 Task: Look for space in Birjand, Iran from 6th September, 2023 to 12th September, 2023 for 4 adults in price range Rs.10000 to Rs.14000. Place can be private room with 4 bedrooms having 4 beds and 4 bathrooms. Property type can be house, flat, guest house. Amenities needed are: wifi, TV, free parkinig on premises, gym, breakfast. Booking option can be shelf check-in. Required host language is English.
Action: Mouse moved to (542, 114)
Screenshot: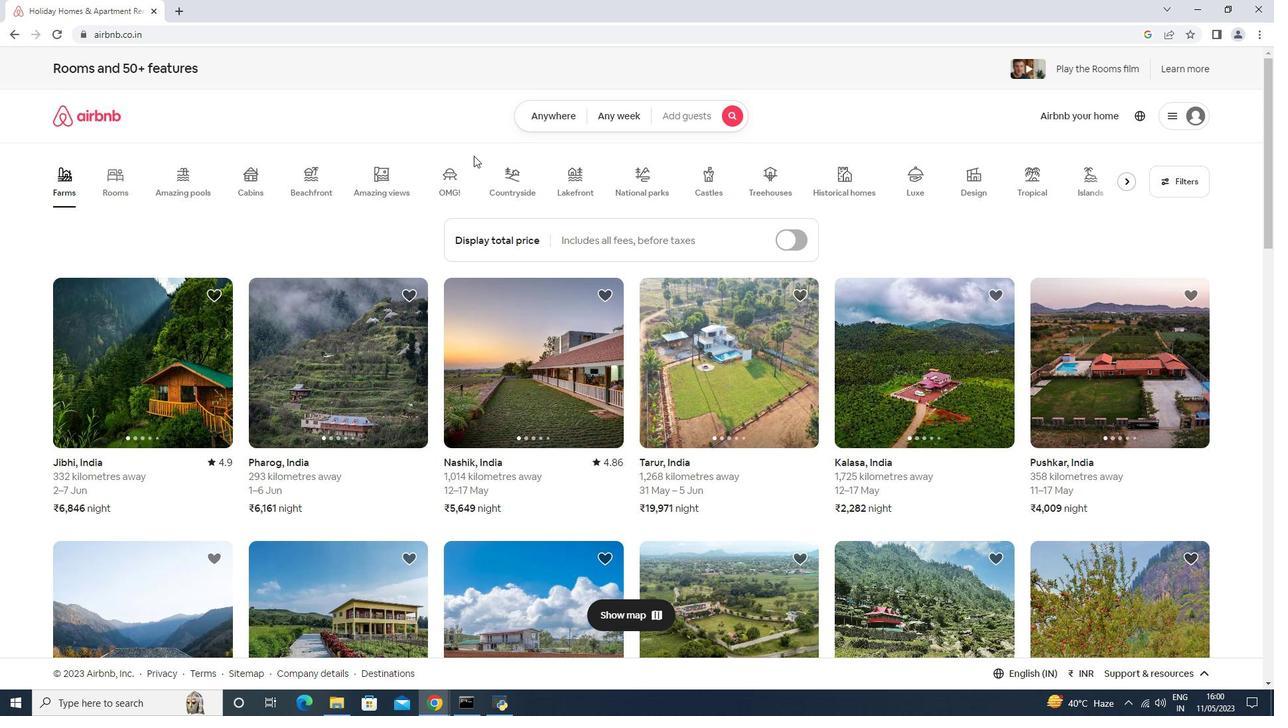 
Action: Mouse pressed left at (542, 114)
Screenshot: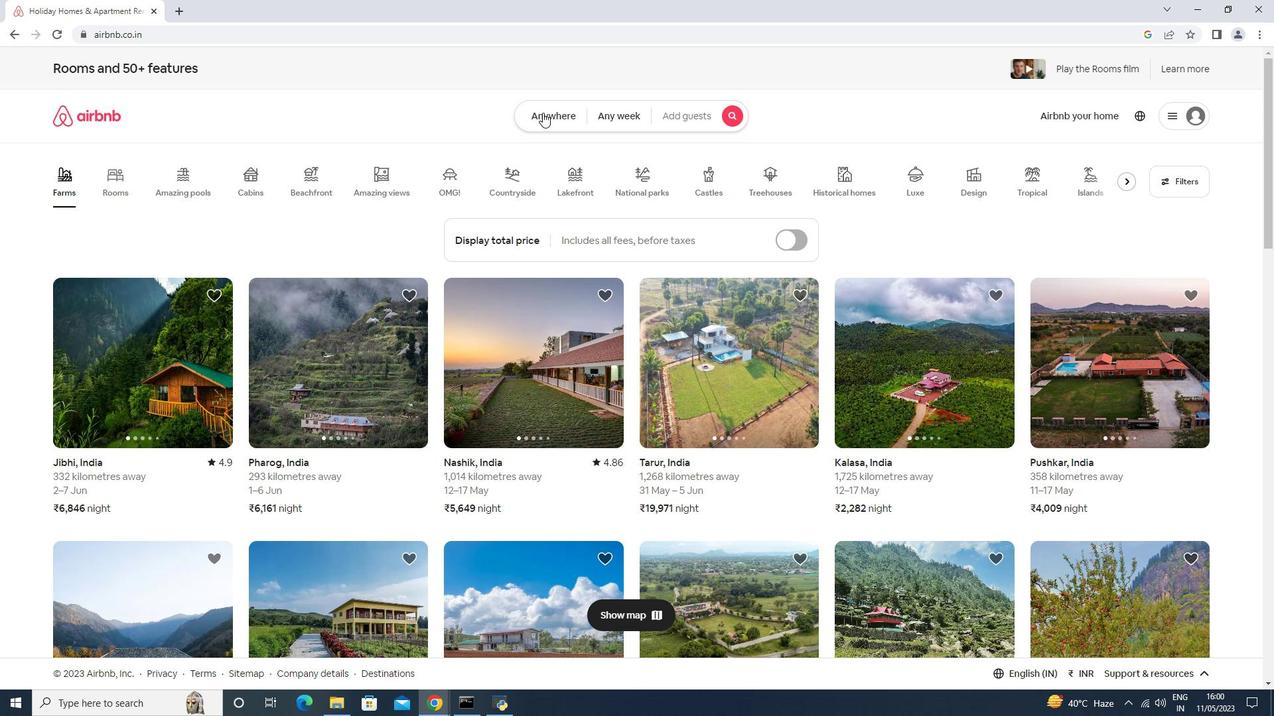 
Action: Mouse moved to (440, 176)
Screenshot: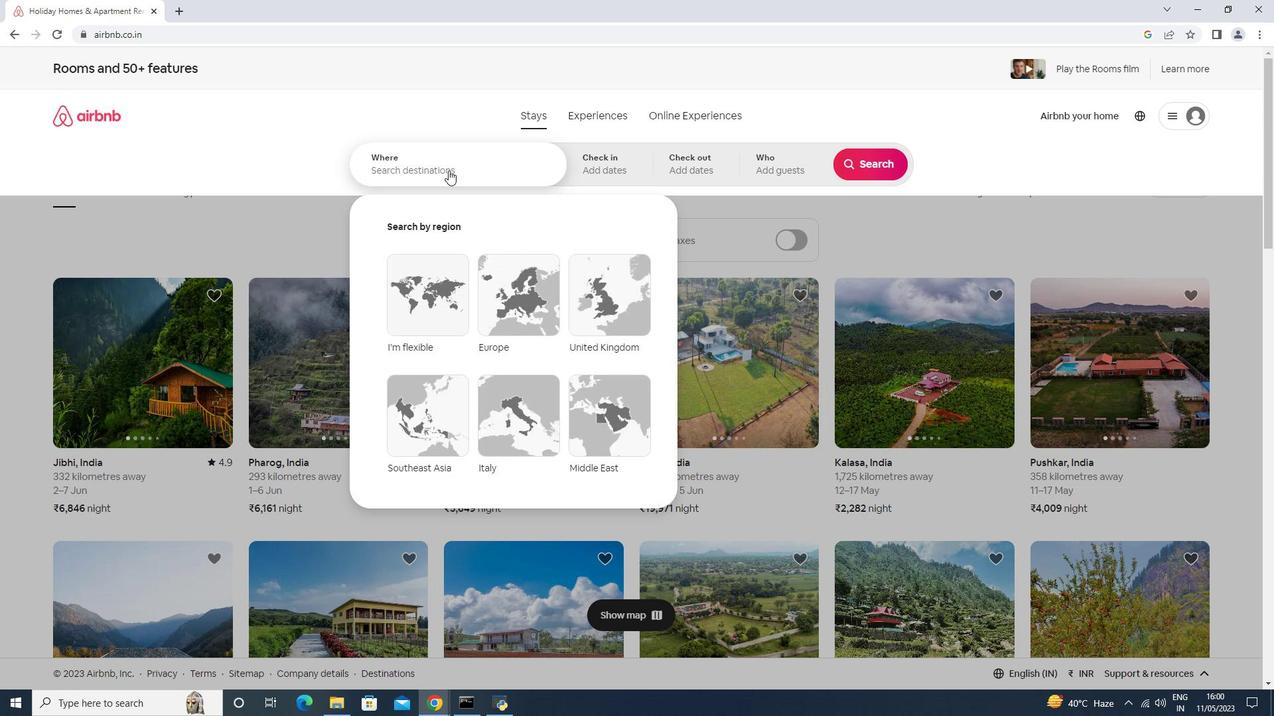 
Action: Mouse pressed left at (440, 176)
Screenshot: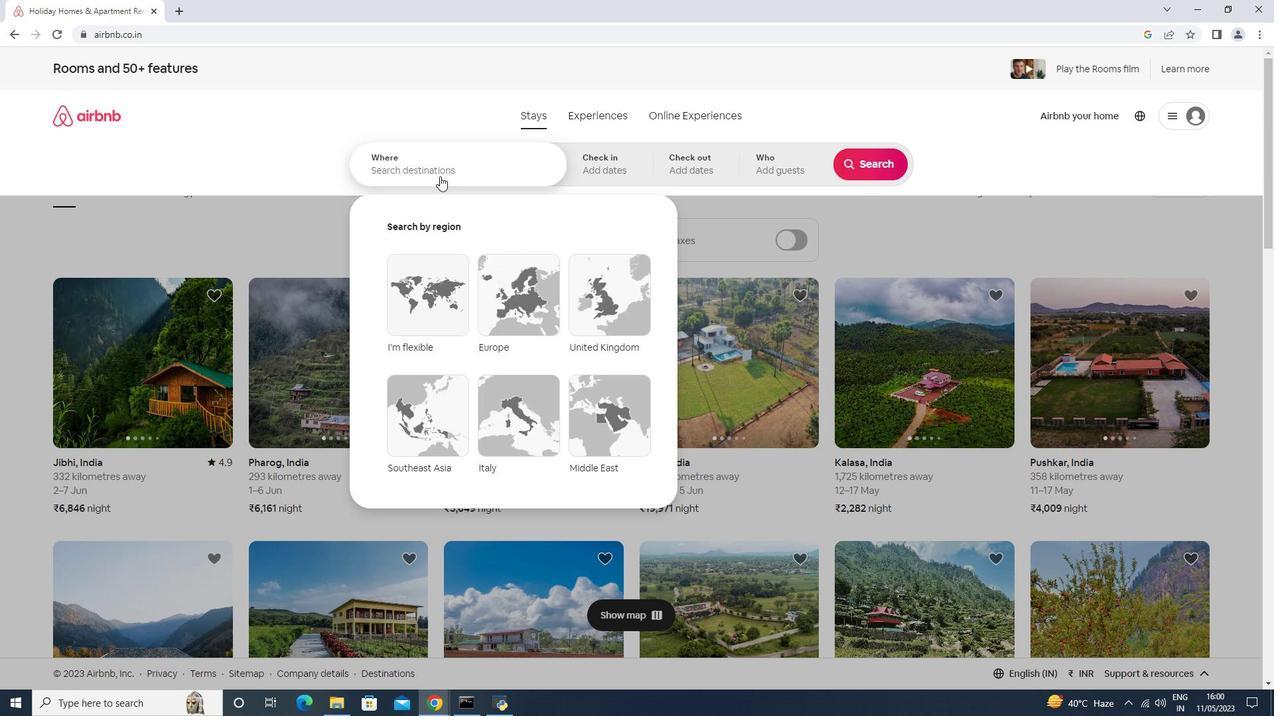 
Action: Mouse moved to (438, 157)
Screenshot: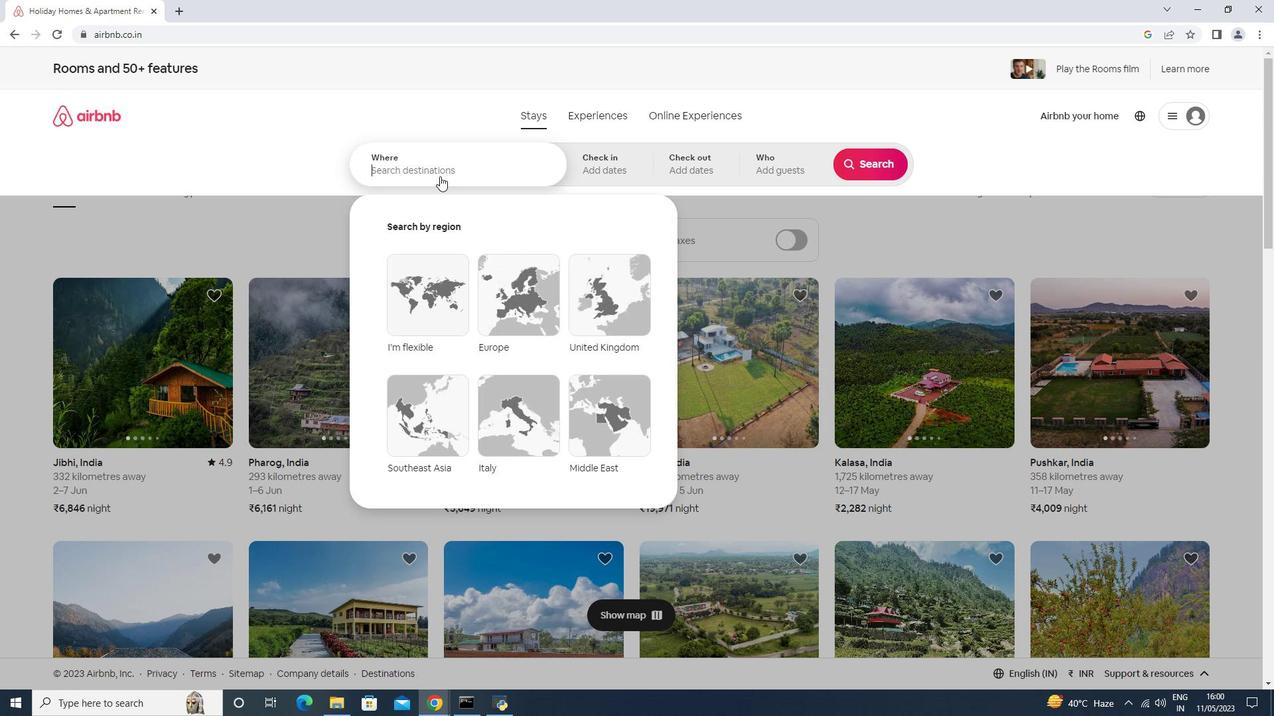 
Action: Key pressed <Key.shift>Birjand,<Key.space><Key.shift><Key.shift>Iran<Key.down><Key.enter>
Screenshot: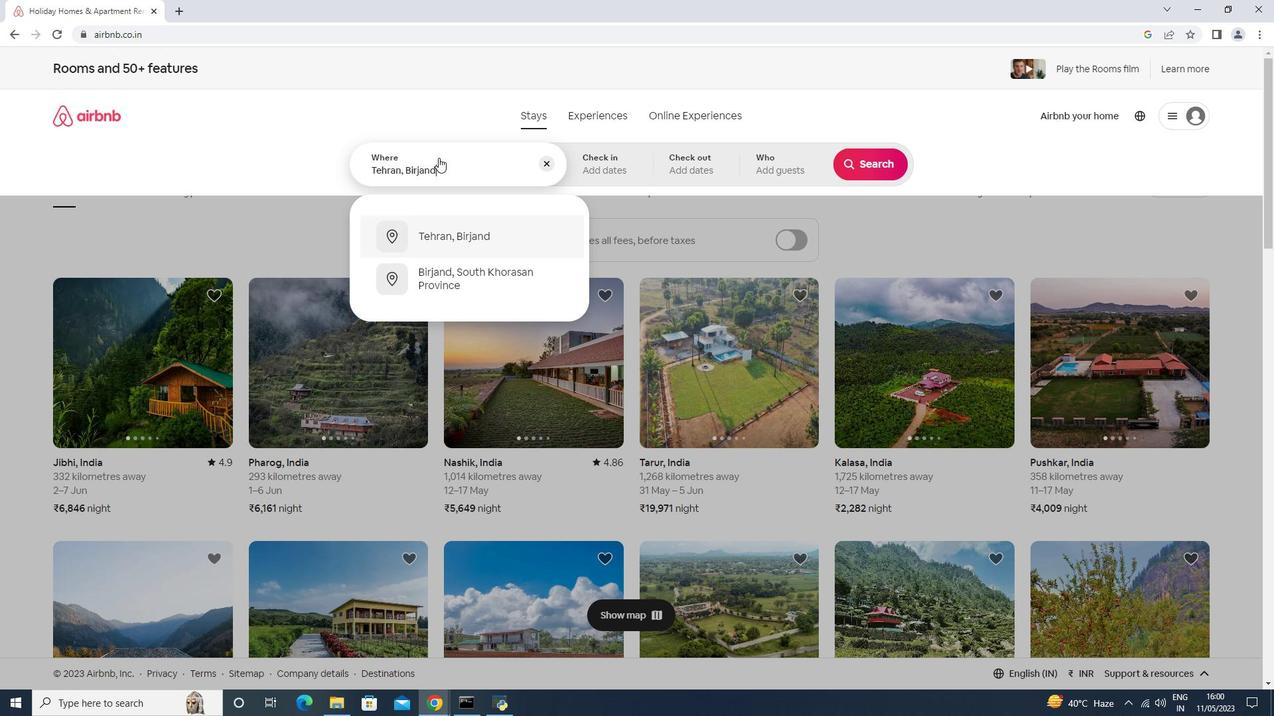
Action: Mouse moved to (868, 264)
Screenshot: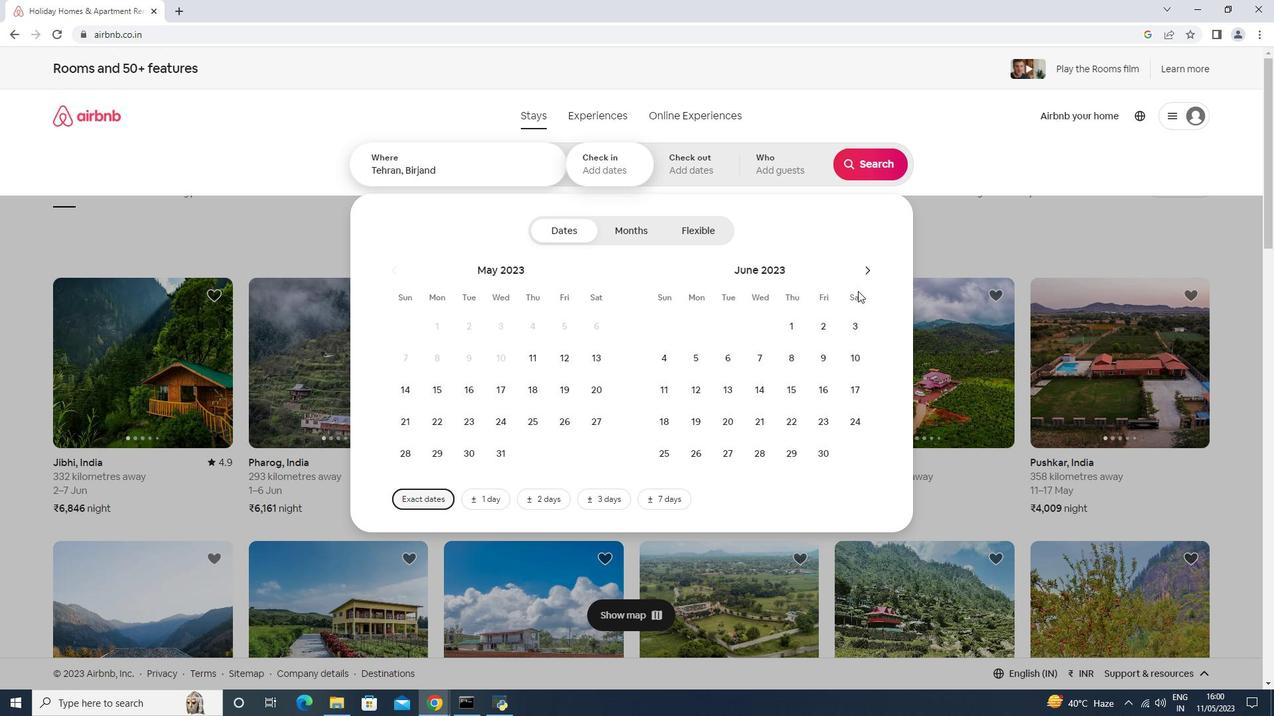 
Action: Mouse pressed left at (868, 264)
Screenshot: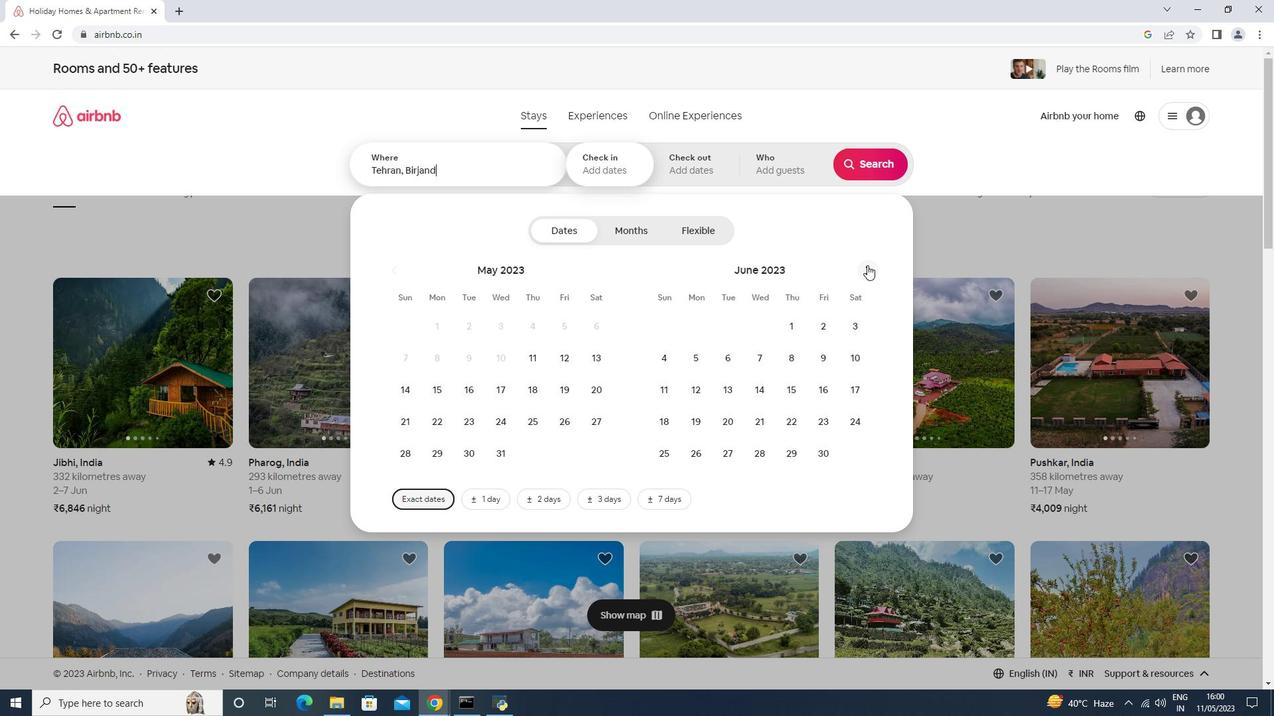 
Action: Mouse pressed left at (868, 264)
Screenshot: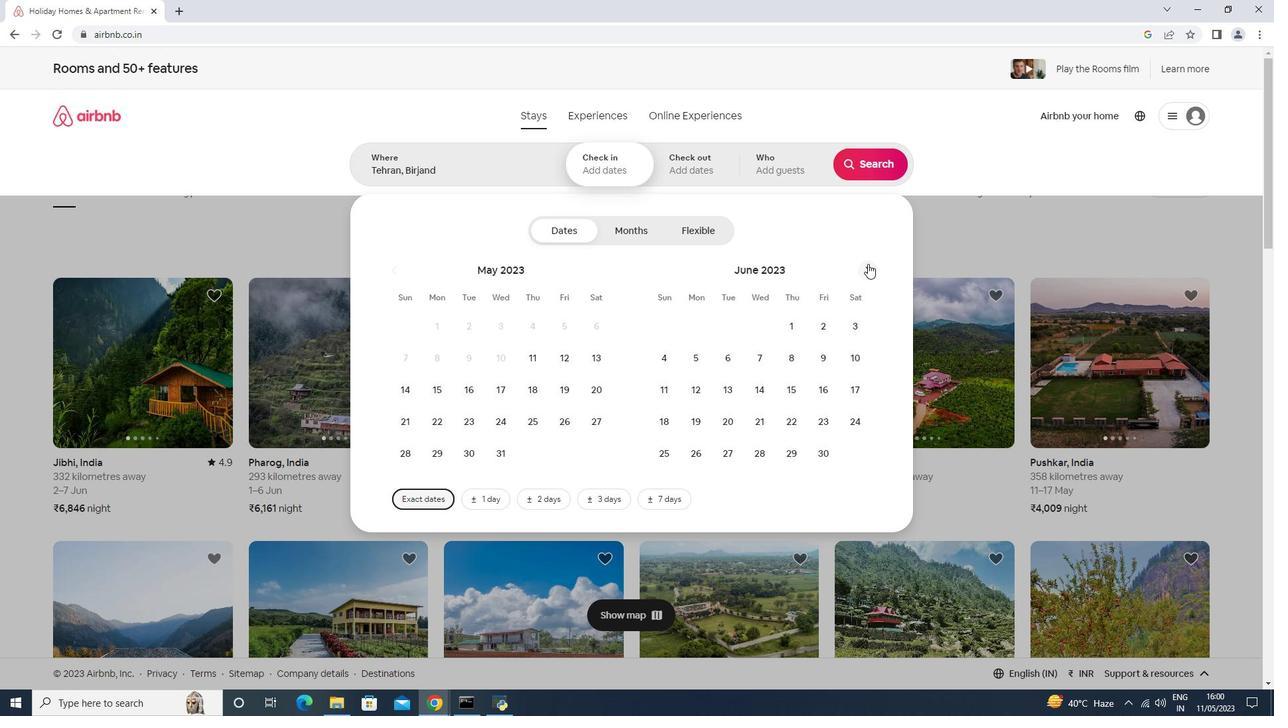 
Action: Mouse pressed left at (868, 264)
Screenshot: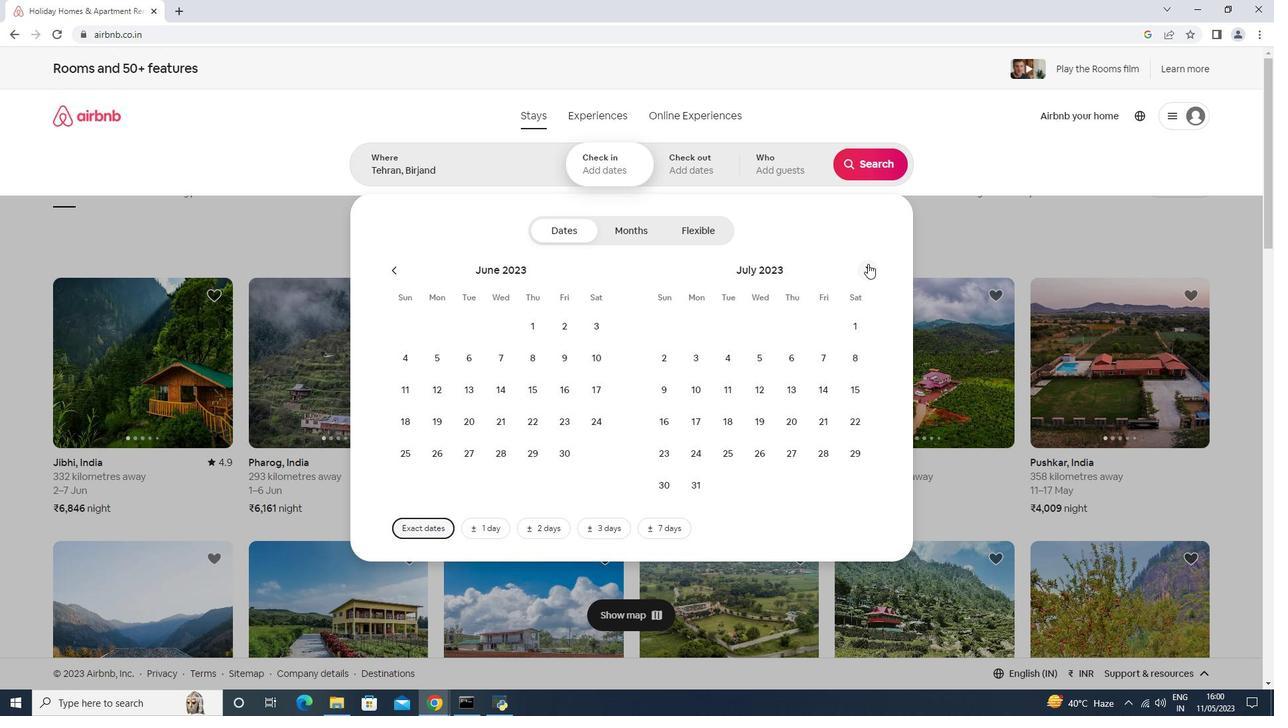 
Action: Mouse moved to (749, 355)
Screenshot: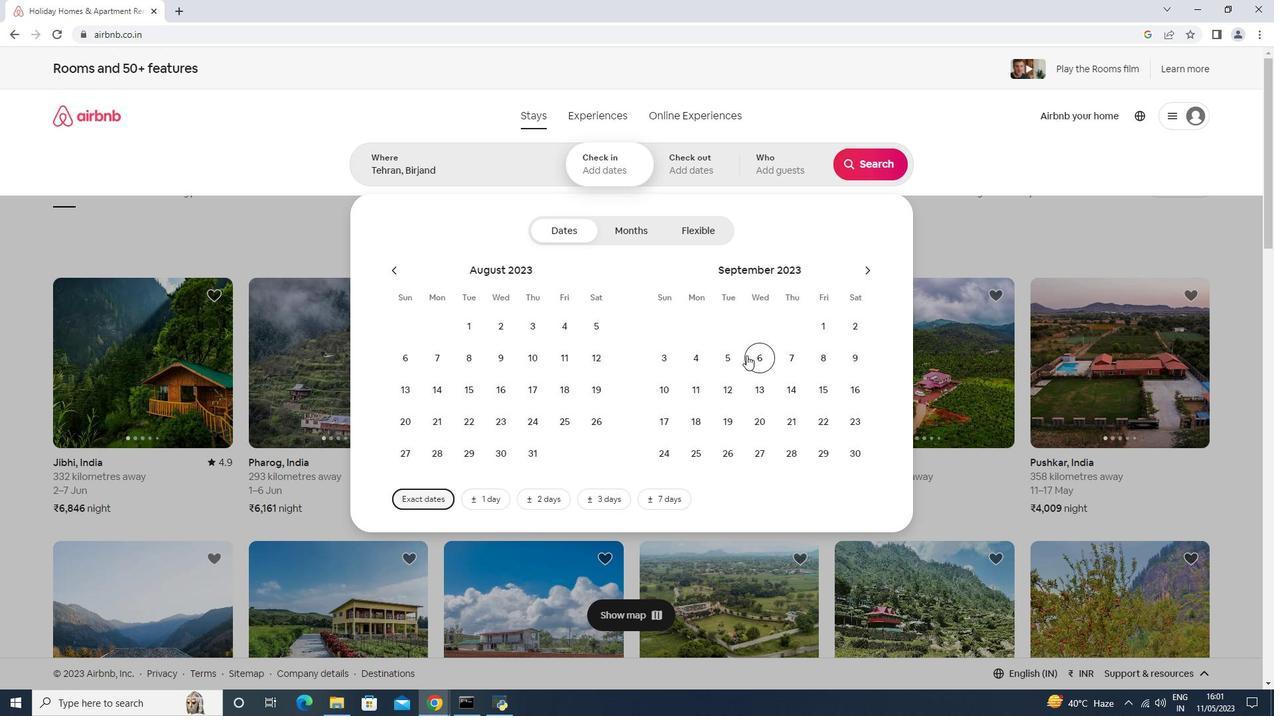 
Action: Mouse pressed left at (749, 355)
Screenshot: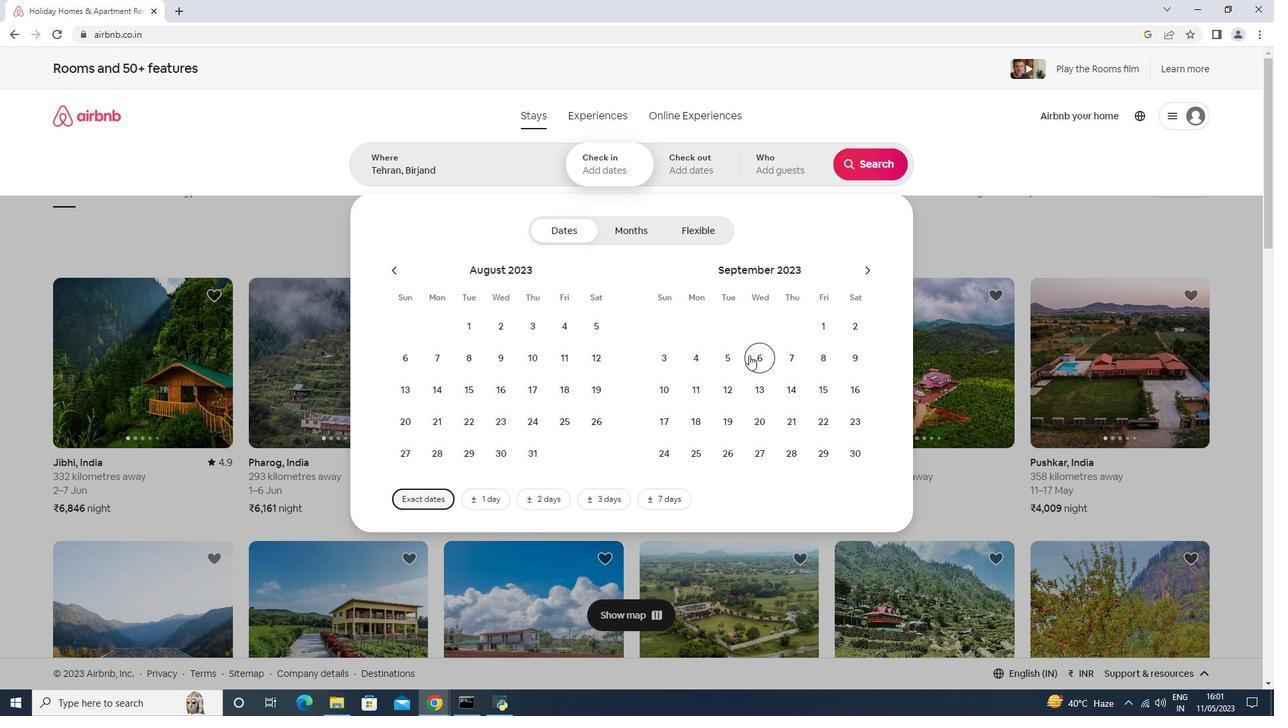 
Action: Mouse moved to (728, 389)
Screenshot: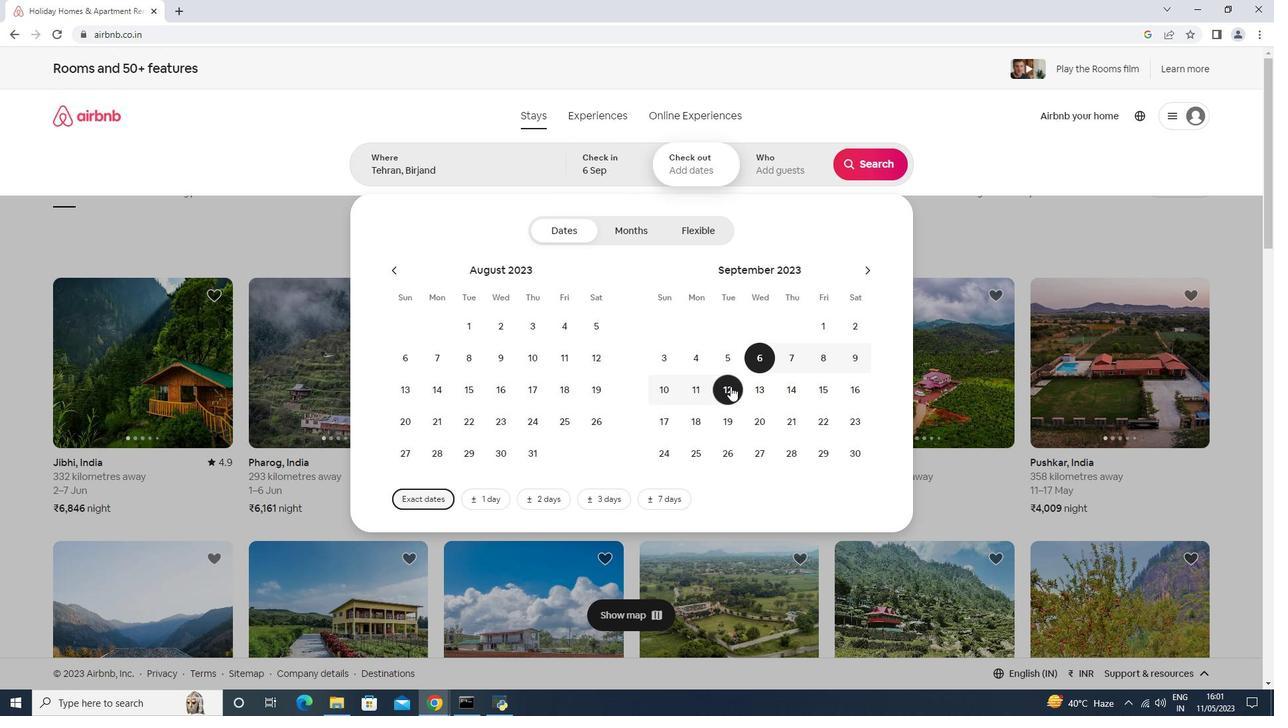 
Action: Mouse pressed left at (728, 389)
Screenshot: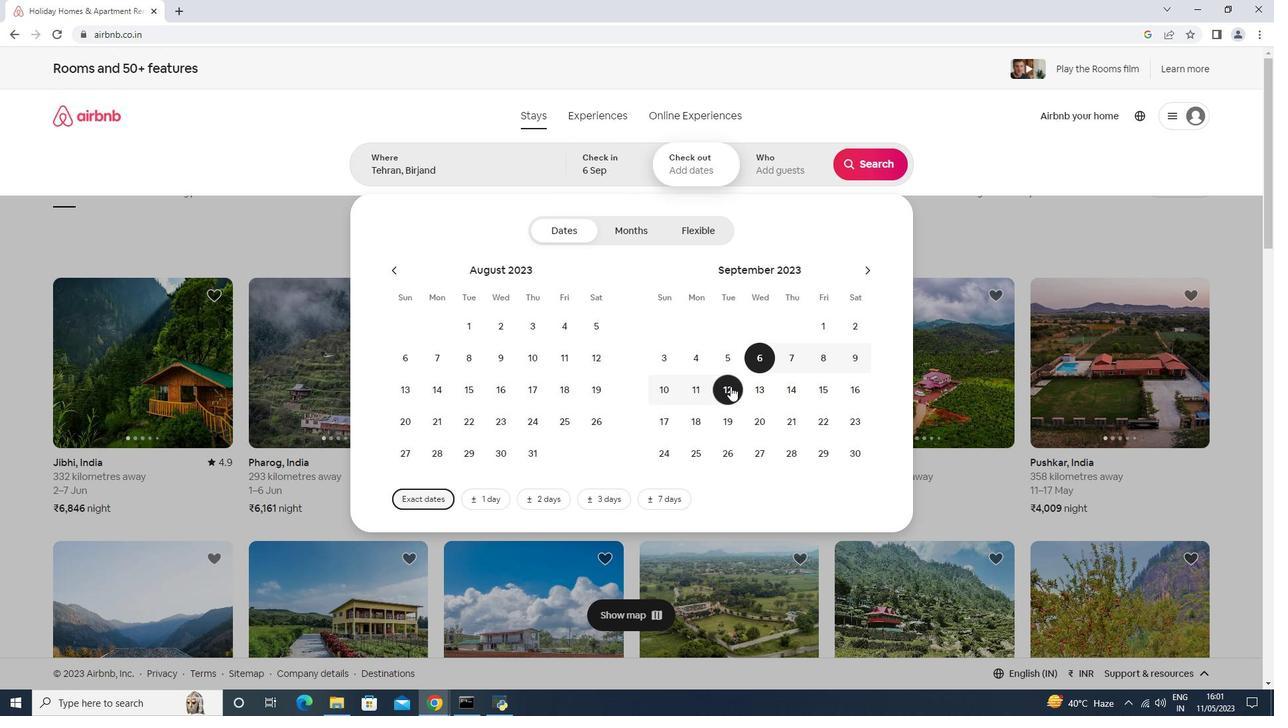 
Action: Mouse moved to (787, 173)
Screenshot: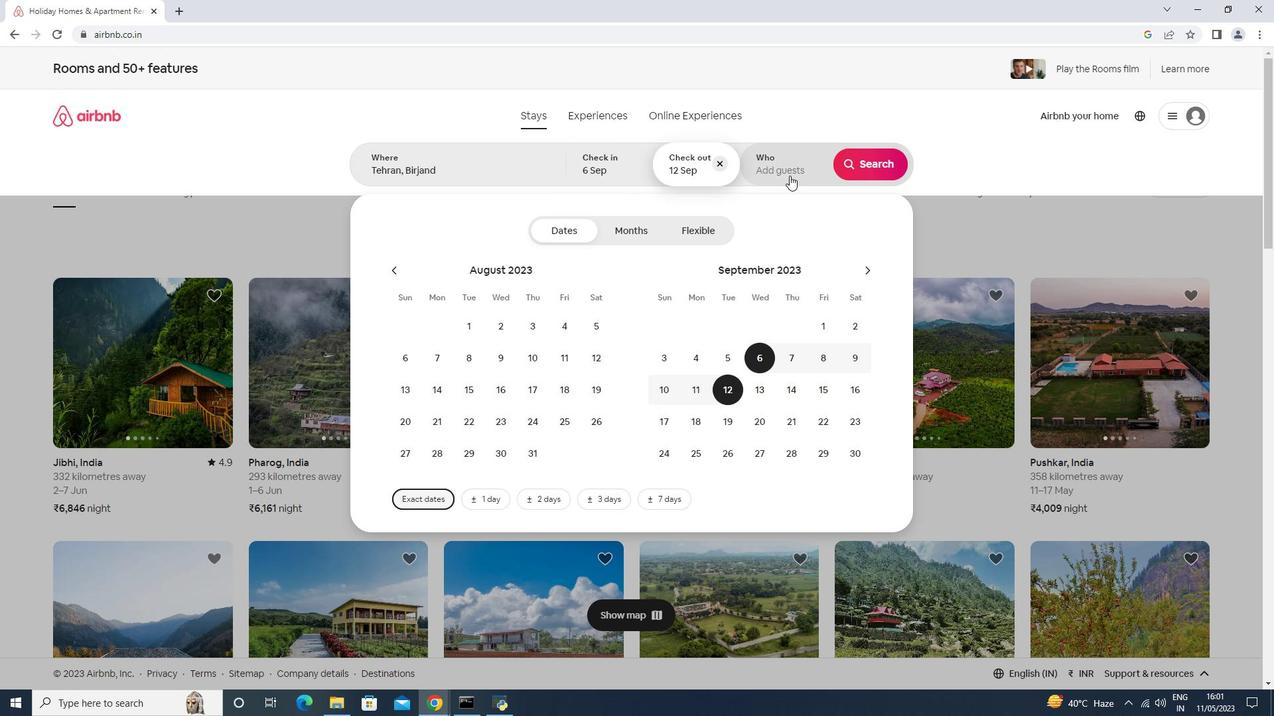 
Action: Mouse pressed left at (788, 173)
Screenshot: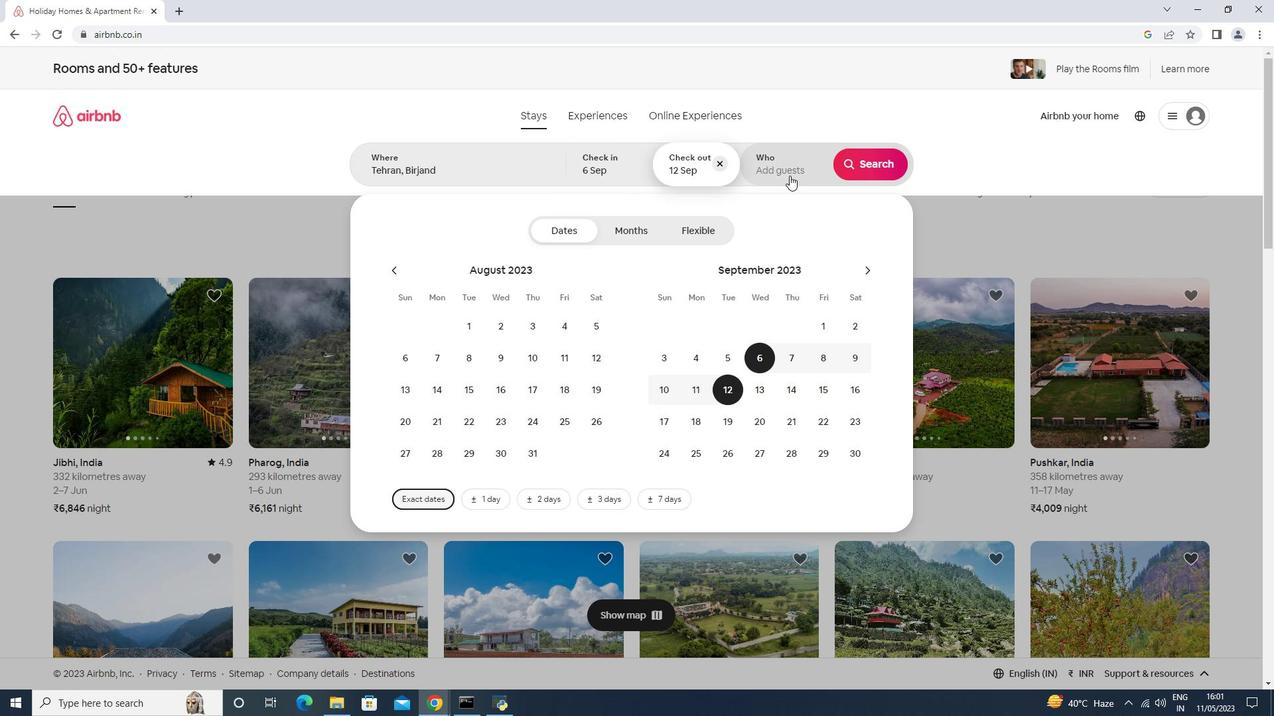 
Action: Mouse moved to (873, 238)
Screenshot: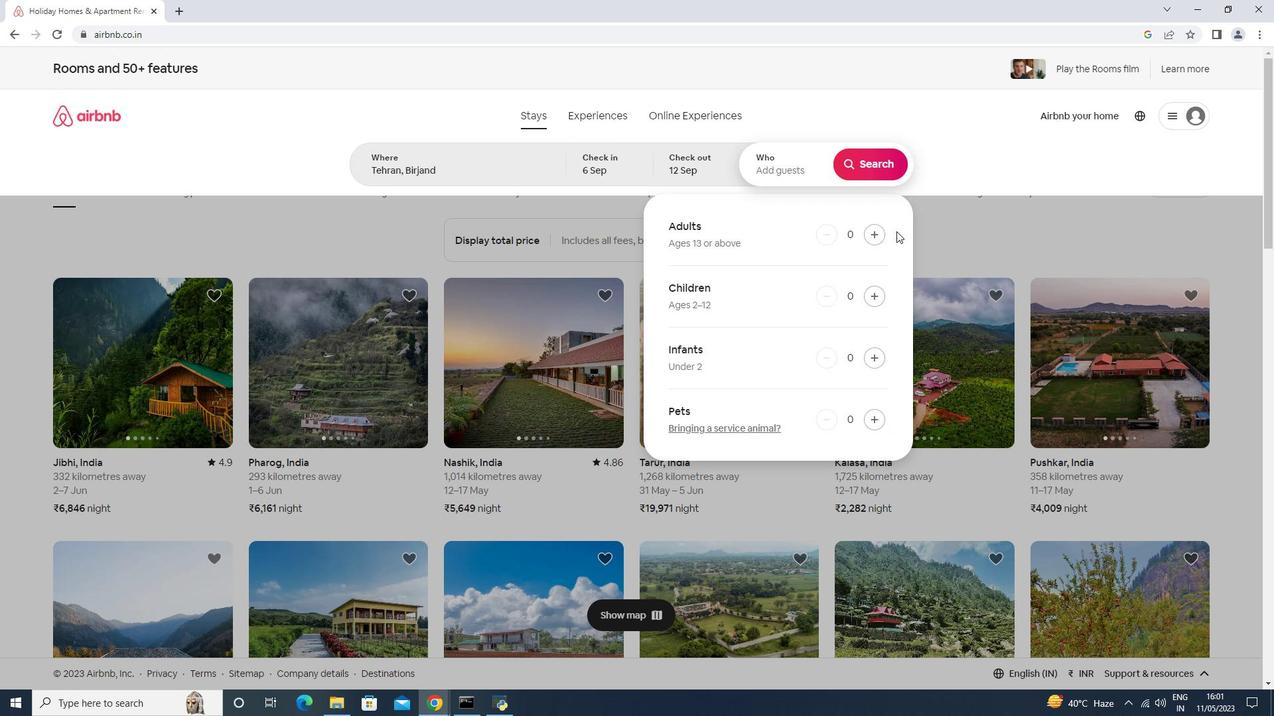 
Action: Mouse pressed left at (873, 238)
Screenshot: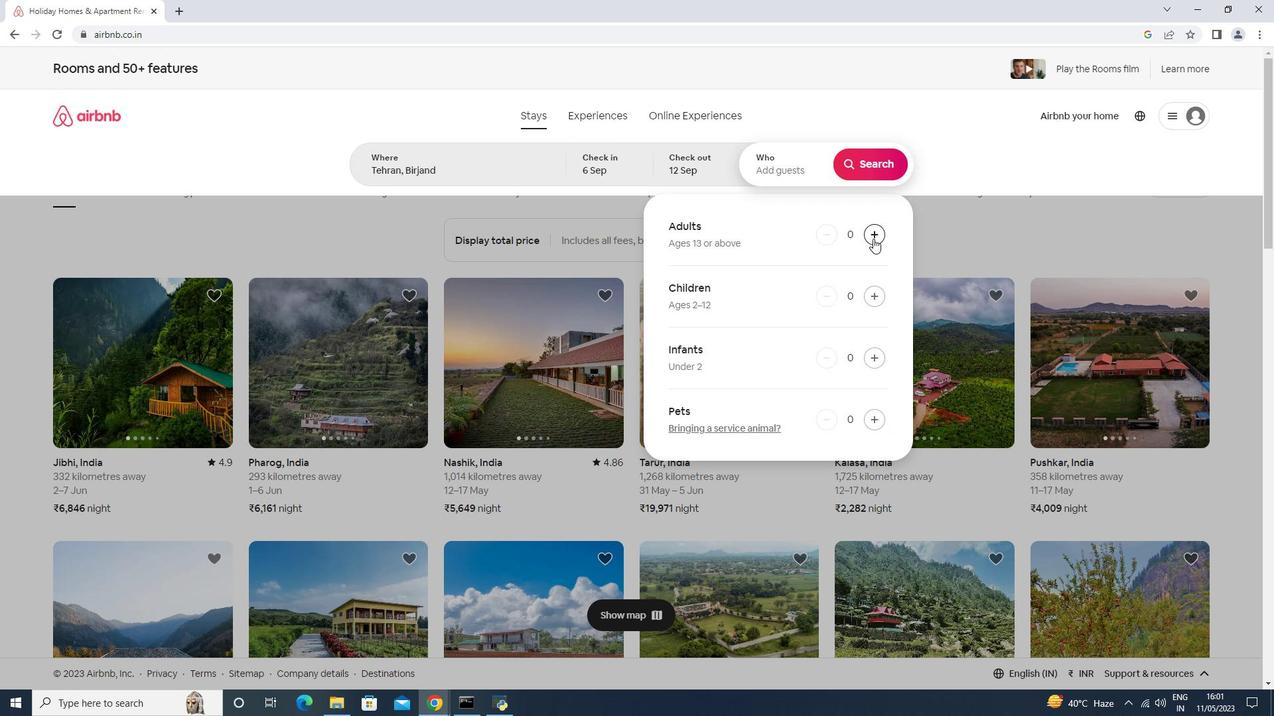 
Action: Mouse pressed left at (873, 238)
Screenshot: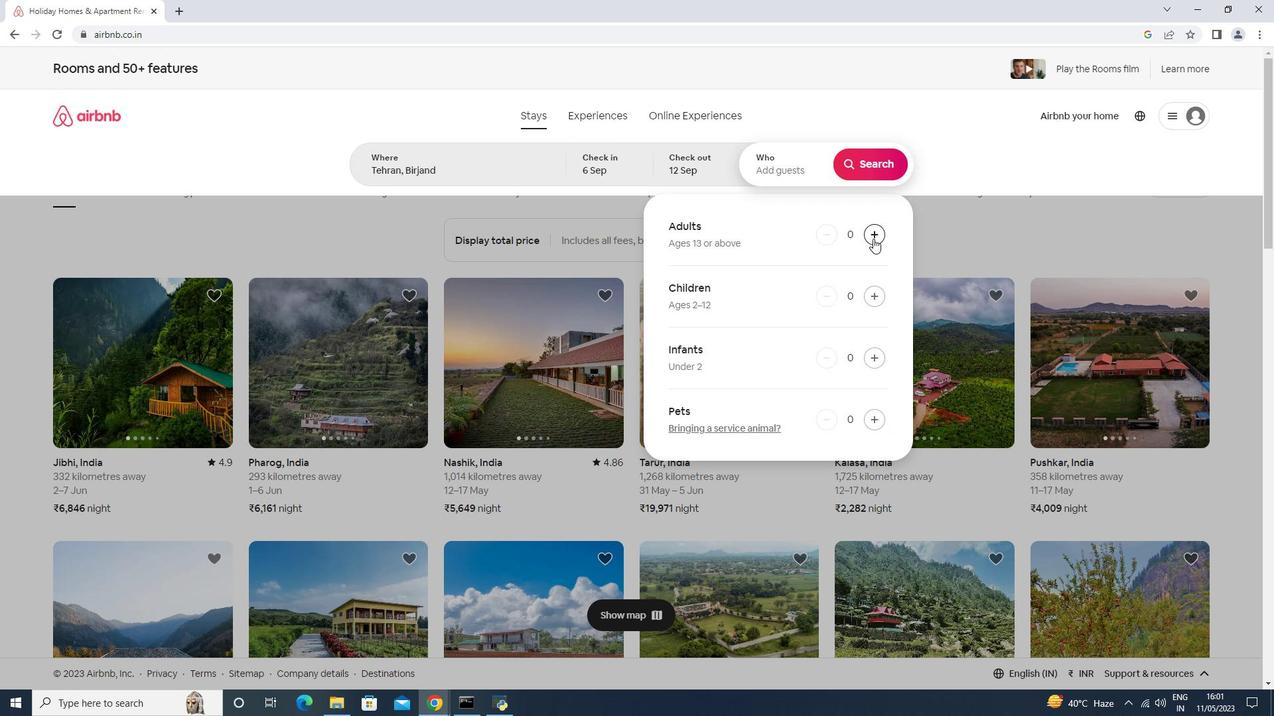 
Action: Mouse pressed left at (873, 238)
Screenshot: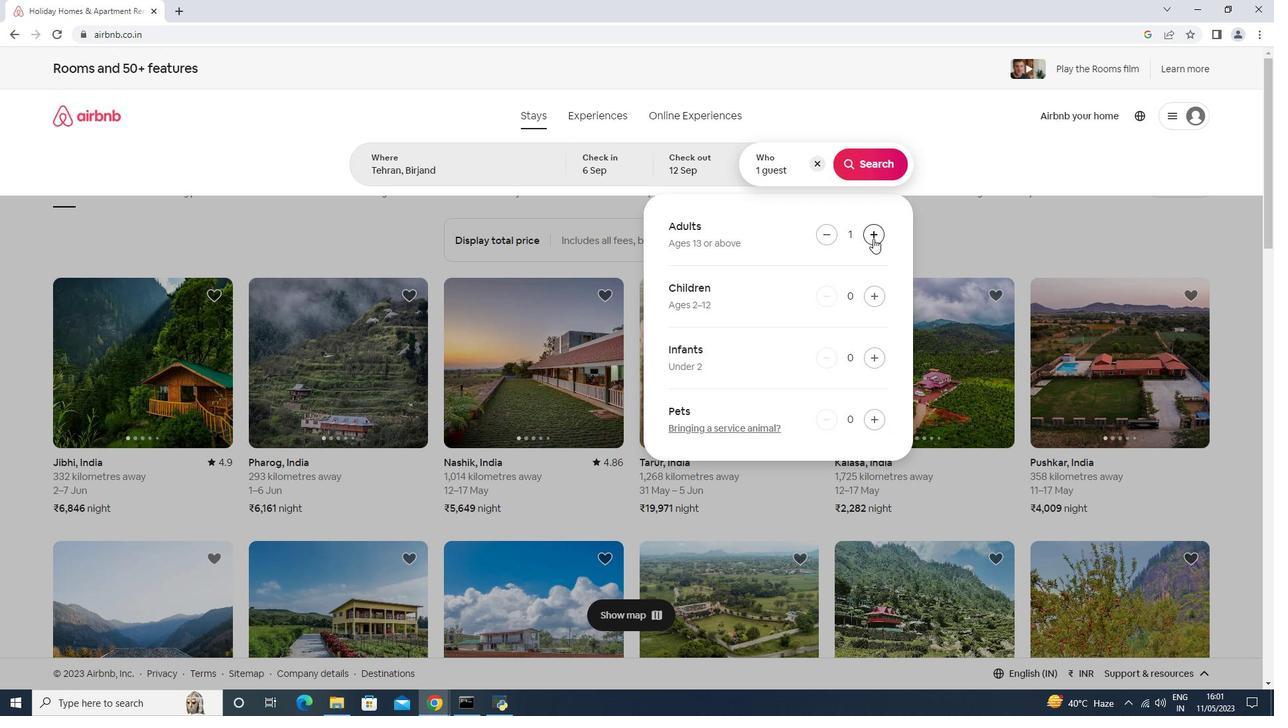 
Action: Mouse pressed left at (873, 238)
Screenshot: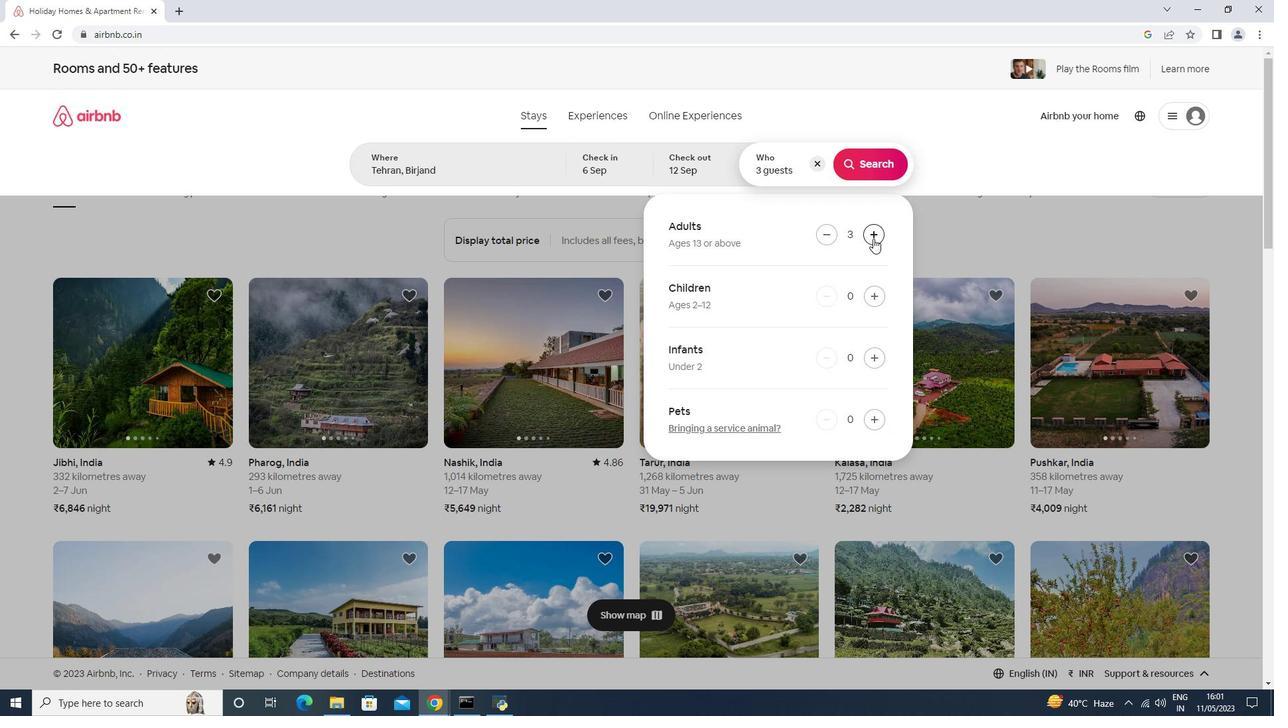 
Action: Mouse moved to (873, 165)
Screenshot: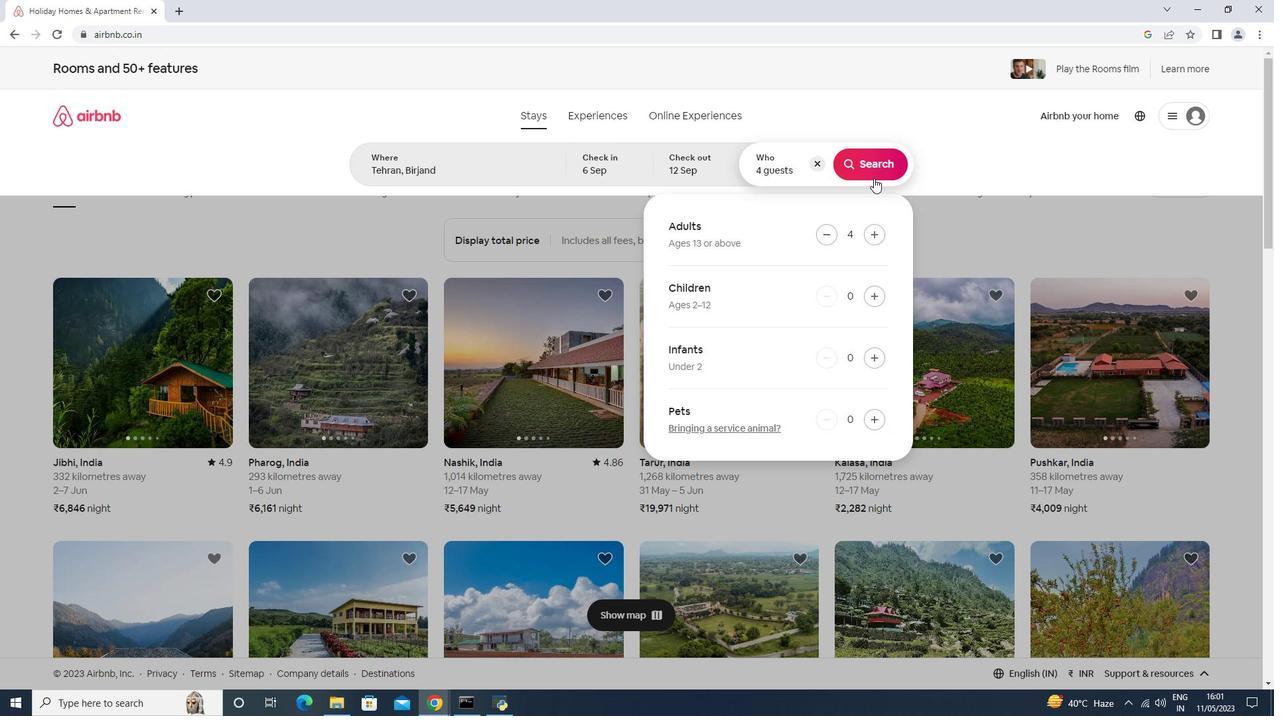 
Action: Mouse pressed left at (873, 165)
Screenshot: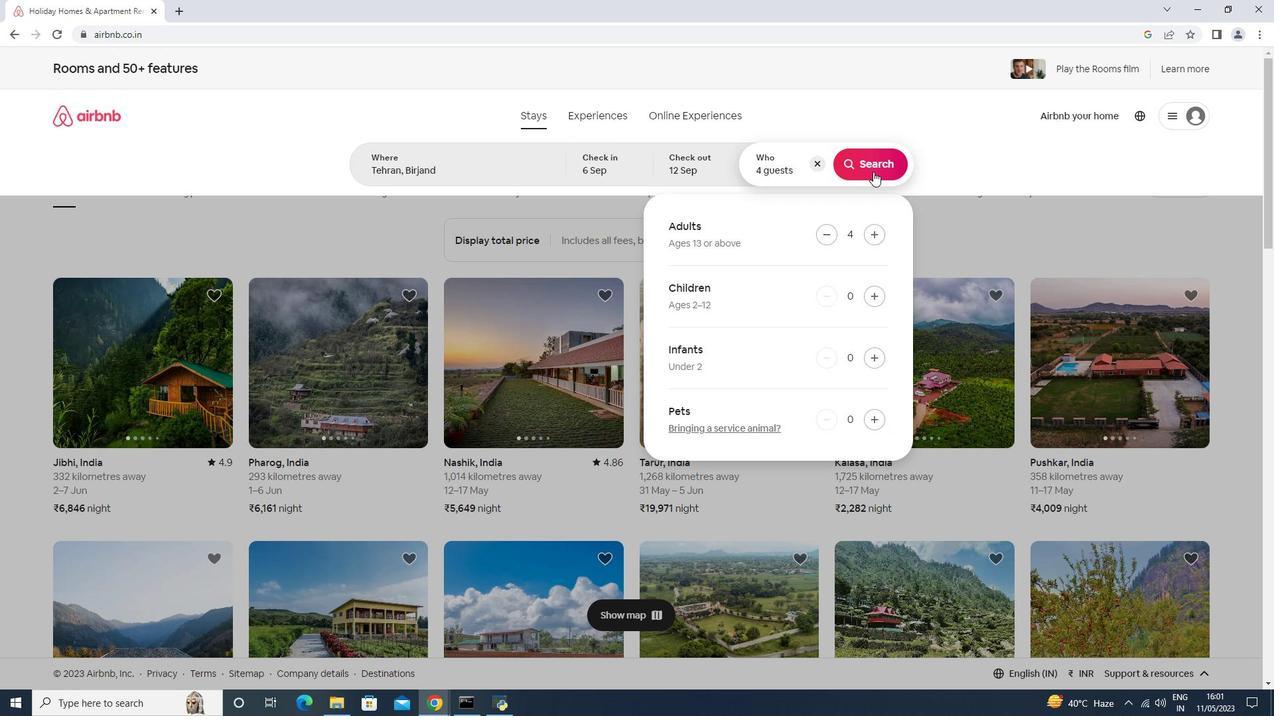 
Action: Mouse moved to (1209, 129)
Screenshot: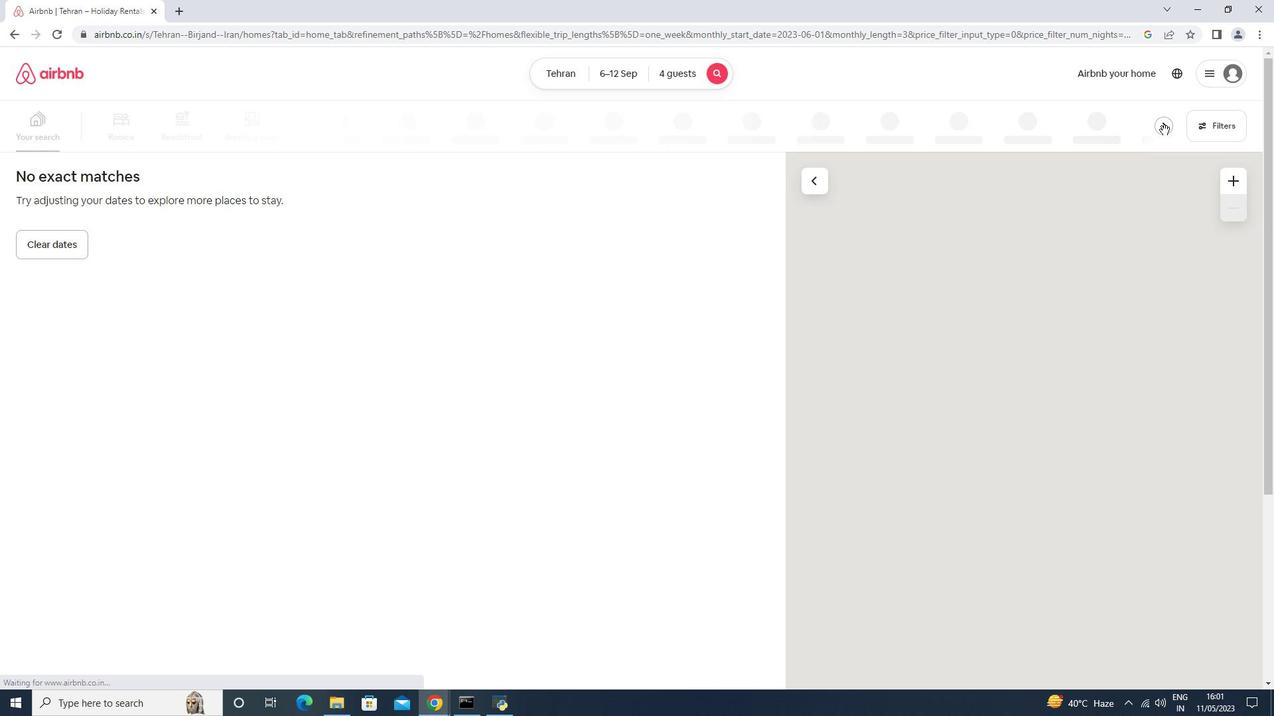 
Action: Mouse pressed left at (1209, 129)
Screenshot: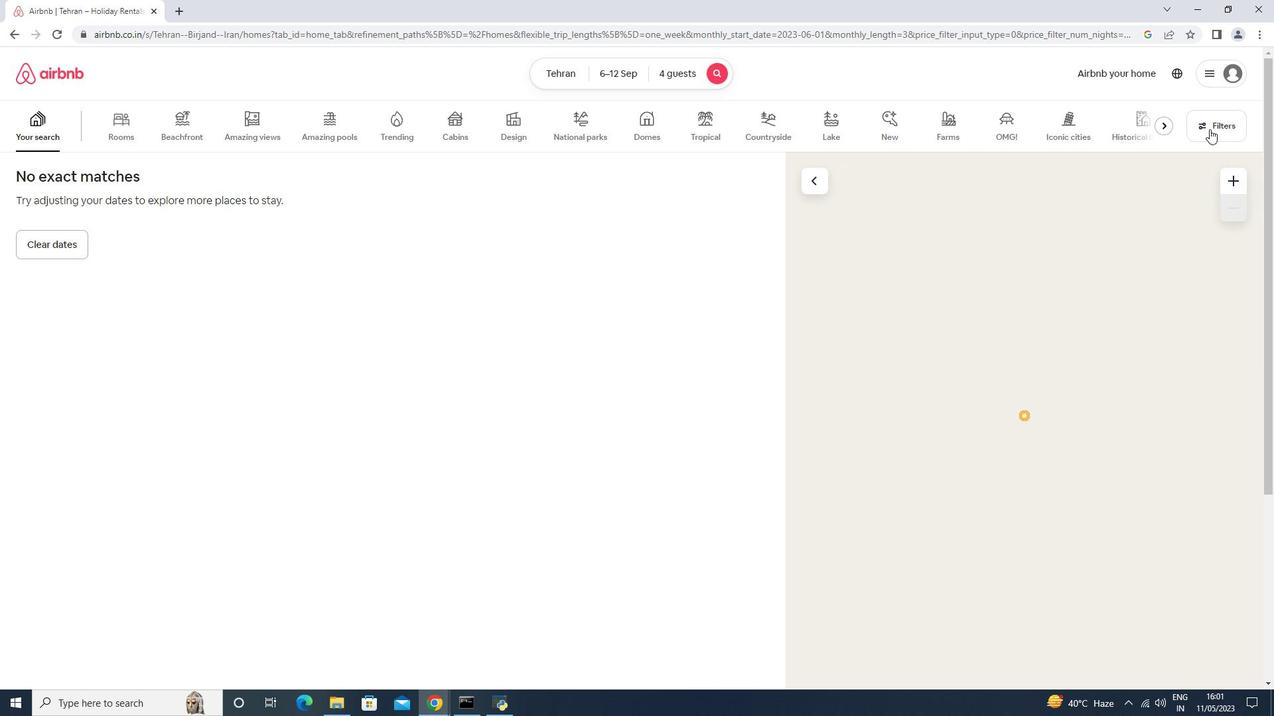 
Action: Mouse moved to (504, 453)
Screenshot: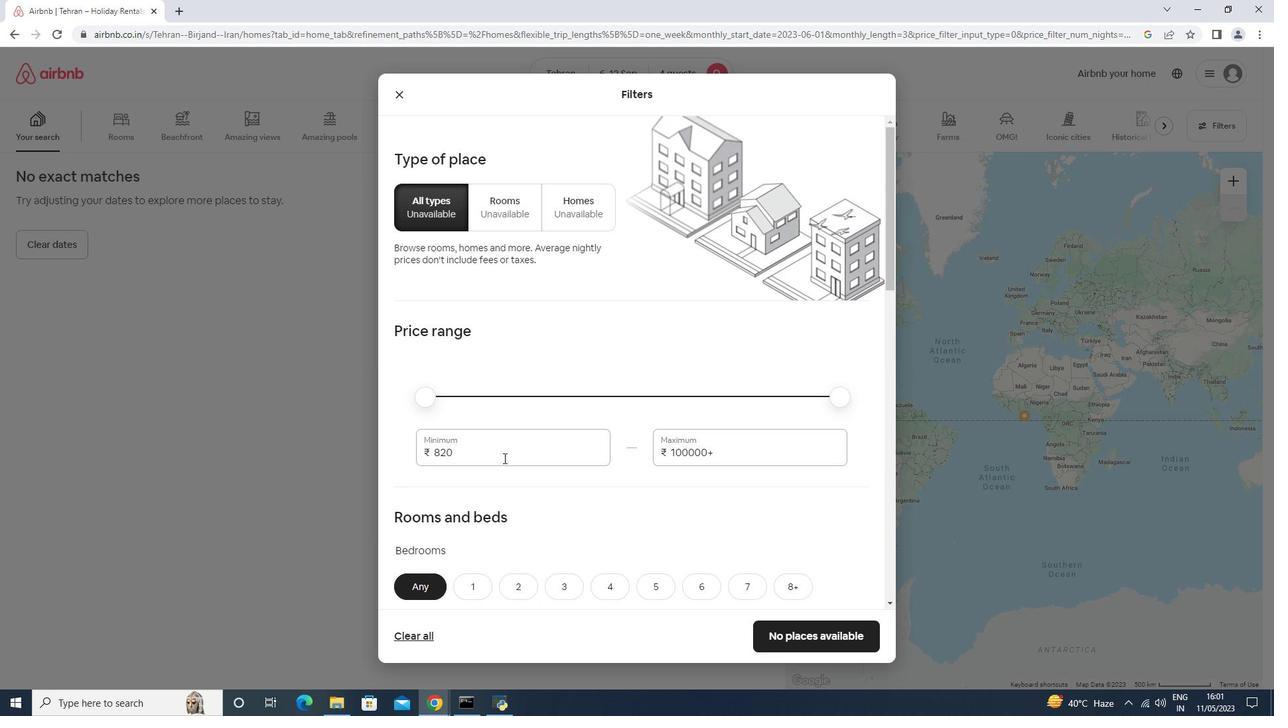 
Action: Mouse pressed left at (504, 453)
Screenshot: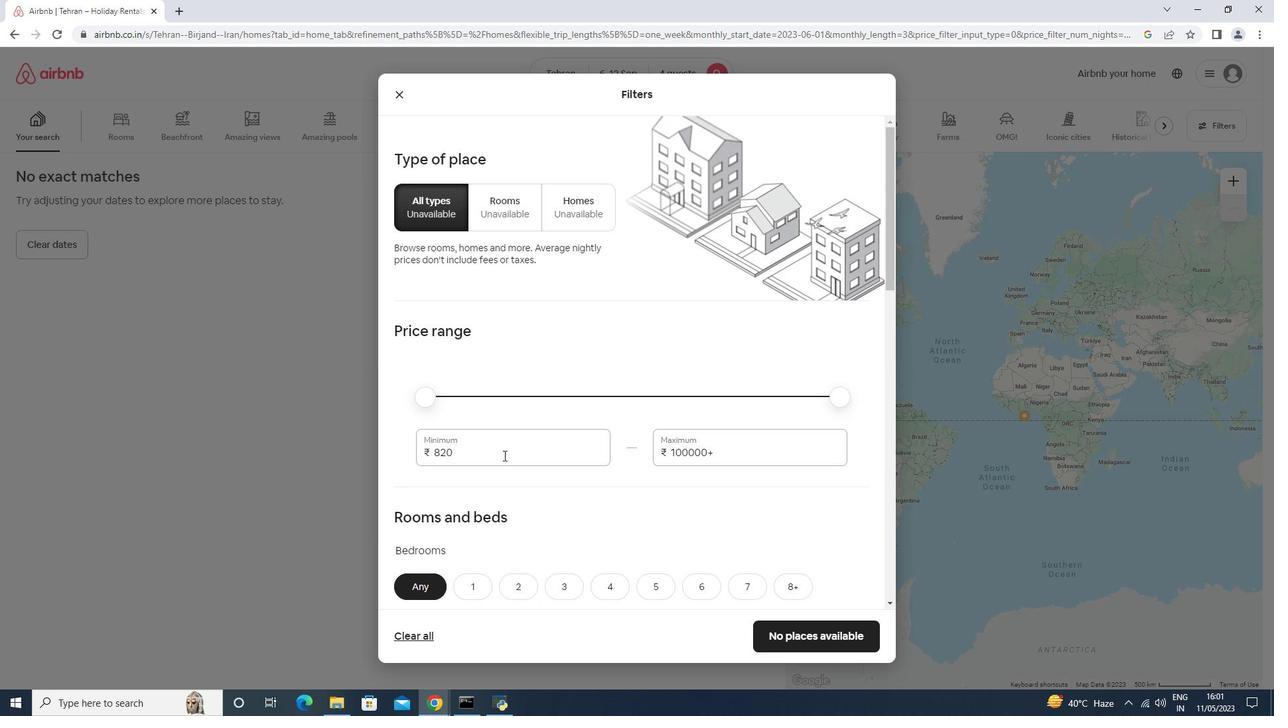 
Action: Mouse moved to (493, 451)
Screenshot: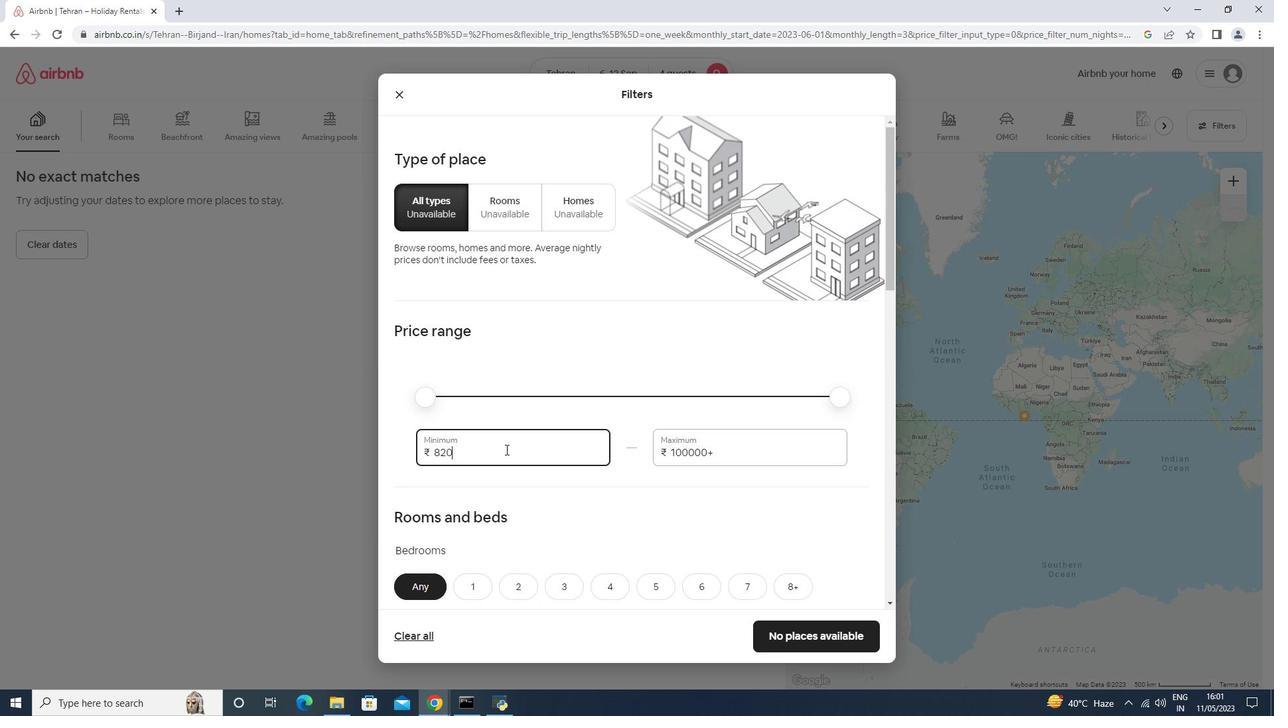 
Action: Key pressed <Key.backspace><Key.backspace><Key.backspace>10000<Key.tab>12000
Screenshot: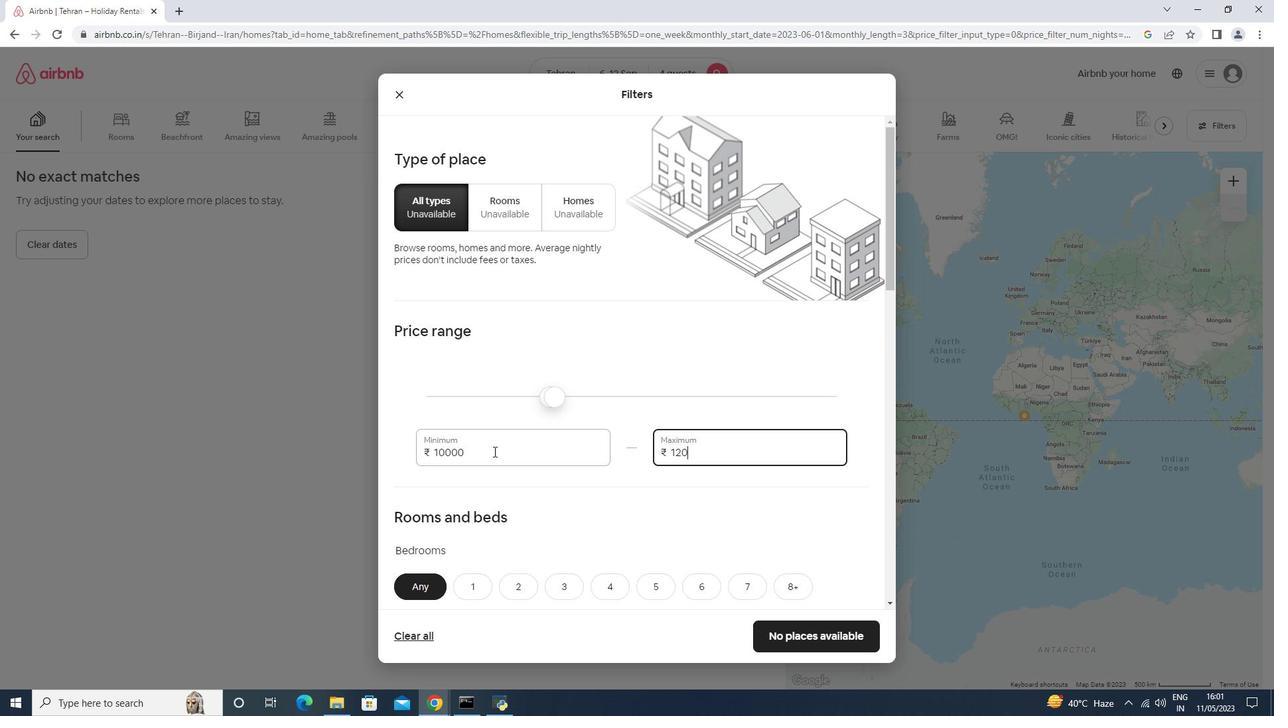 
Action: Mouse moved to (491, 453)
Screenshot: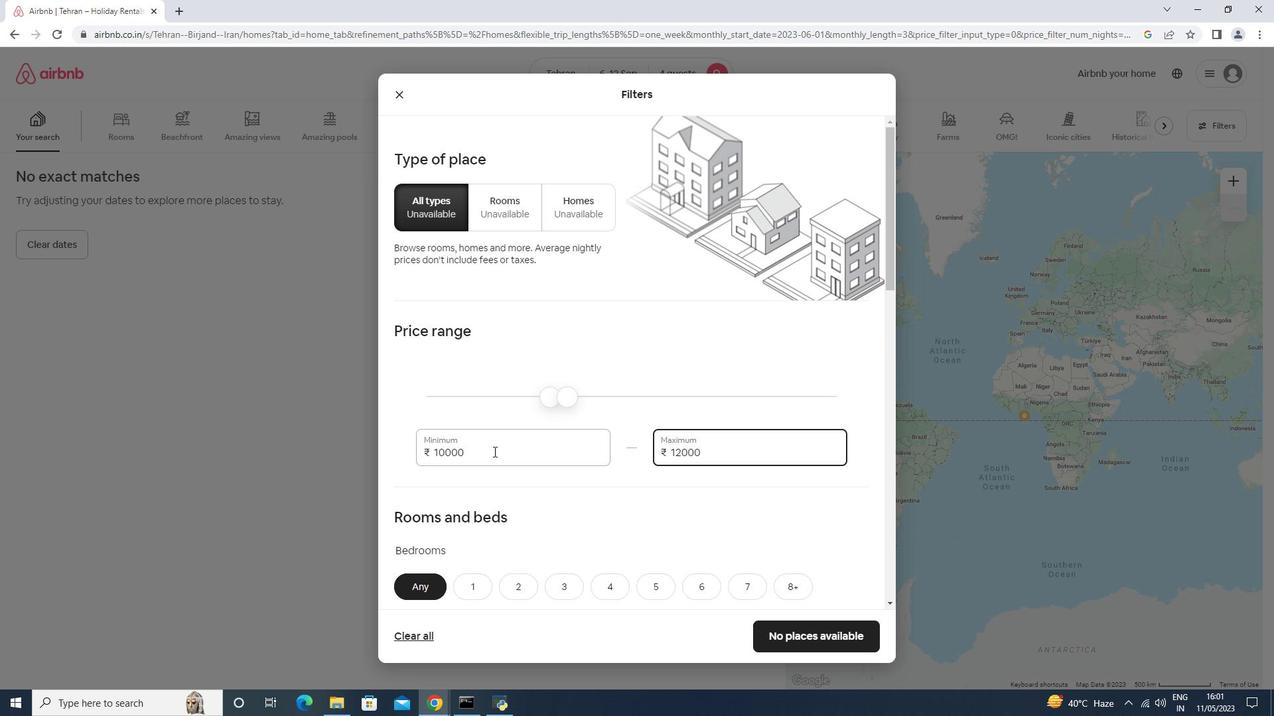 
Action: Mouse scrolled (491, 452) with delta (0, 0)
Screenshot: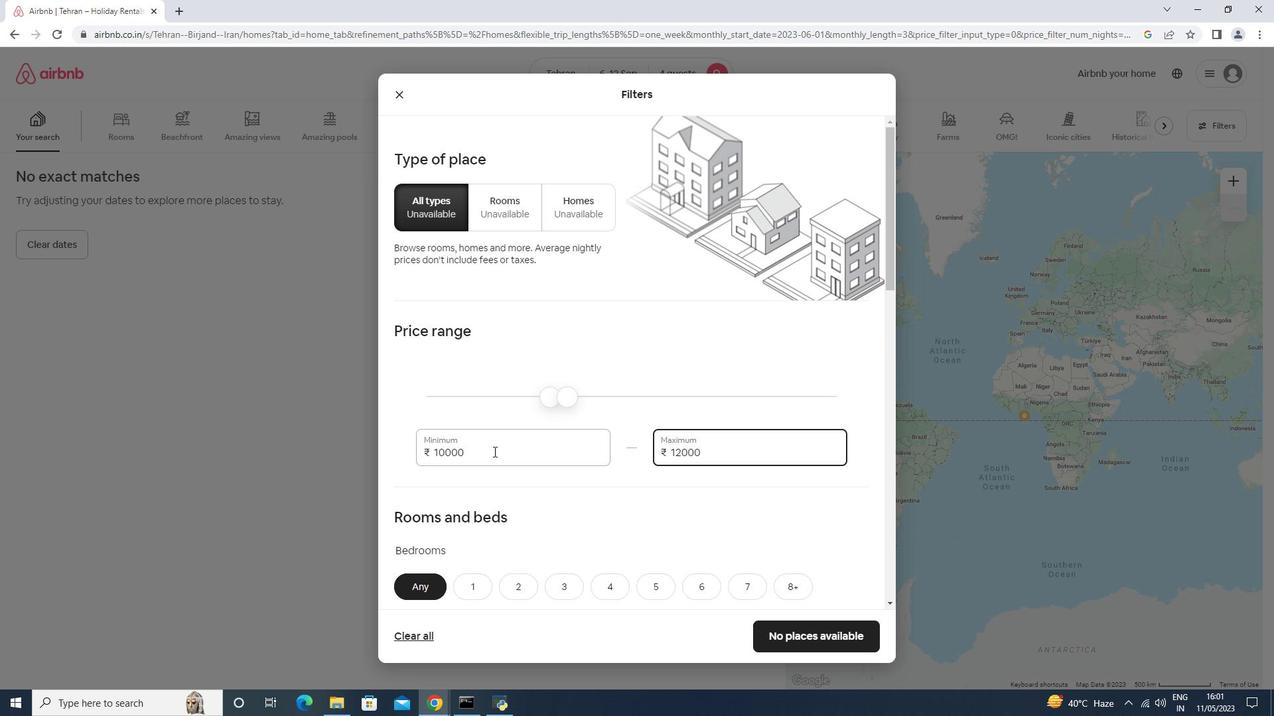
Action: Mouse moved to (491, 453)
Screenshot: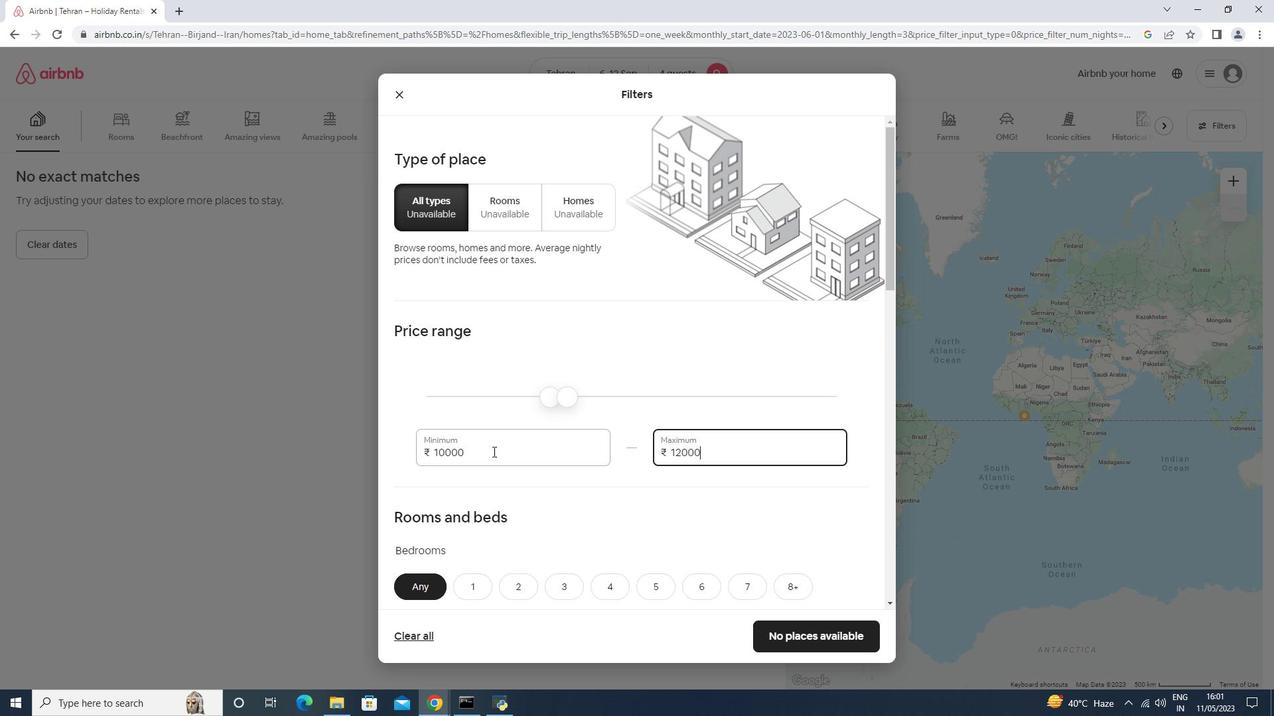 
Action: Mouse scrolled (491, 452) with delta (0, 0)
Screenshot: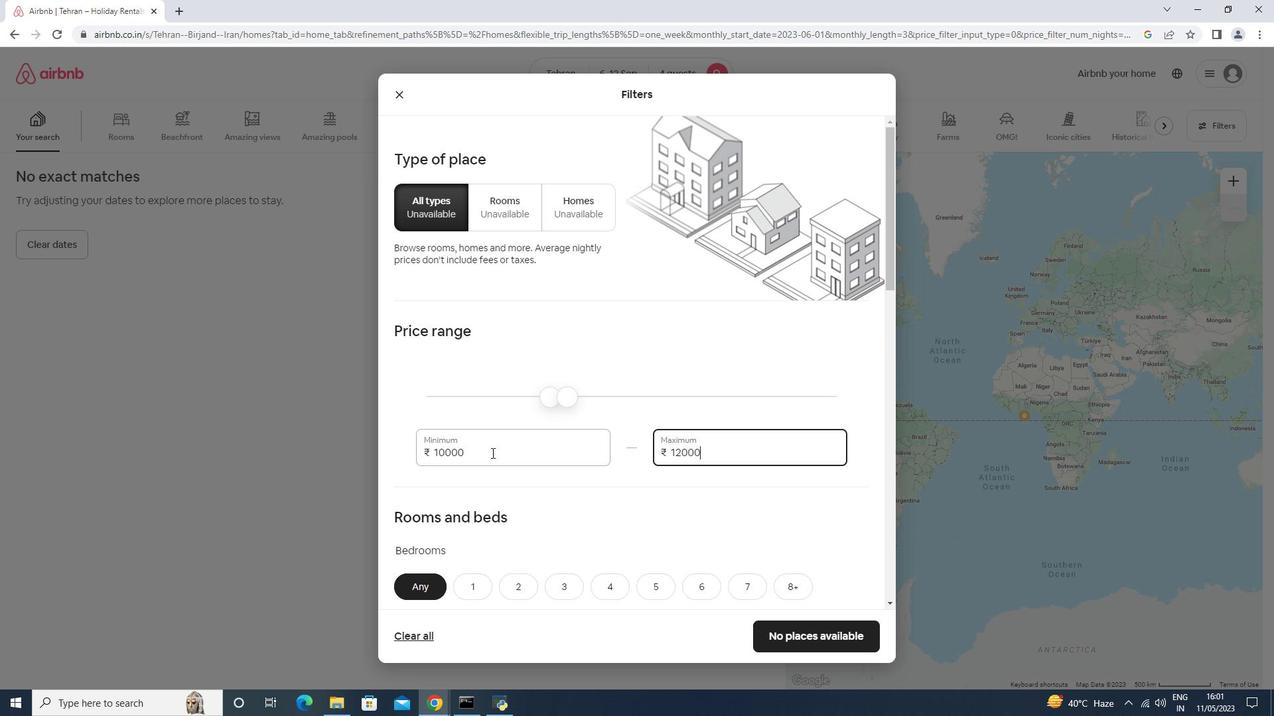 
Action: Mouse moved to (490, 454)
Screenshot: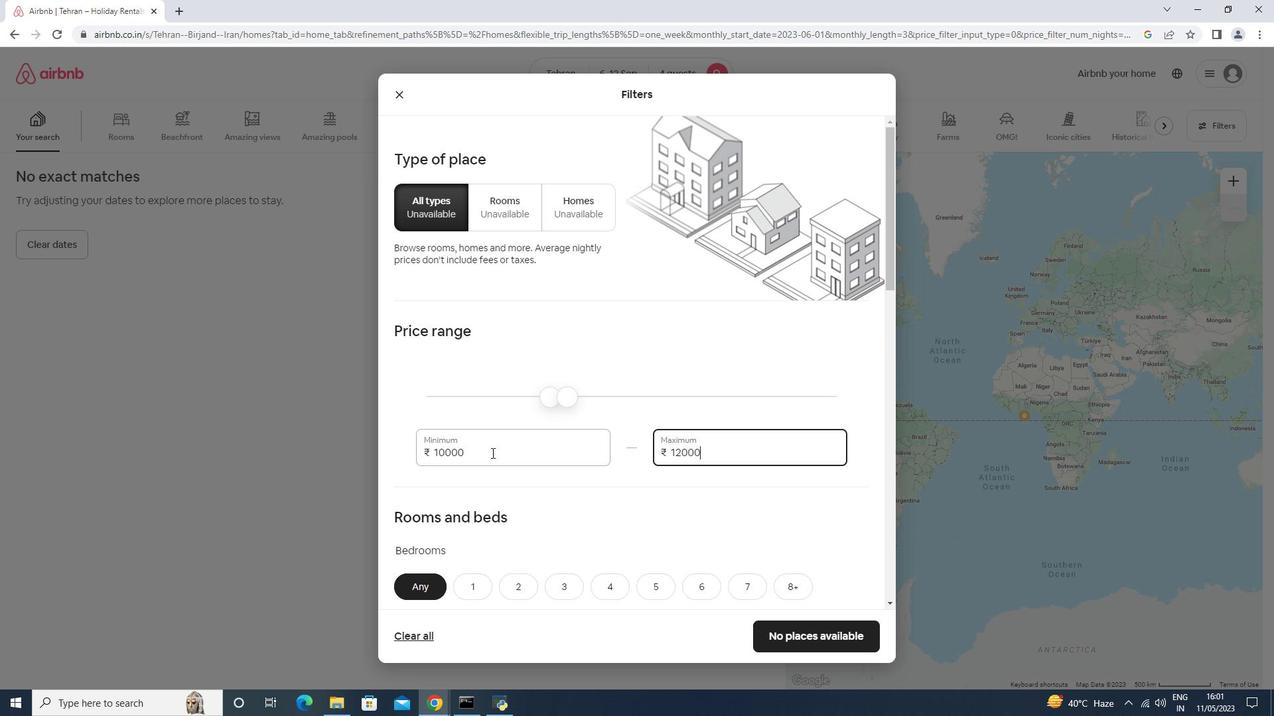 
Action: Mouse scrolled (490, 453) with delta (0, 0)
Screenshot: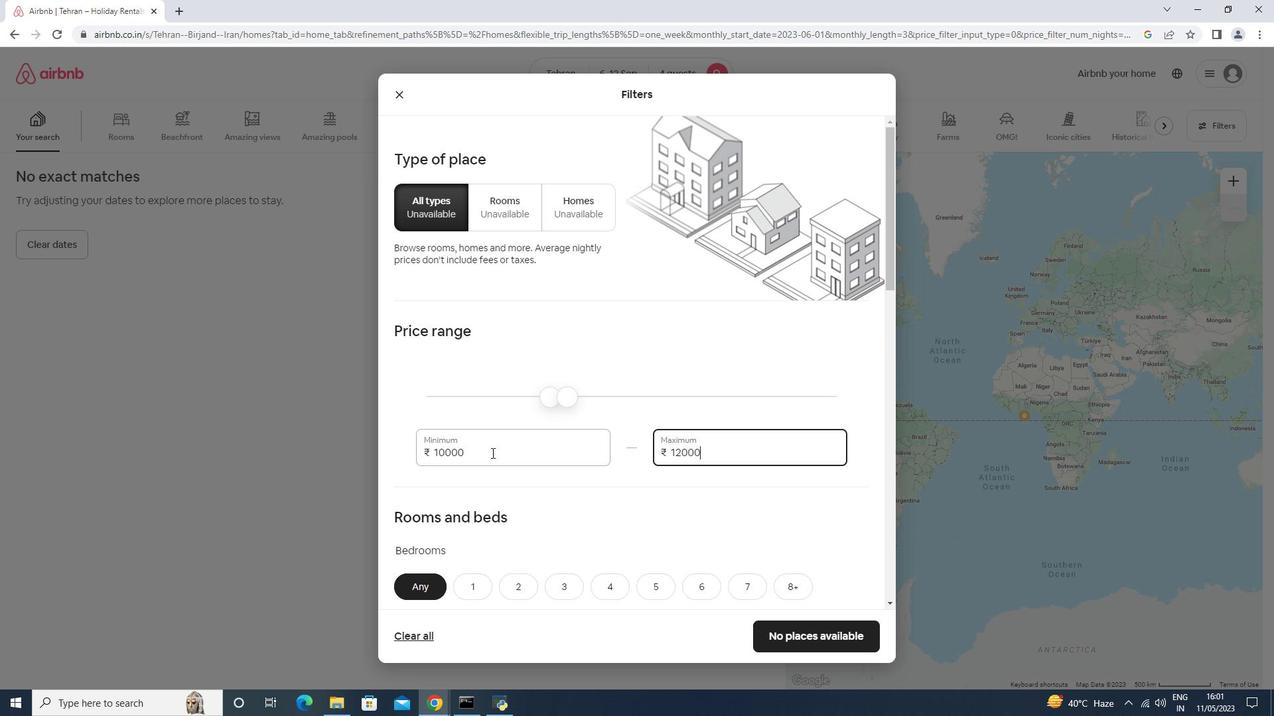 
Action: Mouse moved to (490, 454)
Screenshot: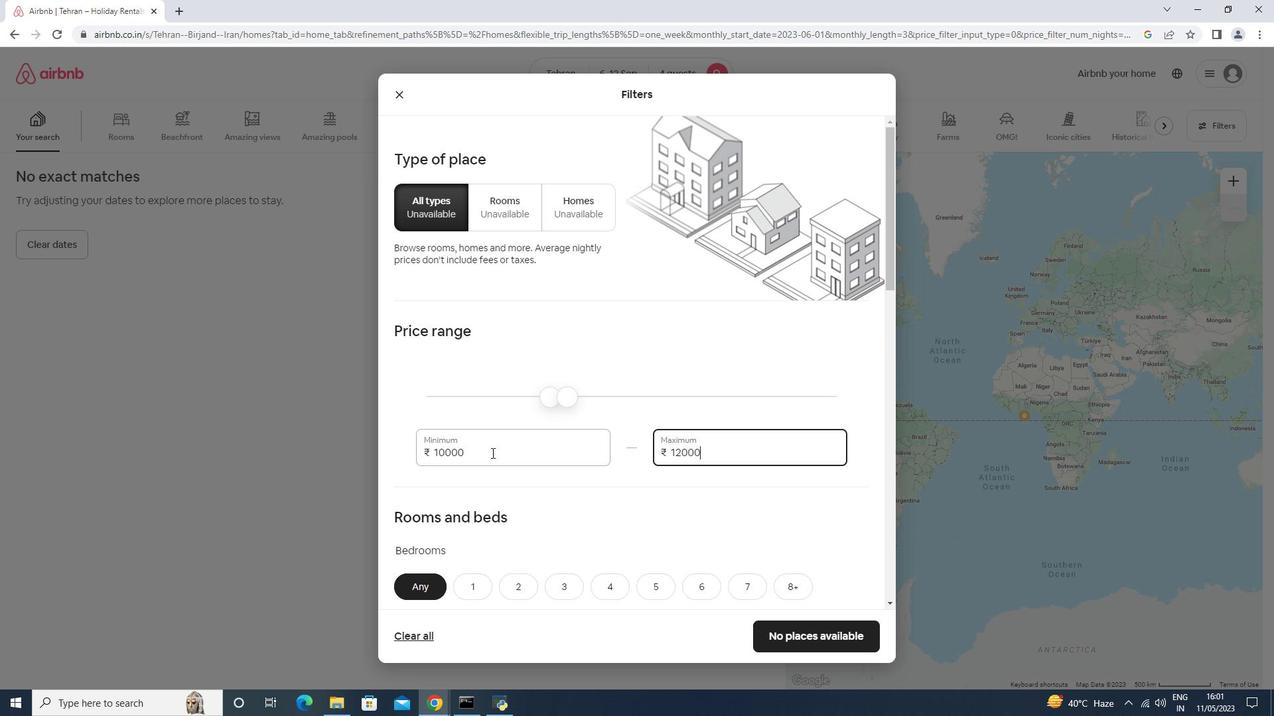 
Action: Mouse scrolled (490, 453) with delta (0, 0)
Screenshot: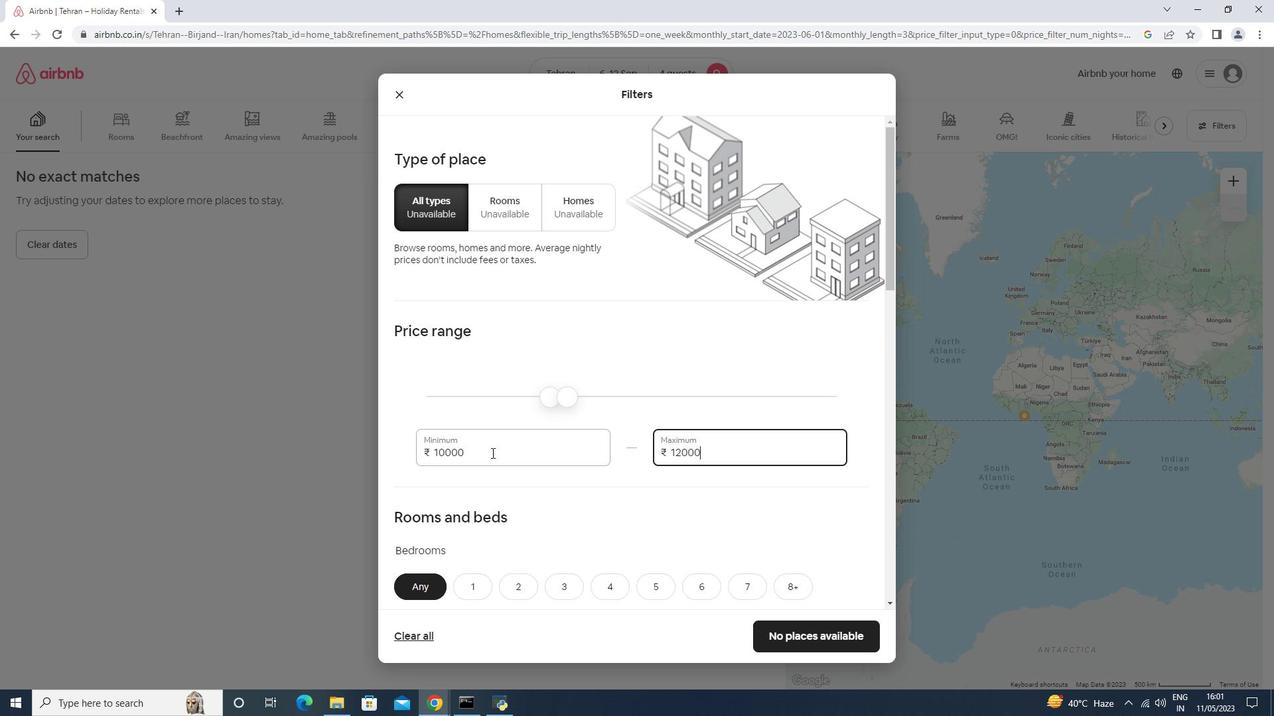 
Action: Mouse moved to (616, 325)
Screenshot: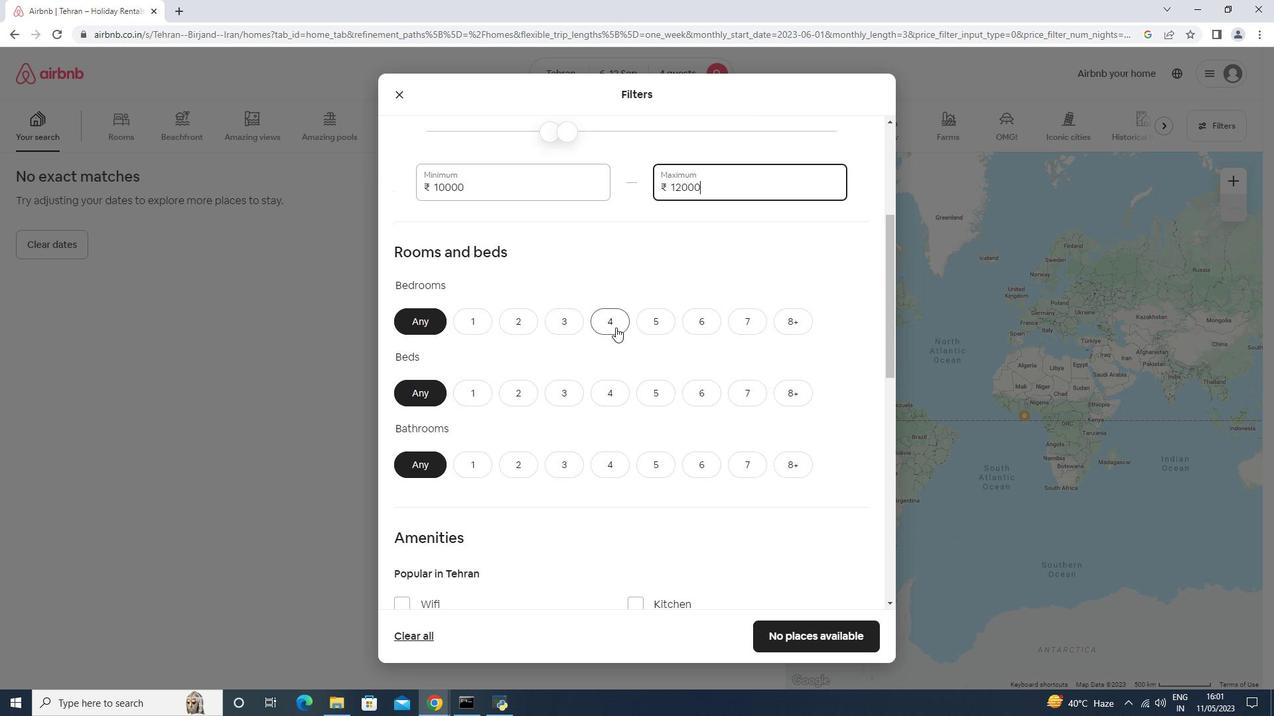 
Action: Mouse pressed left at (616, 325)
Screenshot: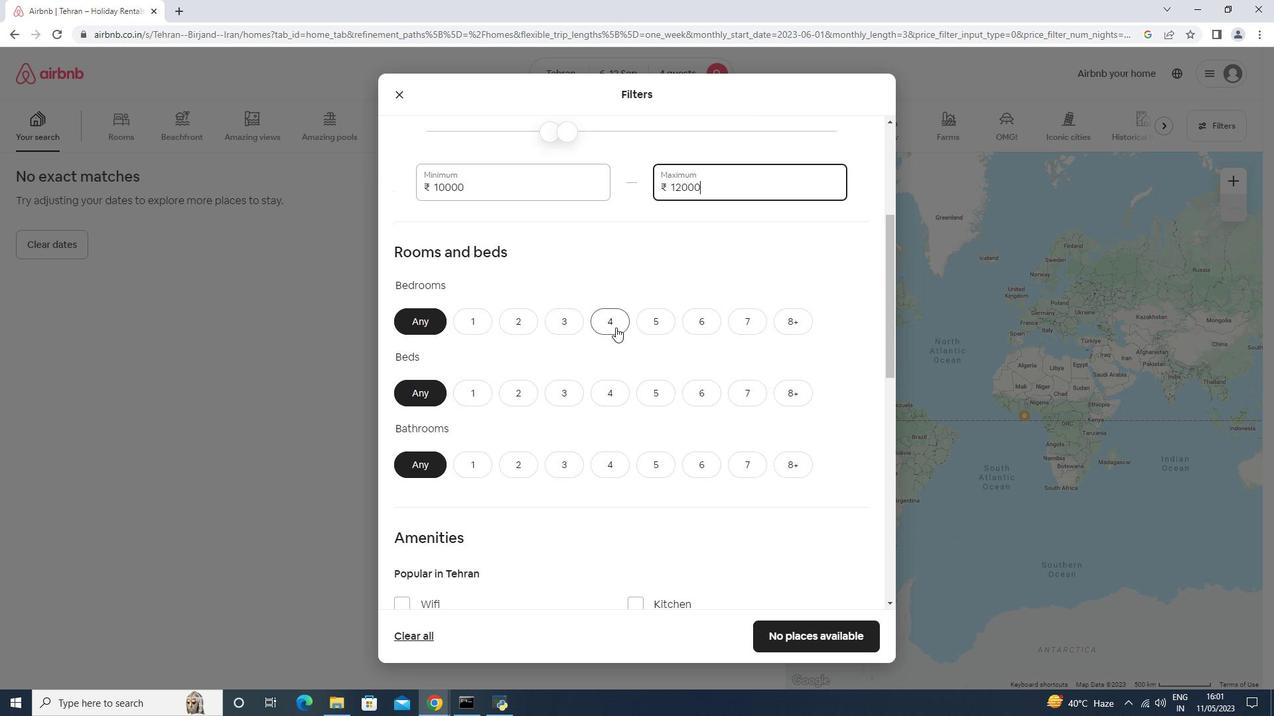 
Action: Mouse moved to (621, 398)
Screenshot: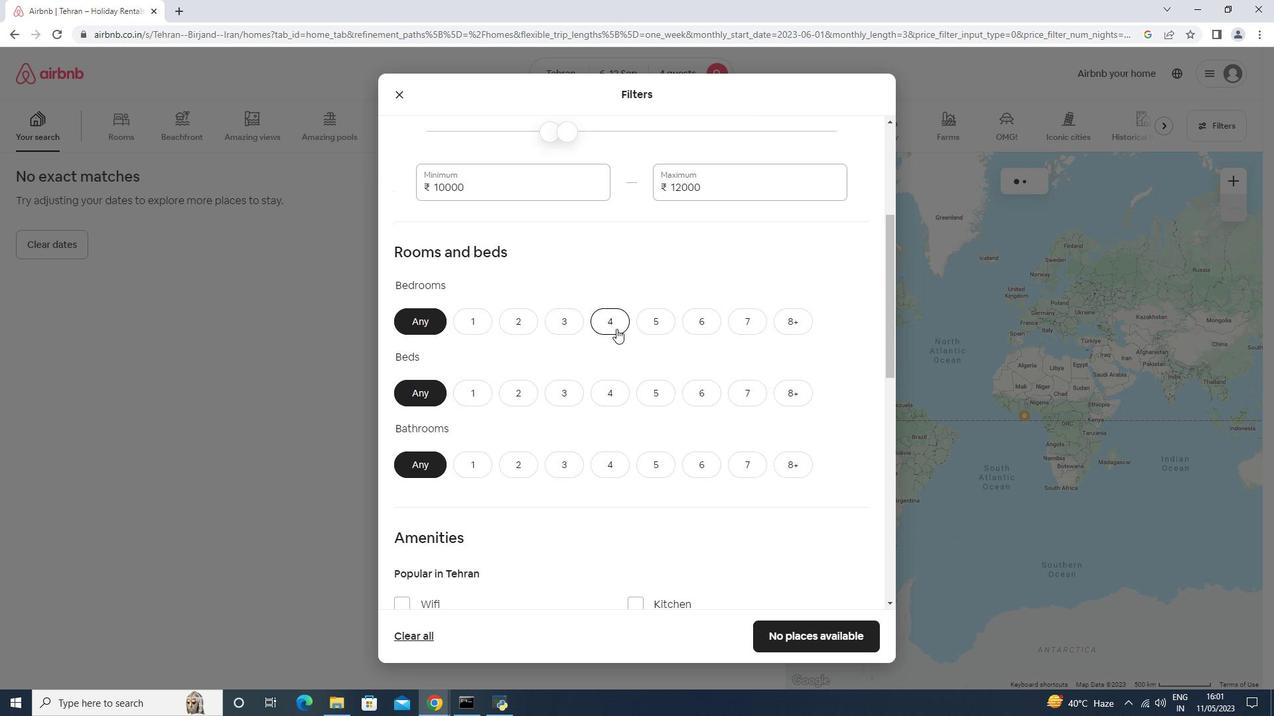 
Action: Mouse pressed left at (621, 398)
Screenshot: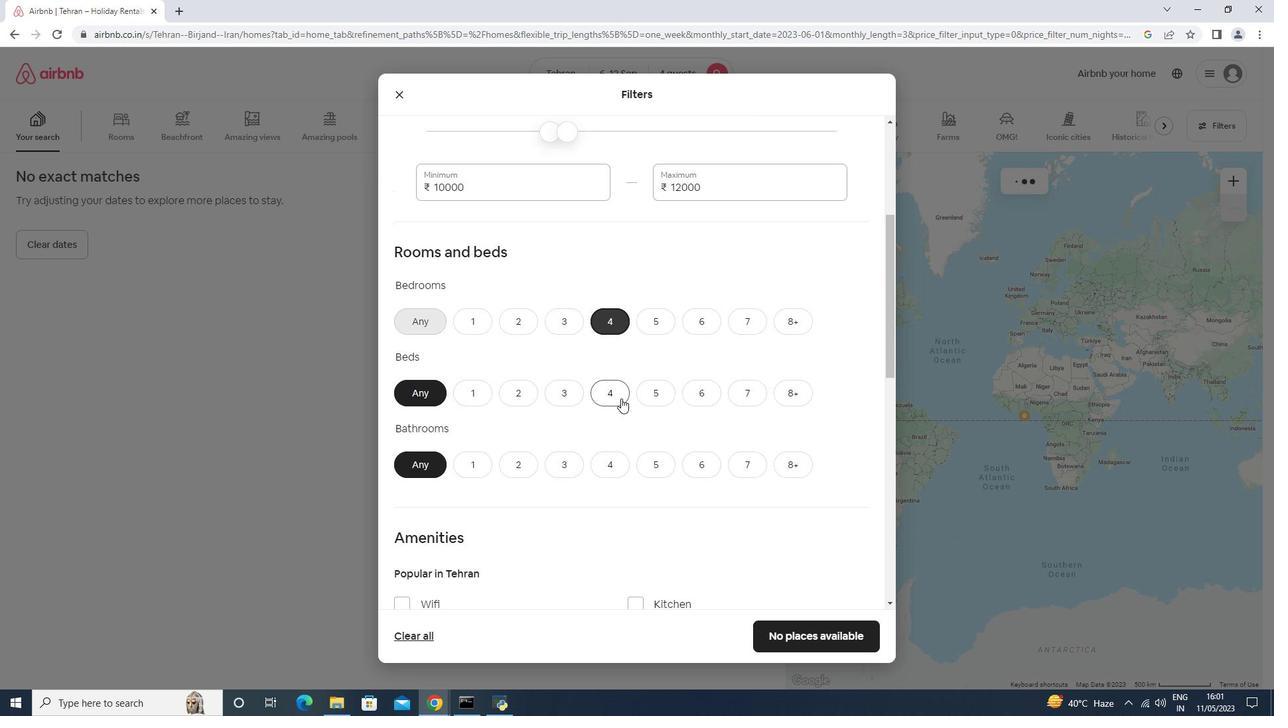 
Action: Mouse moved to (617, 461)
Screenshot: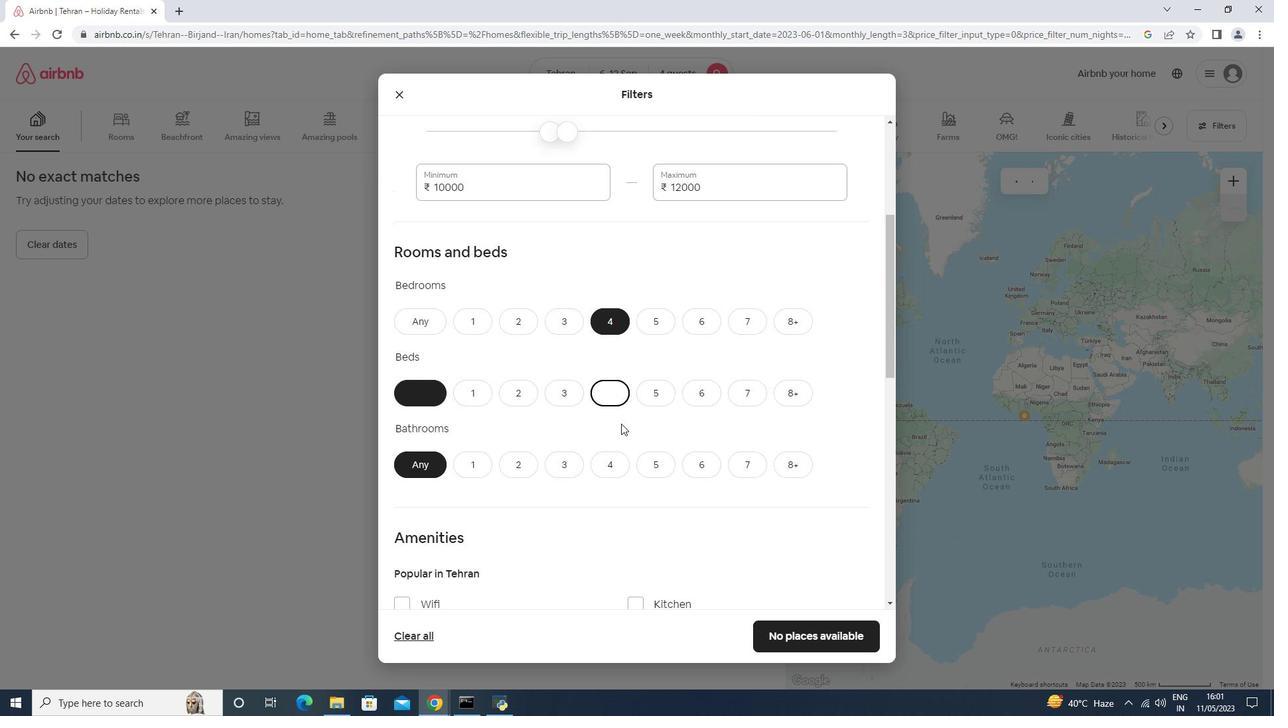 
Action: Mouse pressed left at (617, 461)
Screenshot: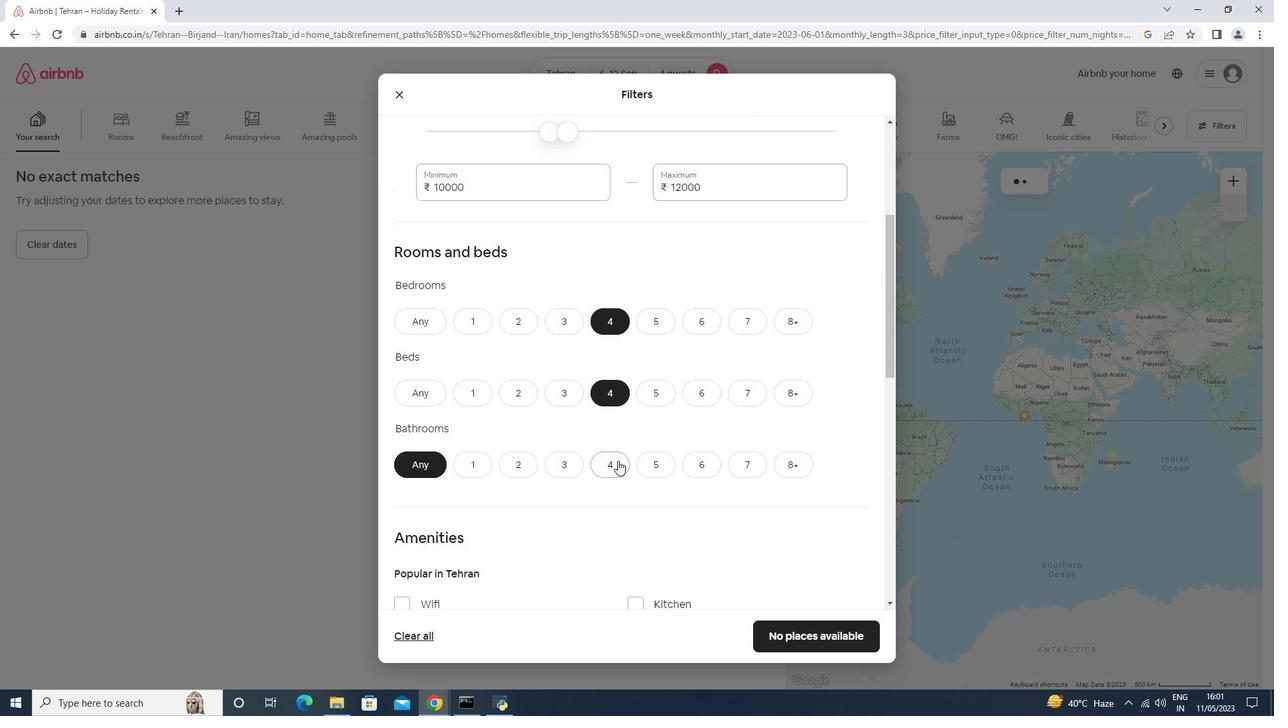 
Action: Mouse moved to (615, 453)
Screenshot: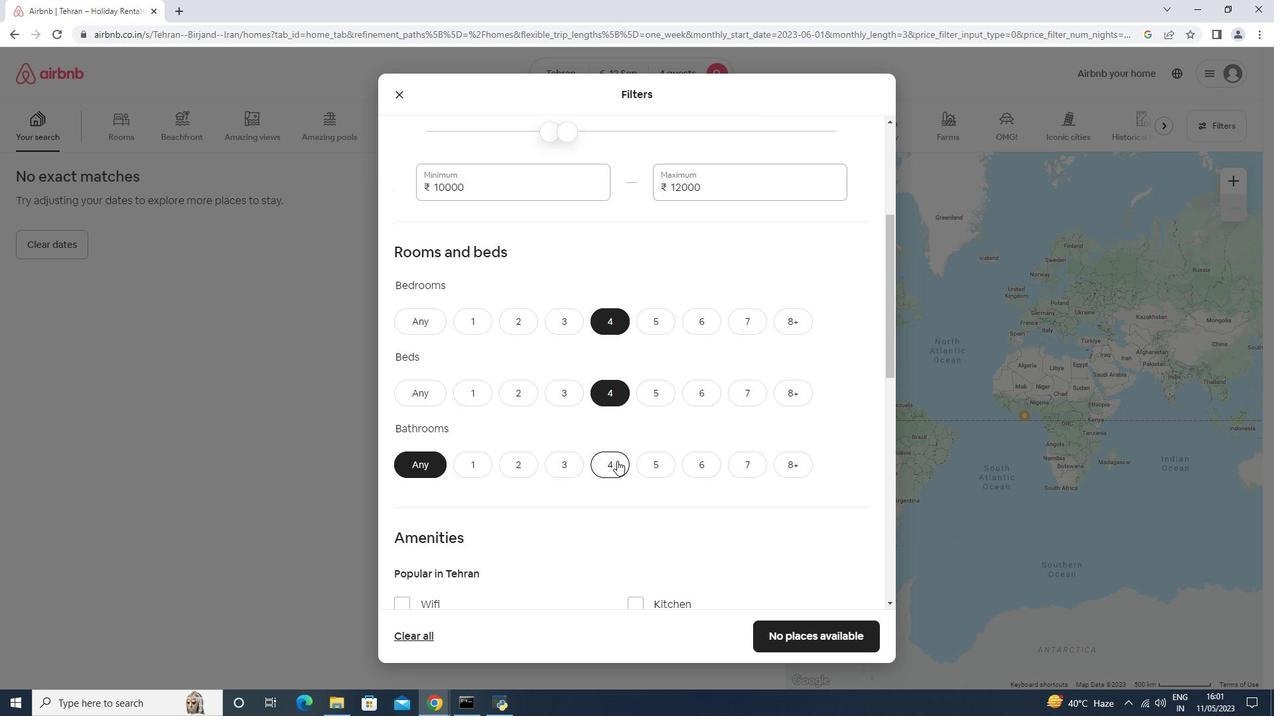 
Action: Mouse scrolled (615, 453) with delta (0, 0)
Screenshot: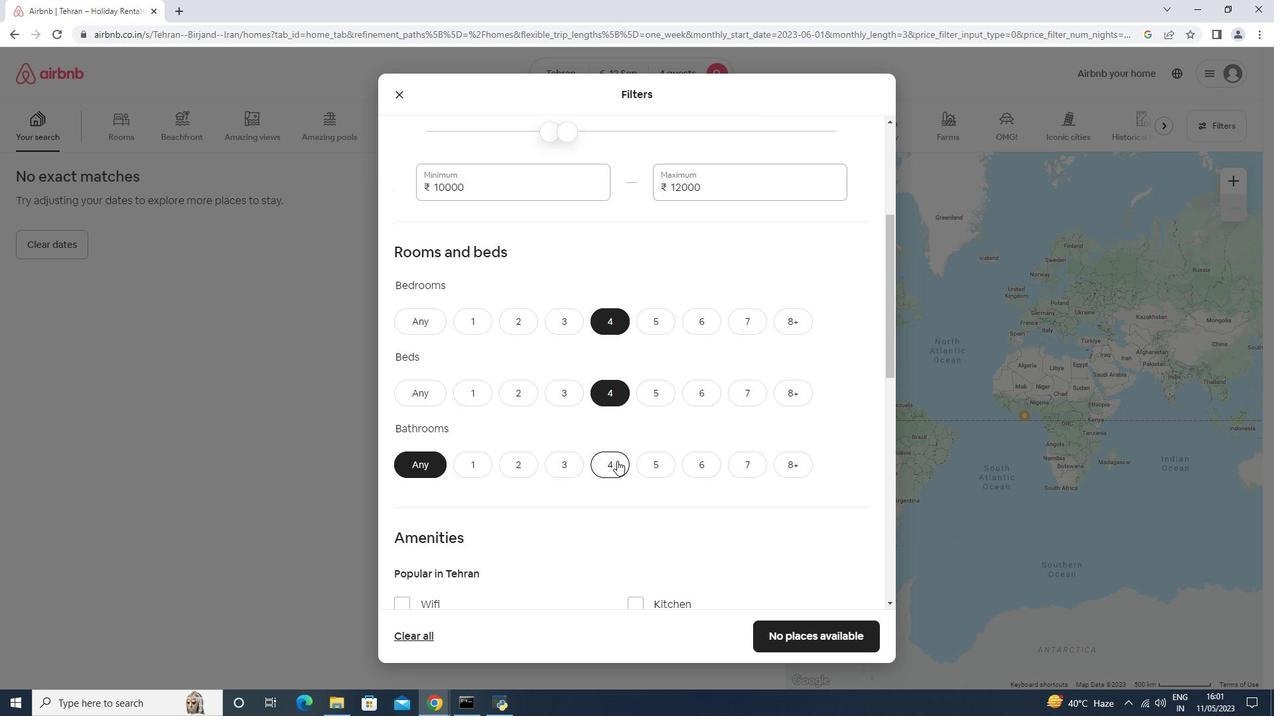
Action: Mouse scrolled (615, 453) with delta (0, 0)
Screenshot: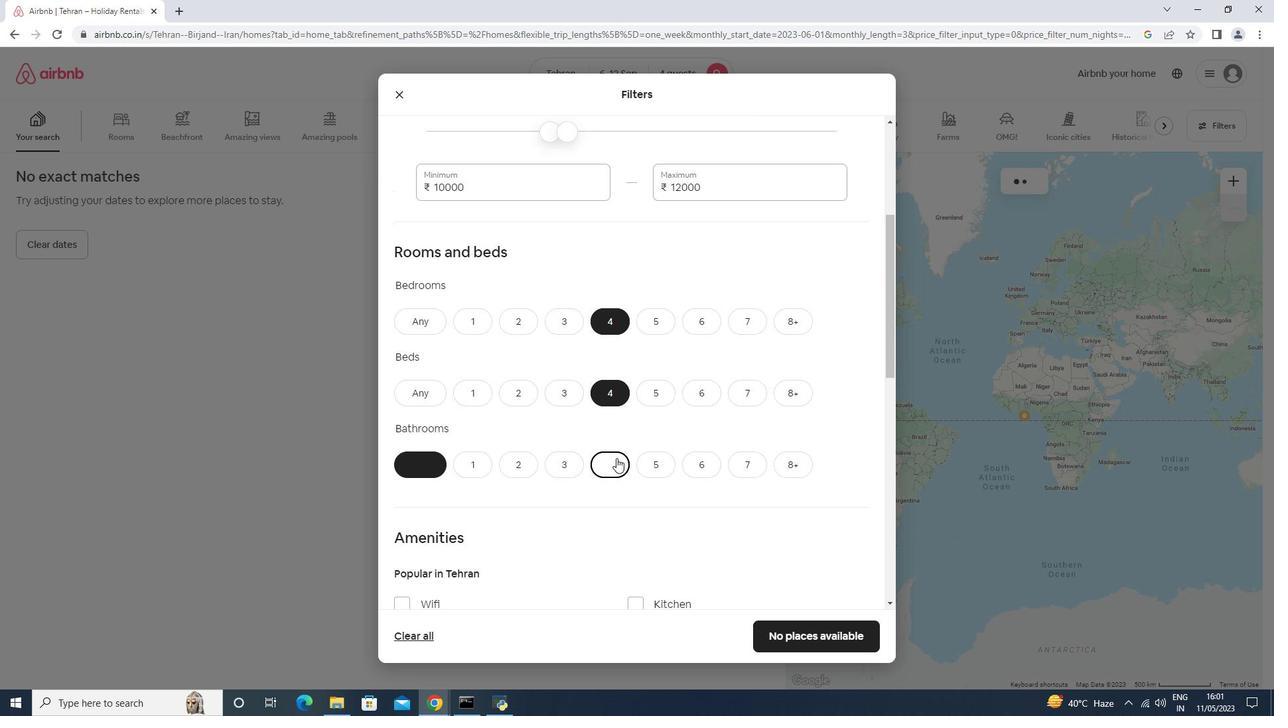 
Action: Mouse scrolled (615, 453) with delta (0, 0)
Screenshot: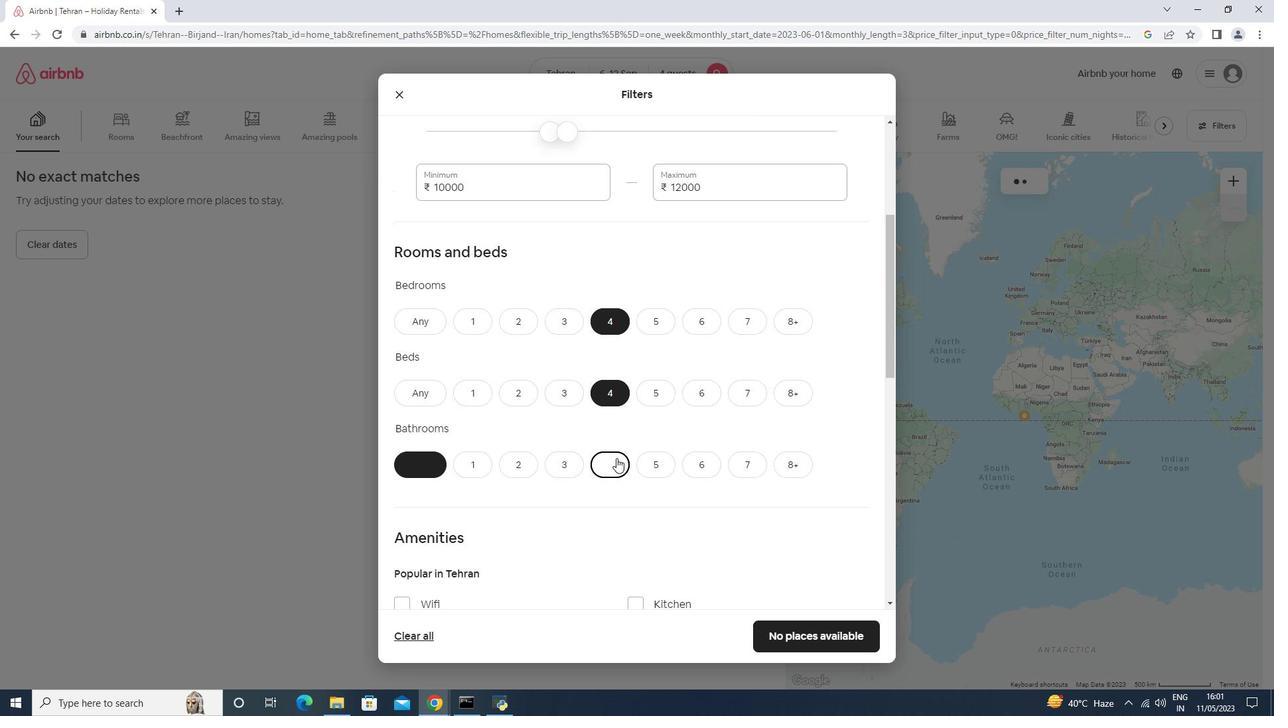 
Action: Mouse scrolled (615, 453) with delta (0, 0)
Screenshot: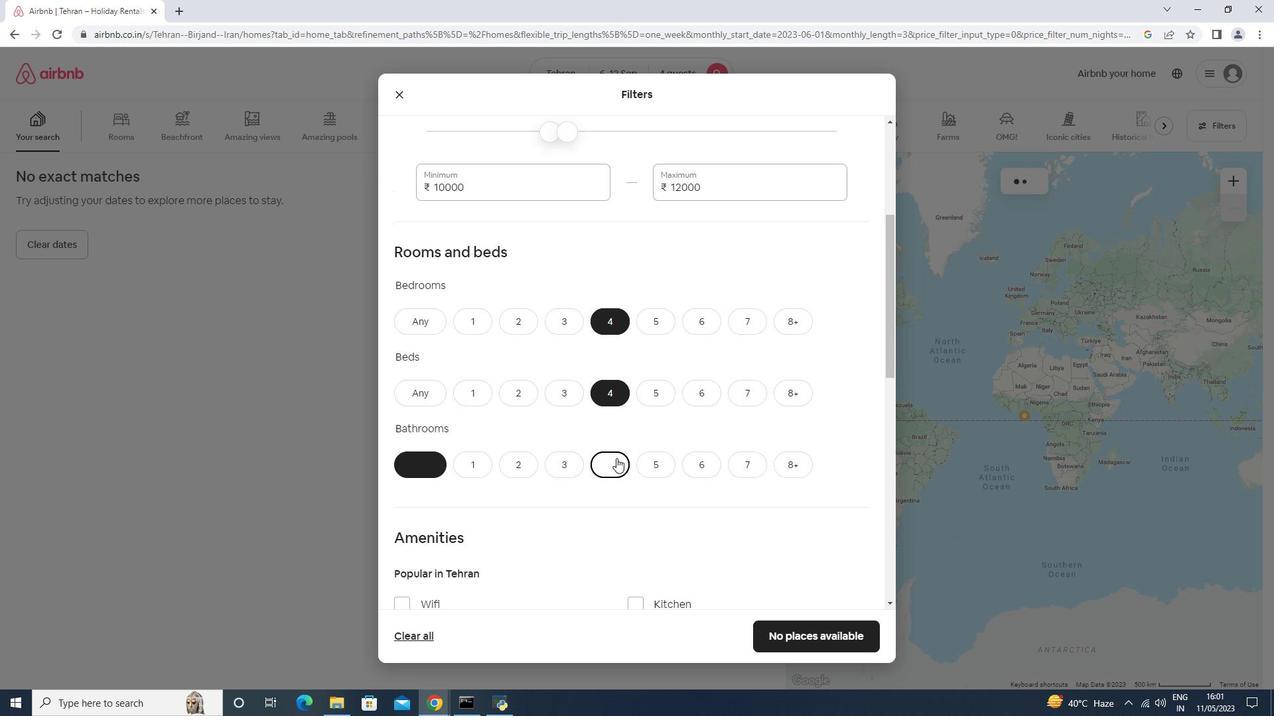
Action: Mouse moved to (446, 428)
Screenshot: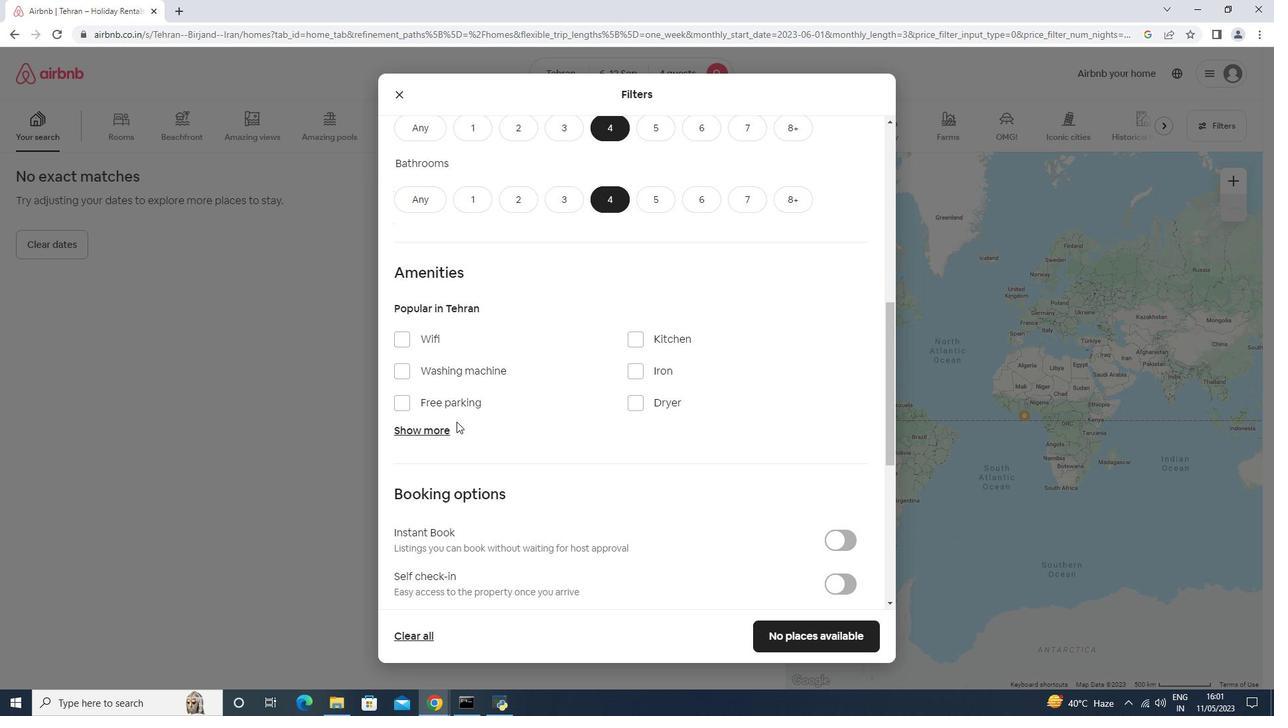 
Action: Mouse pressed left at (446, 428)
Screenshot: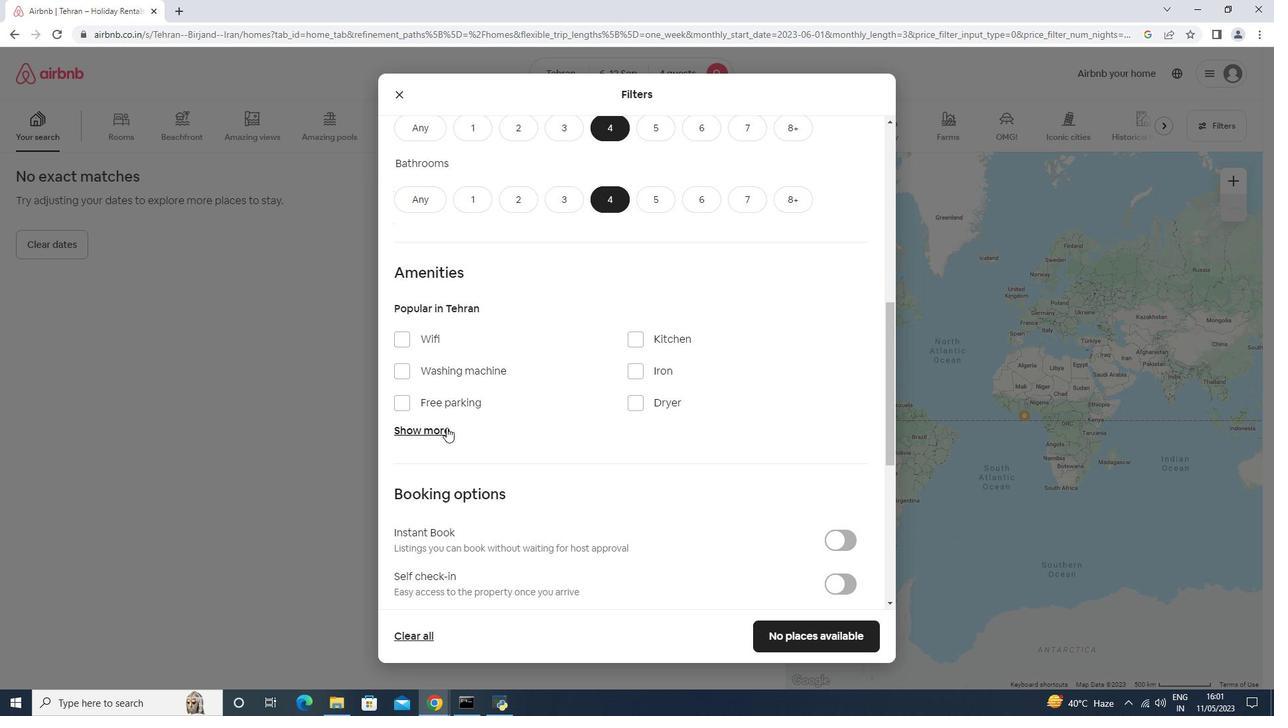 
Action: Mouse moved to (440, 340)
Screenshot: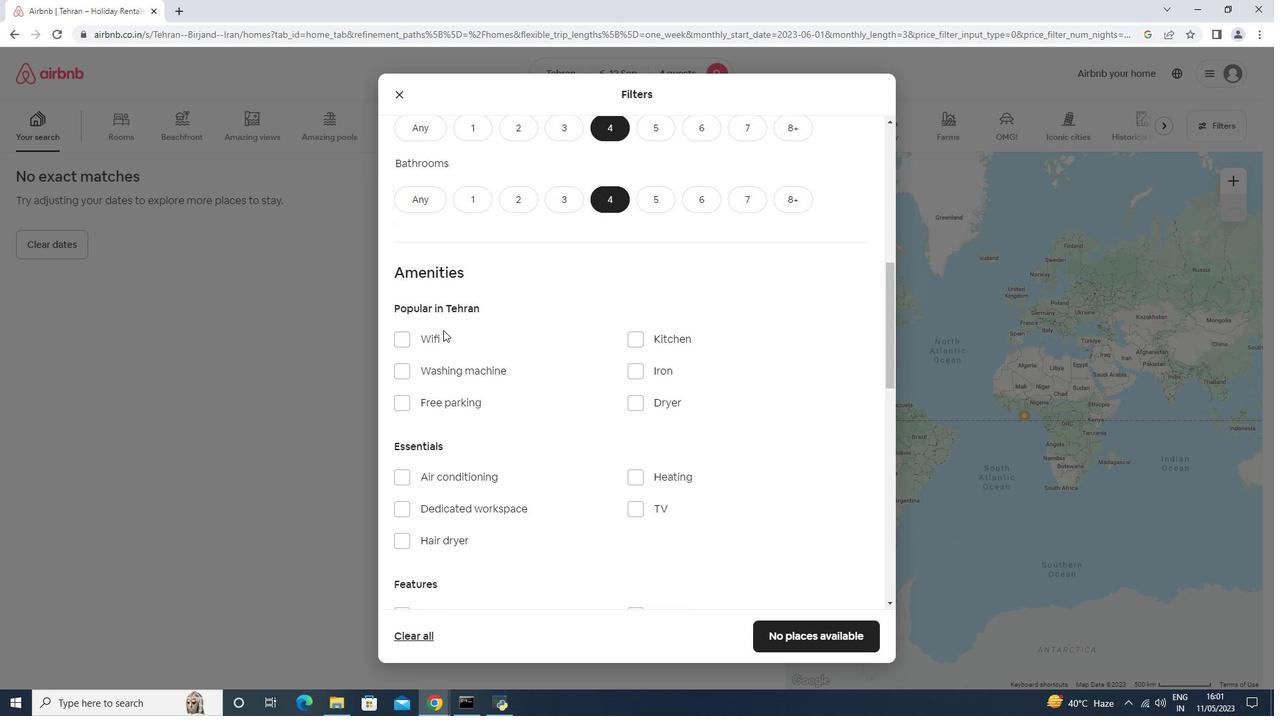 
Action: Mouse pressed left at (440, 340)
Screenshot: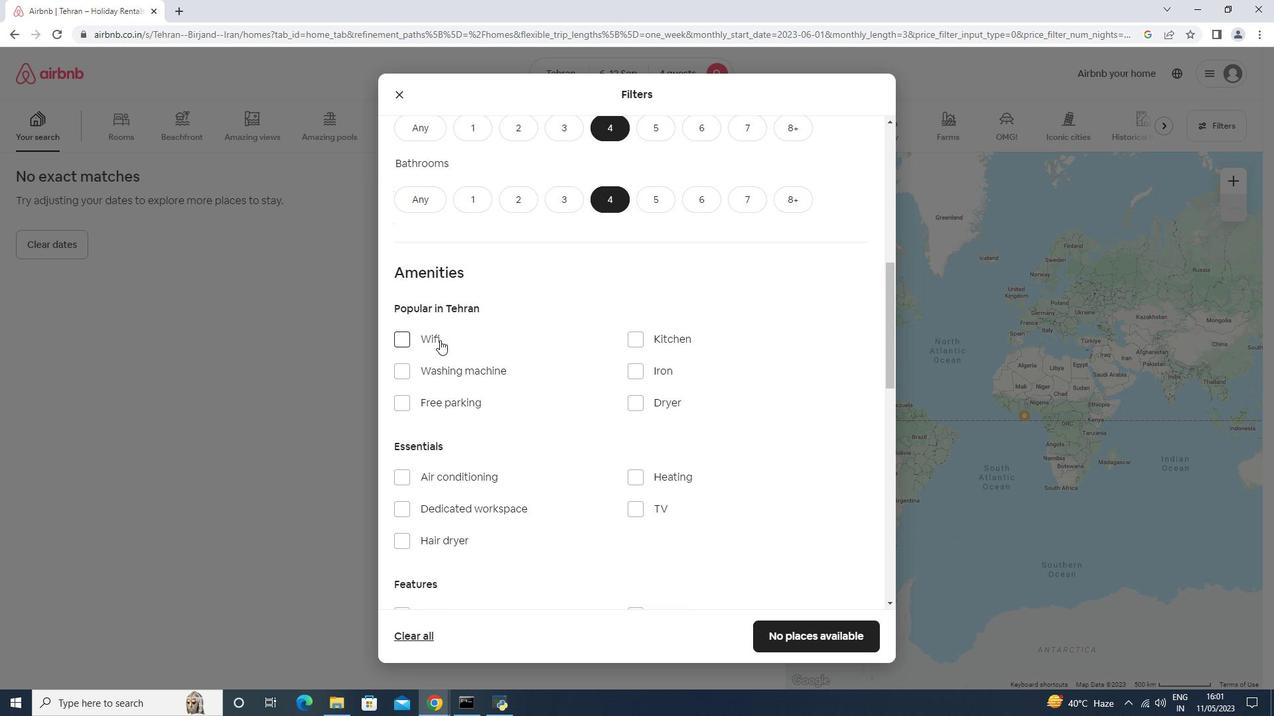 
Action: Mouse moved to (435, 396)
Screenshot: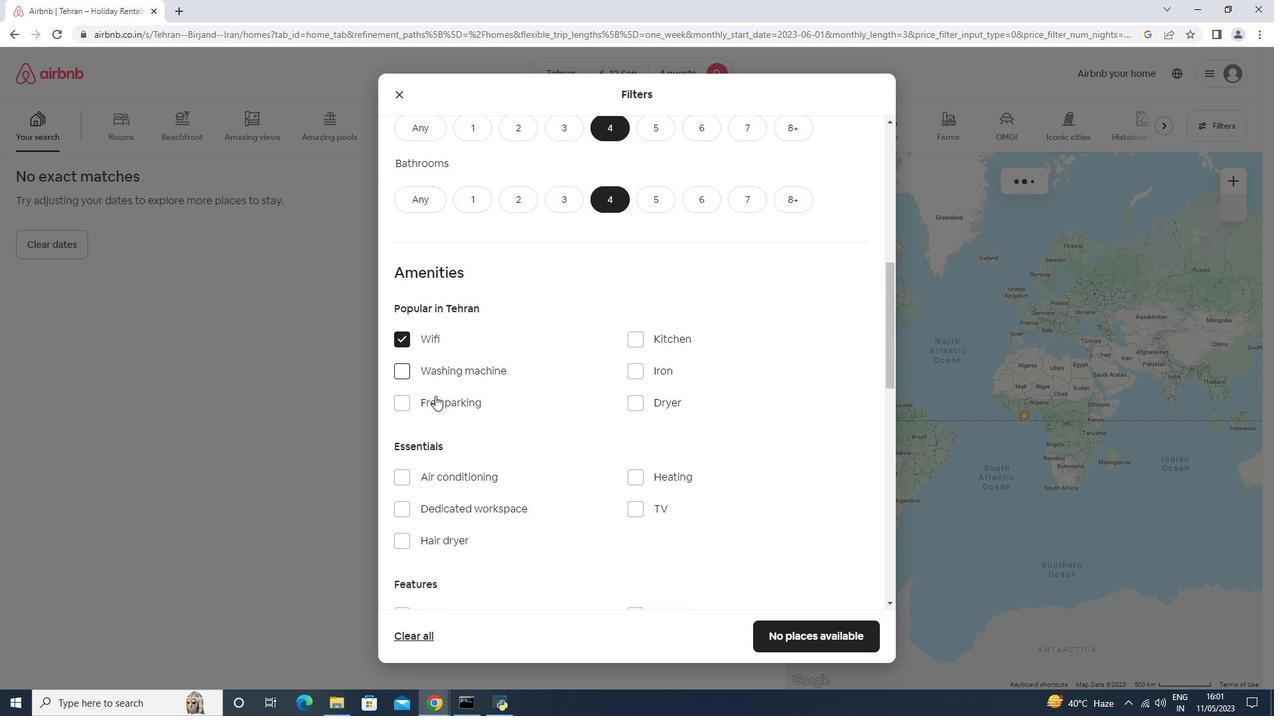 
Action: Mouse pressed left at (435, 396)
Screenshot: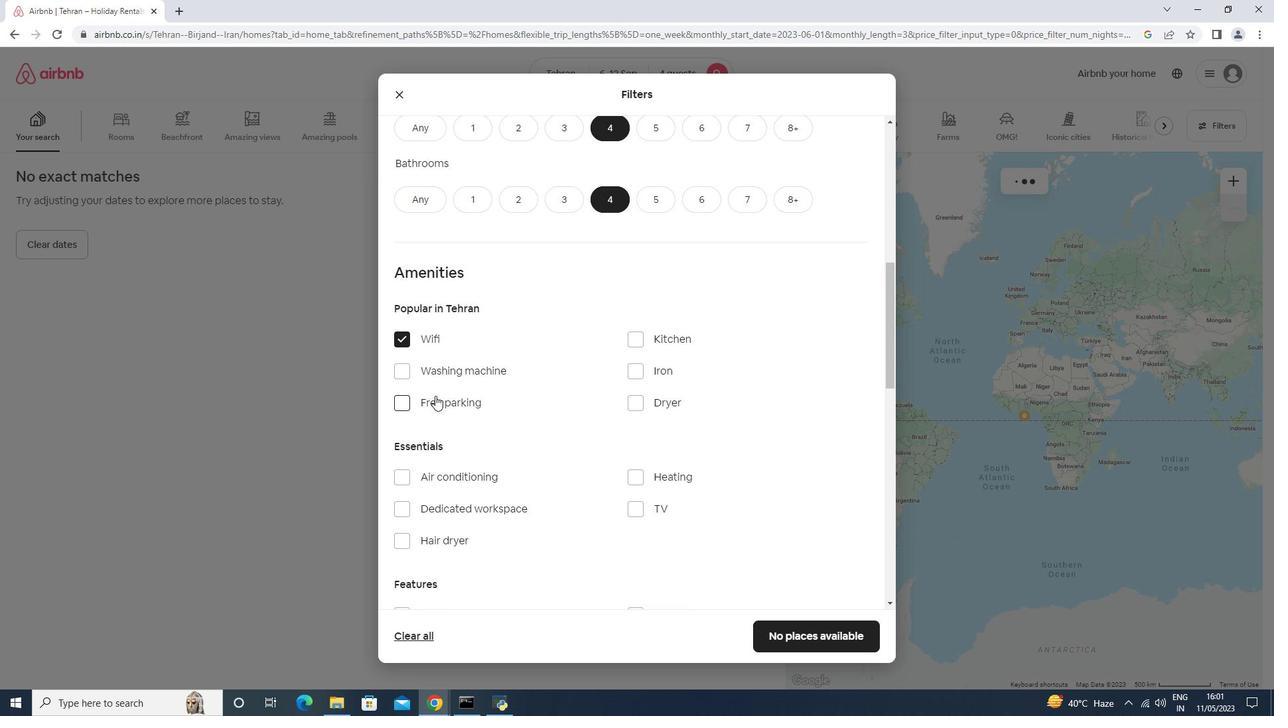 
Action: Mouse moved to (437, 394)
Screenshot: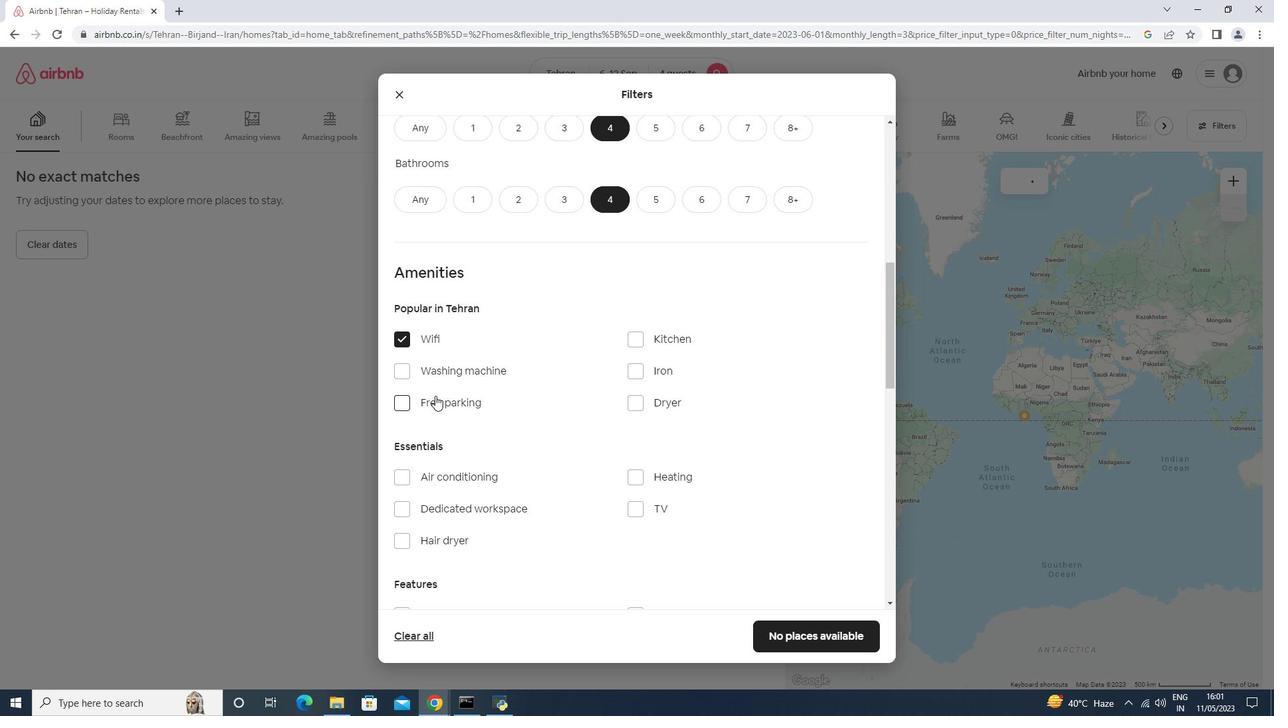 
Action: Mouse scrolled (437, 394) with delta (0, 0)
Screenshot: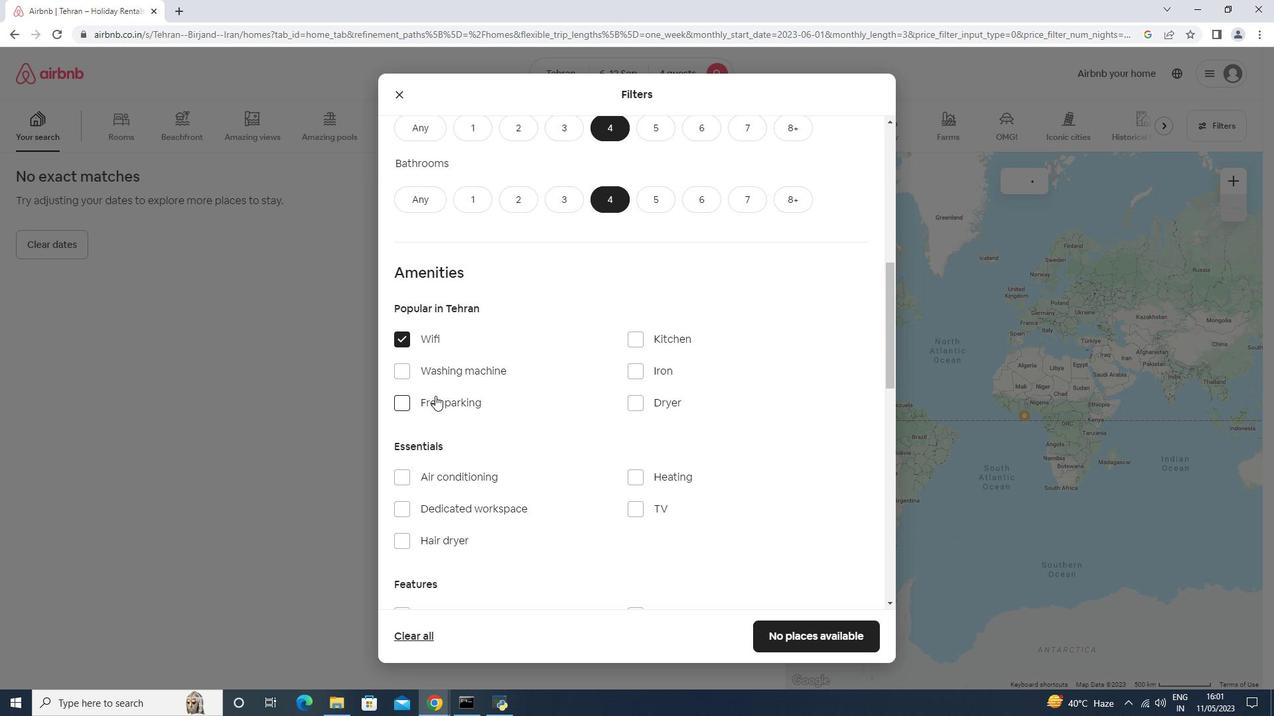 
Action: Mouse scrolled (437, 394) with delta (0, 0)
Screenshot: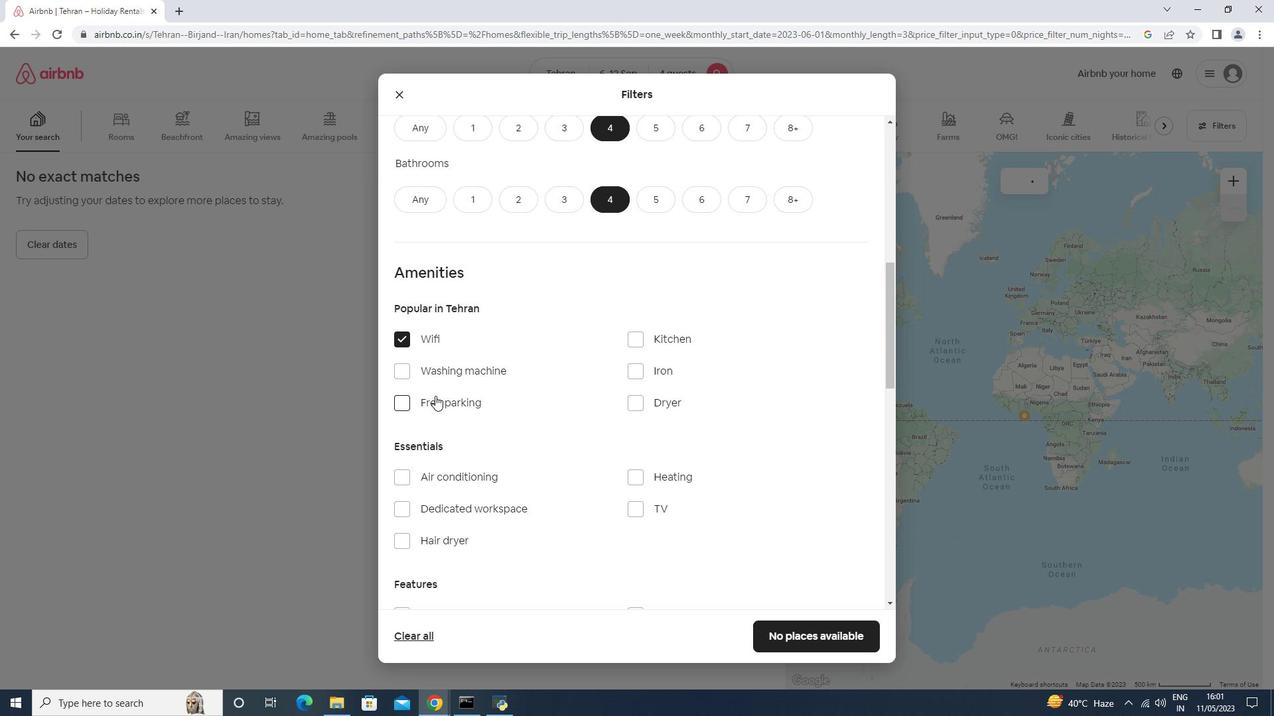 
Action: Mouse scrolled (437, 394) with delta (0, 0)
Screenshot: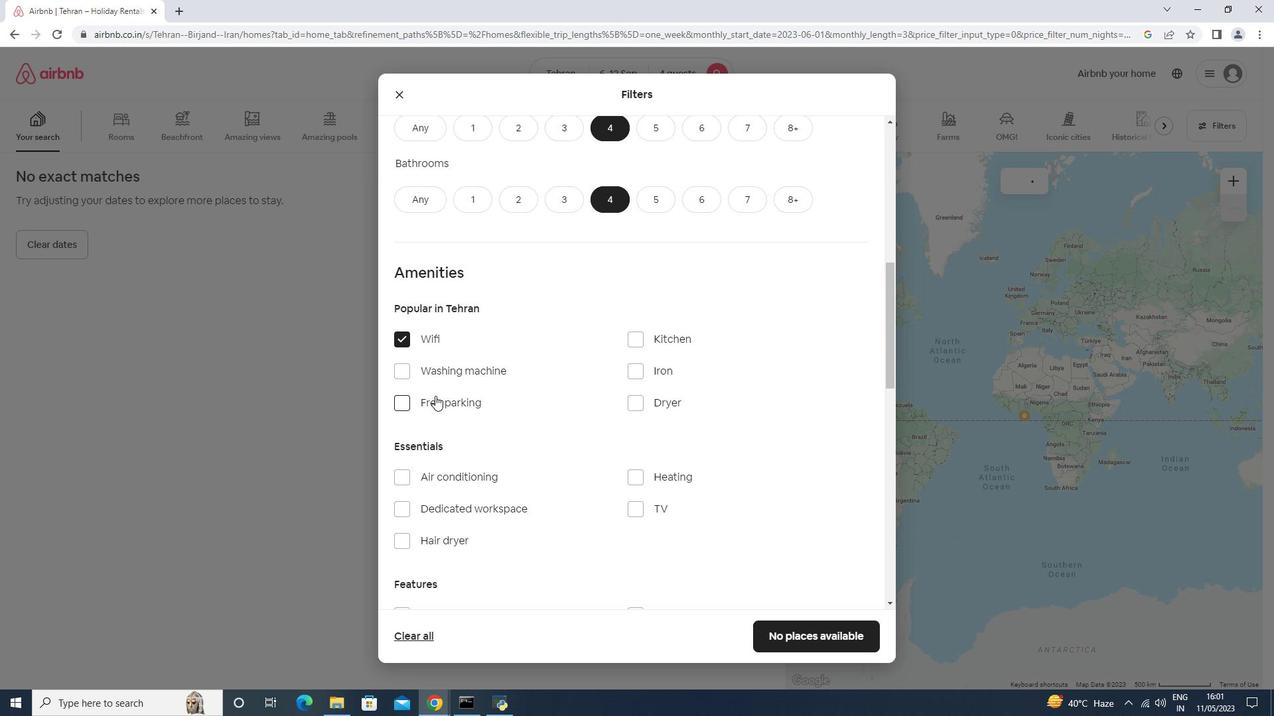 
Action: Mouse moved to (650, 307)
Screenshot: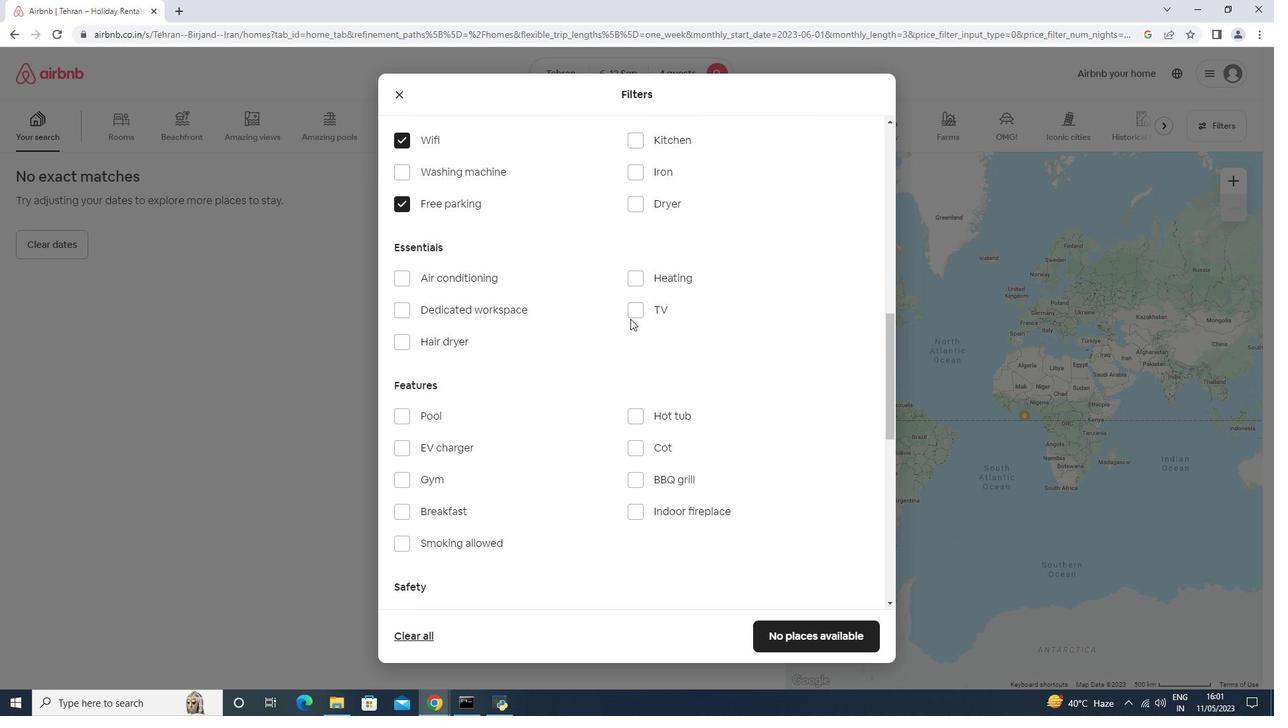 
Action: Mouse pressed left at (650, 307)
Screenshot: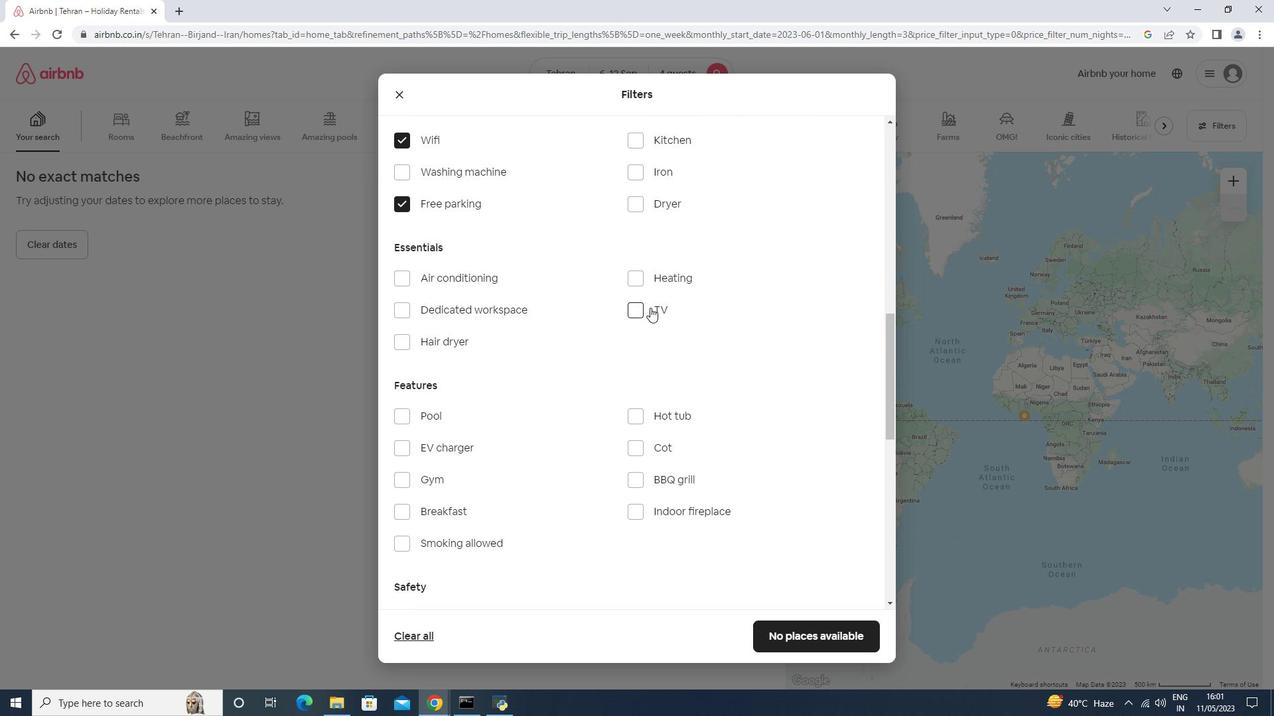 
Action: Mouse scrolled (650, 307) with delta (0, 0)
Screenshot: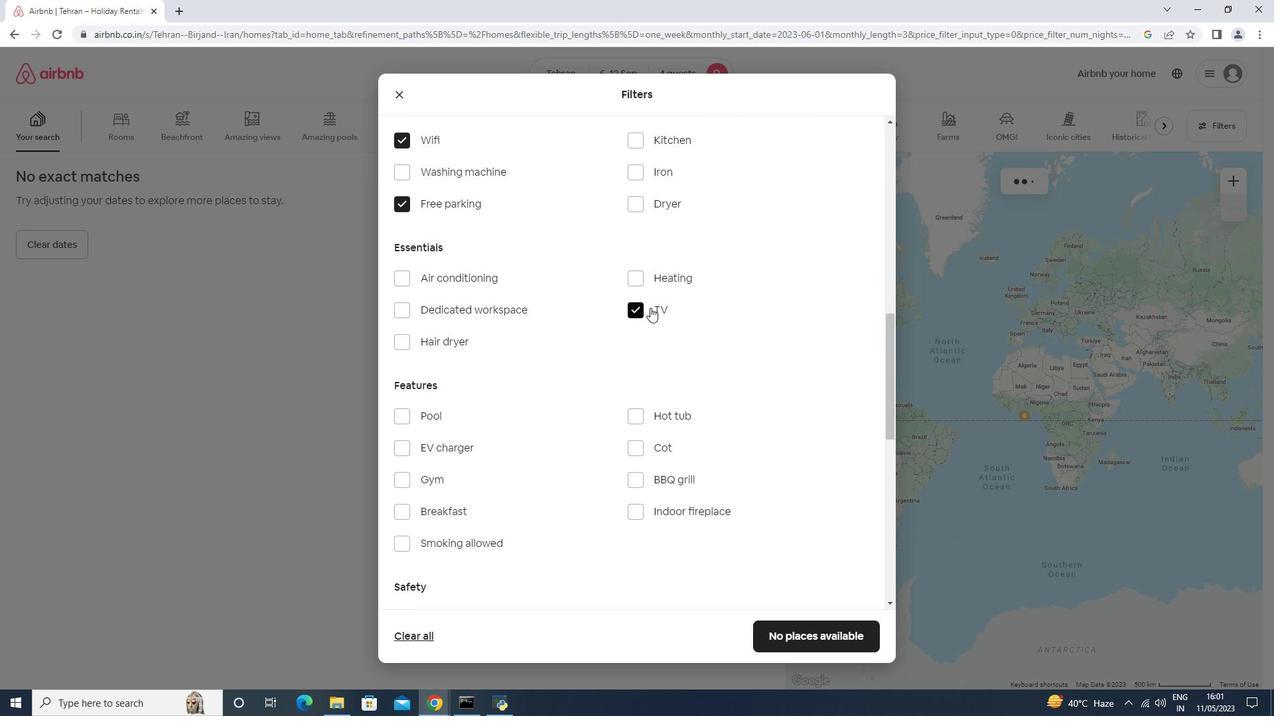 
Action: Mouse scrolled (650, 307) with delta (0, 0)
Screenshot: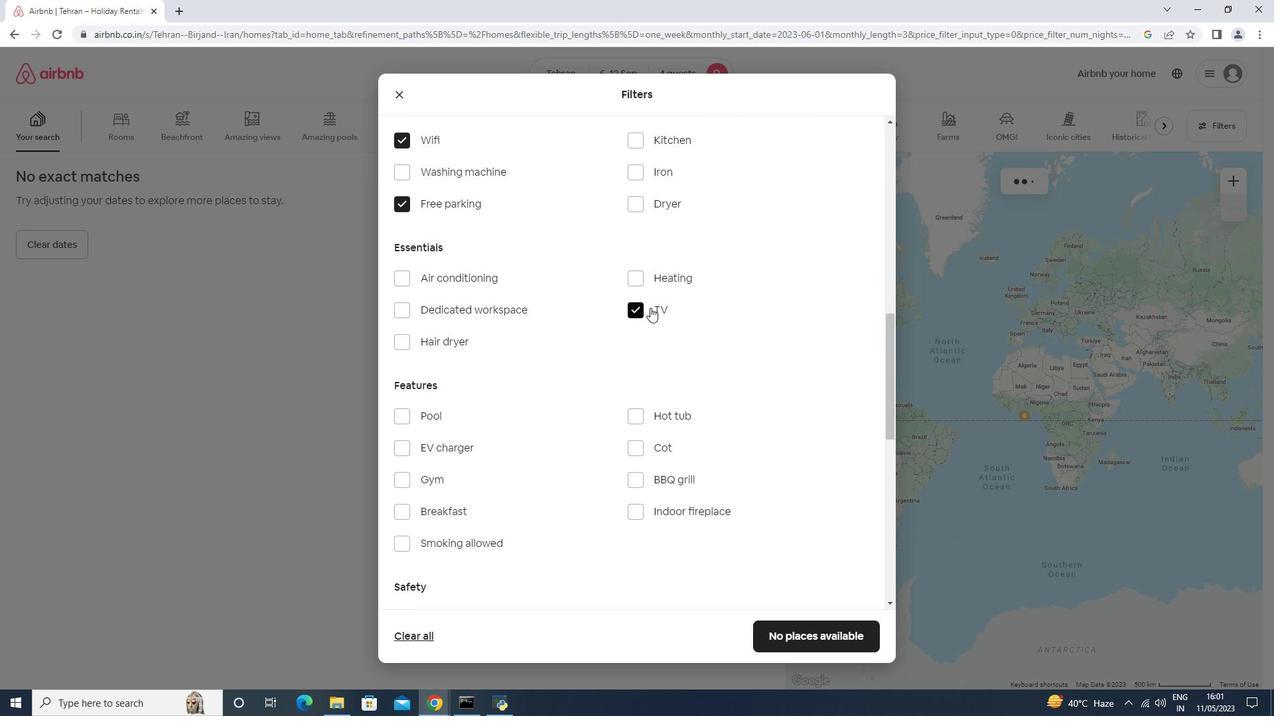
Action: Mouse moved to (650, 307)
Screenshot: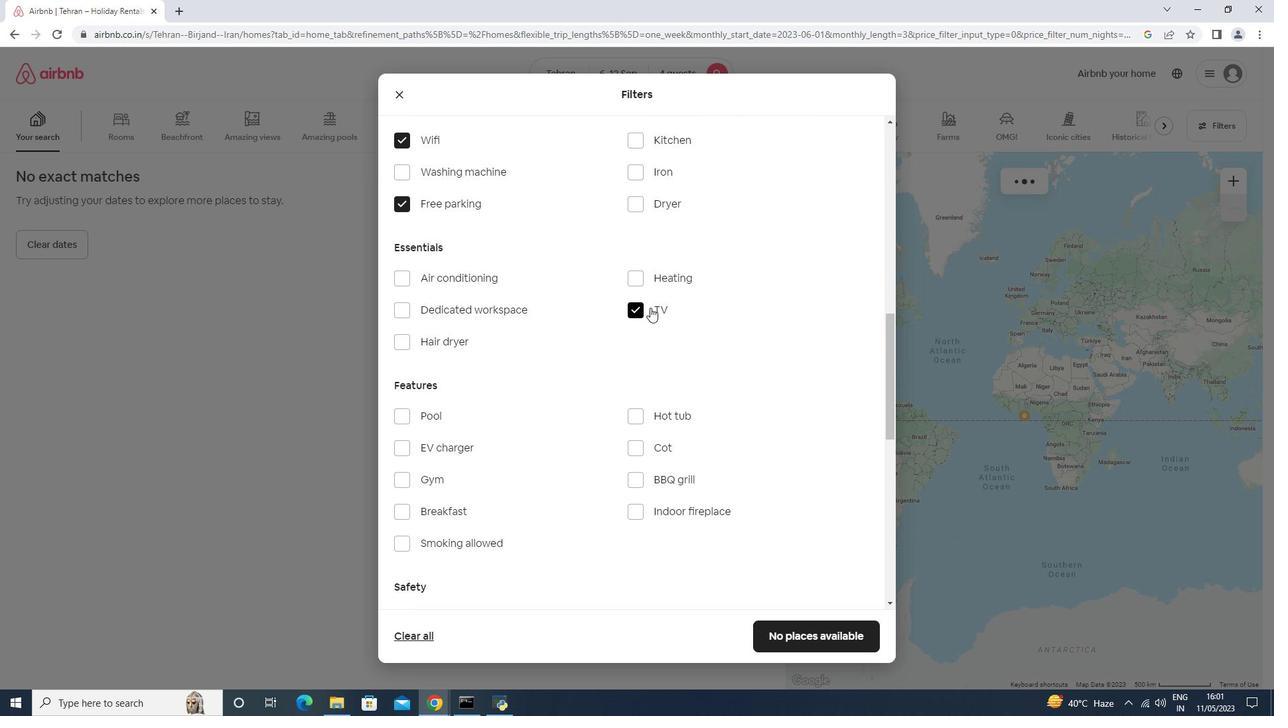 
Action: Mouse scrolled (650, 307) with delta (0, 0)
Screenshot: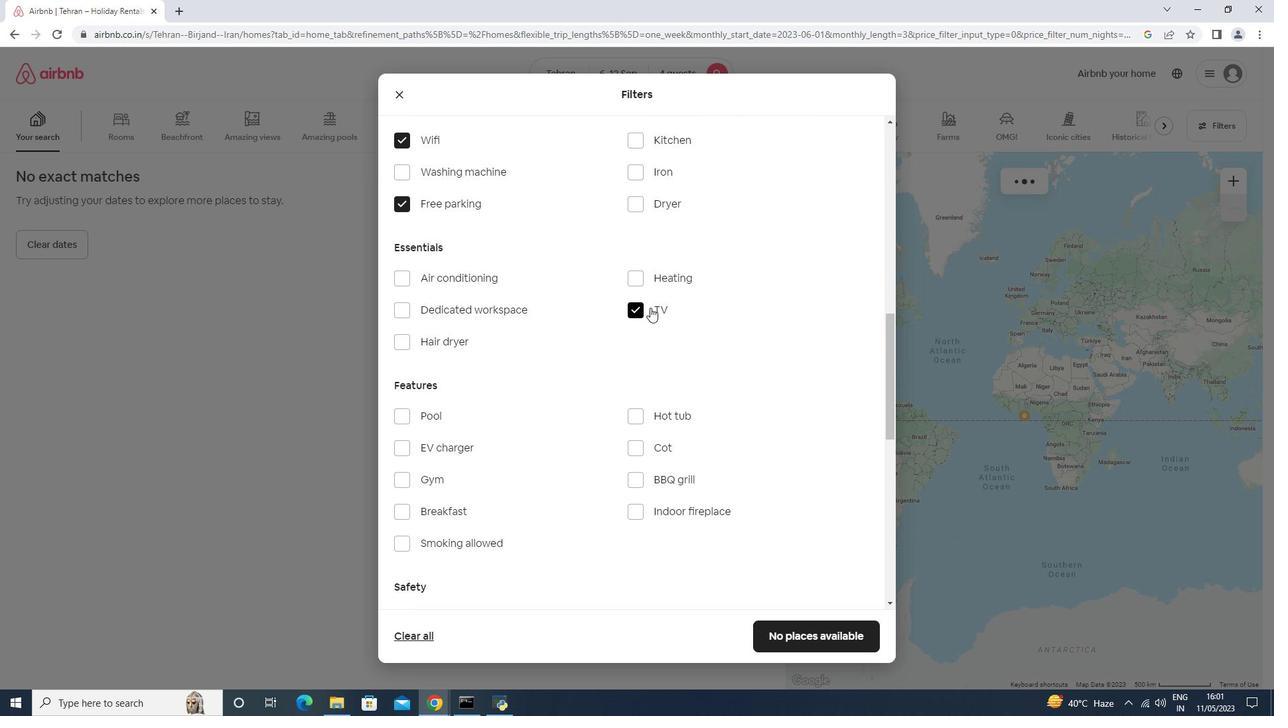 
Action: Mouse scrolled (650, 307) with delta (0, 0)
Screenshot: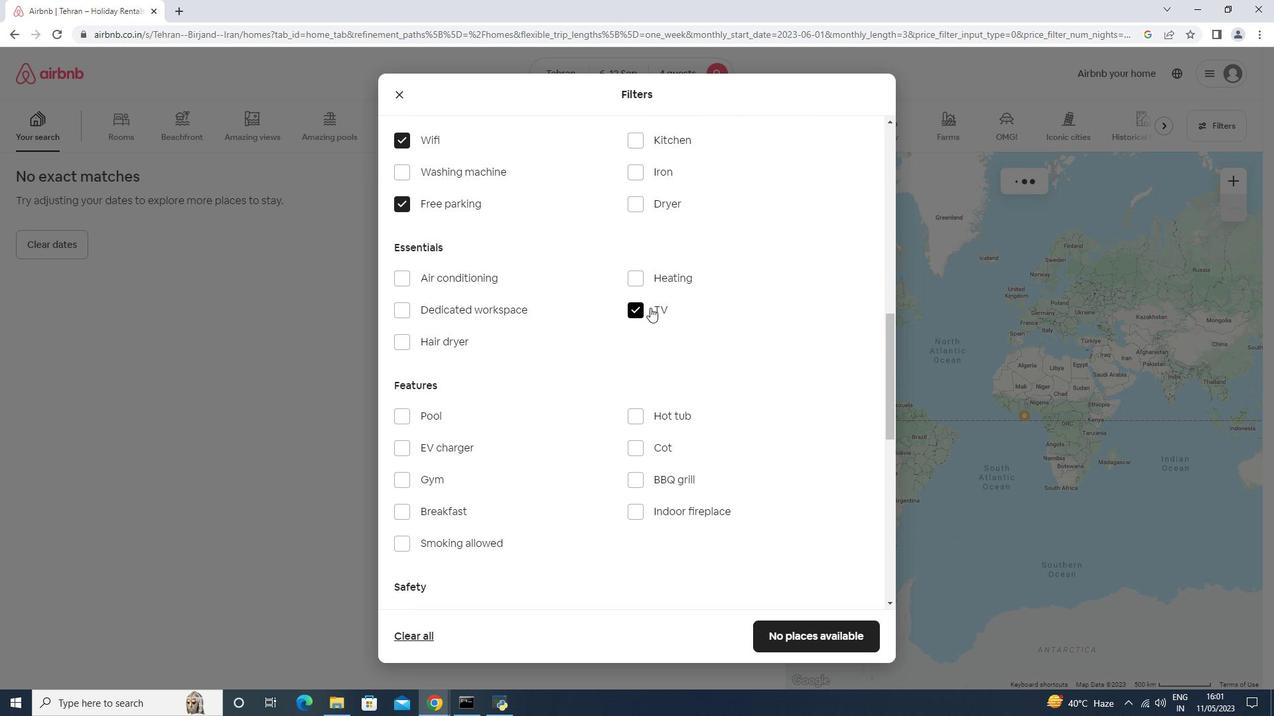 
Action: Mouse moved to (432, 246)
Screenshot: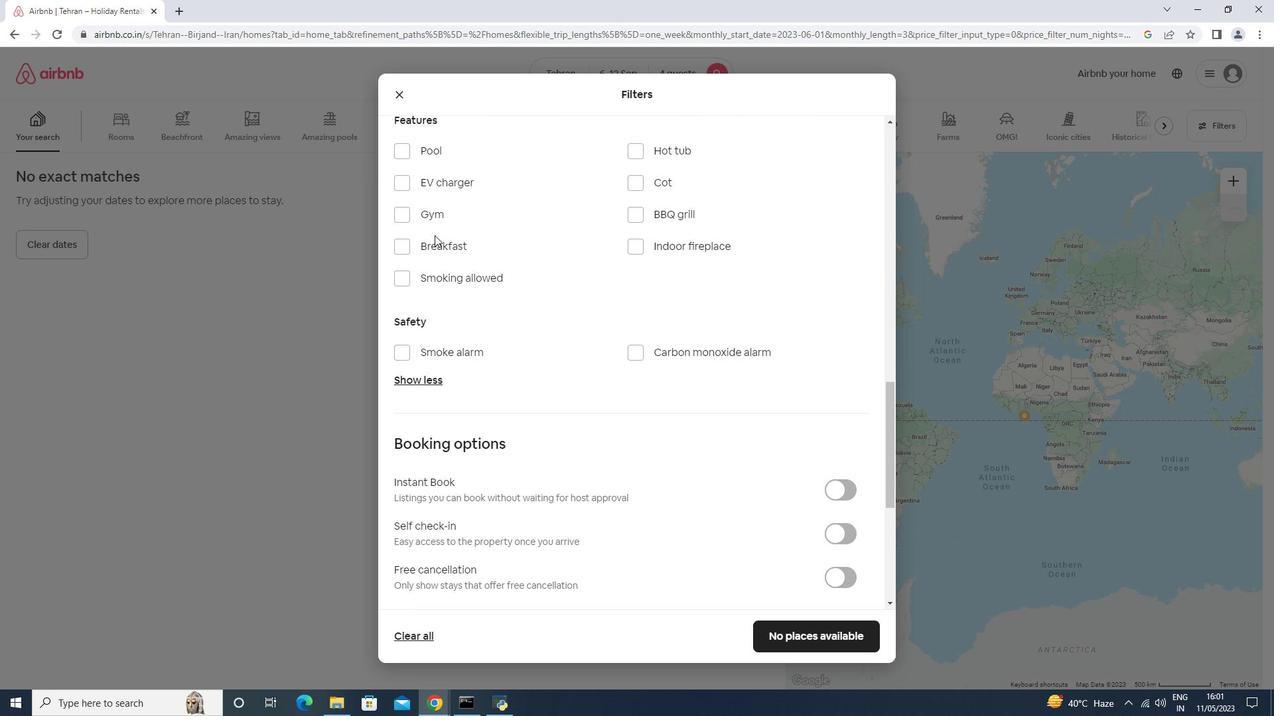 
Action: Mouse pressed left at (432, 246)
Screenshot: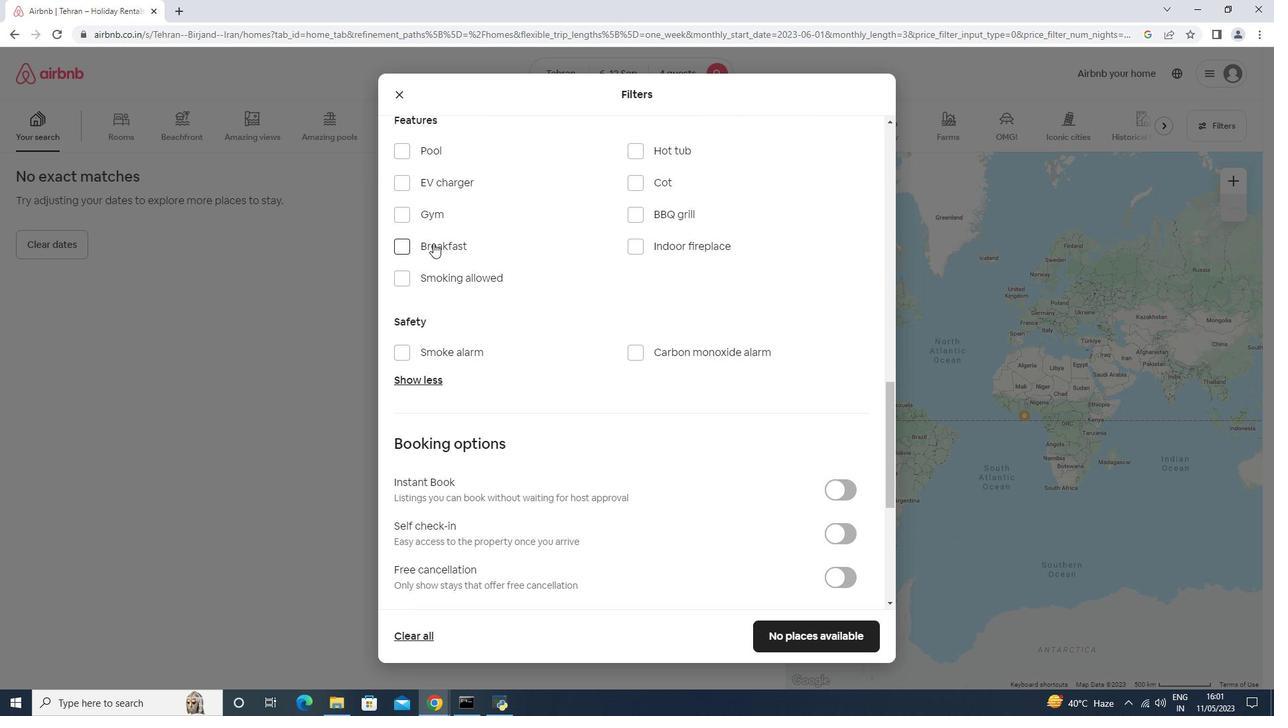 
Action: Mouse moved to (452, 216)
Screenshot: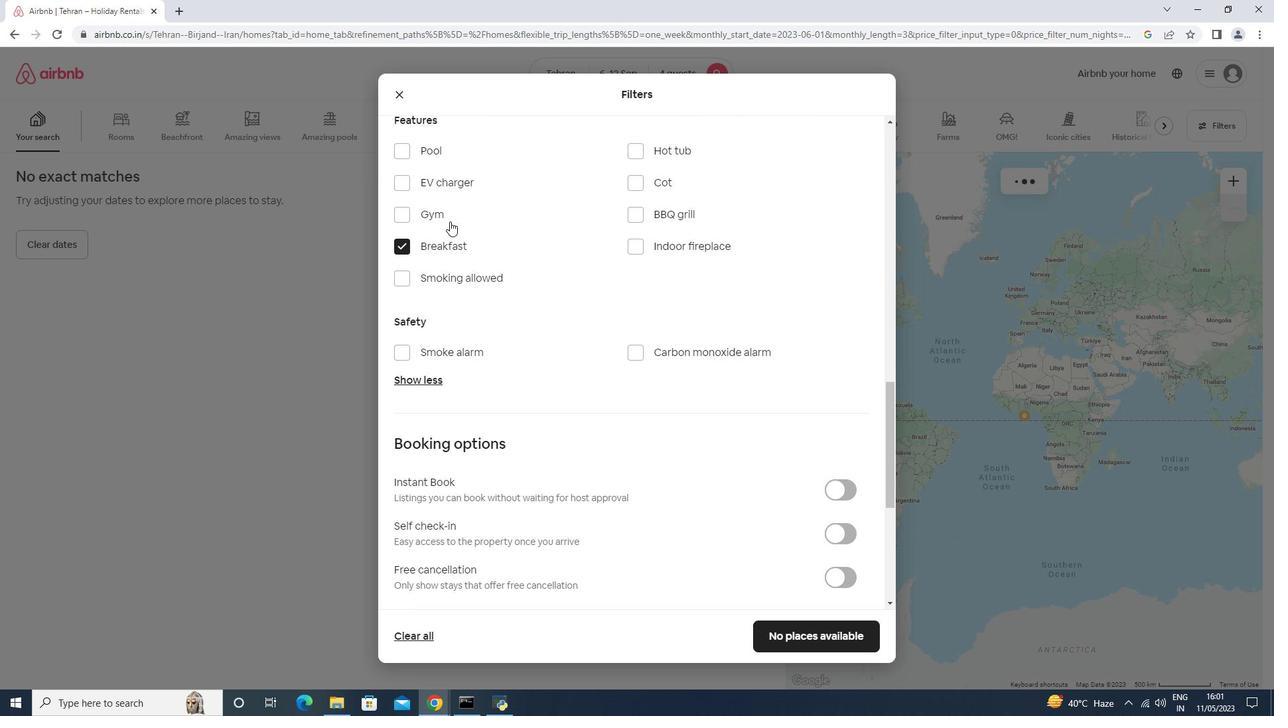 
Action: Mouse pressed left at (452, 216)
Screenshot: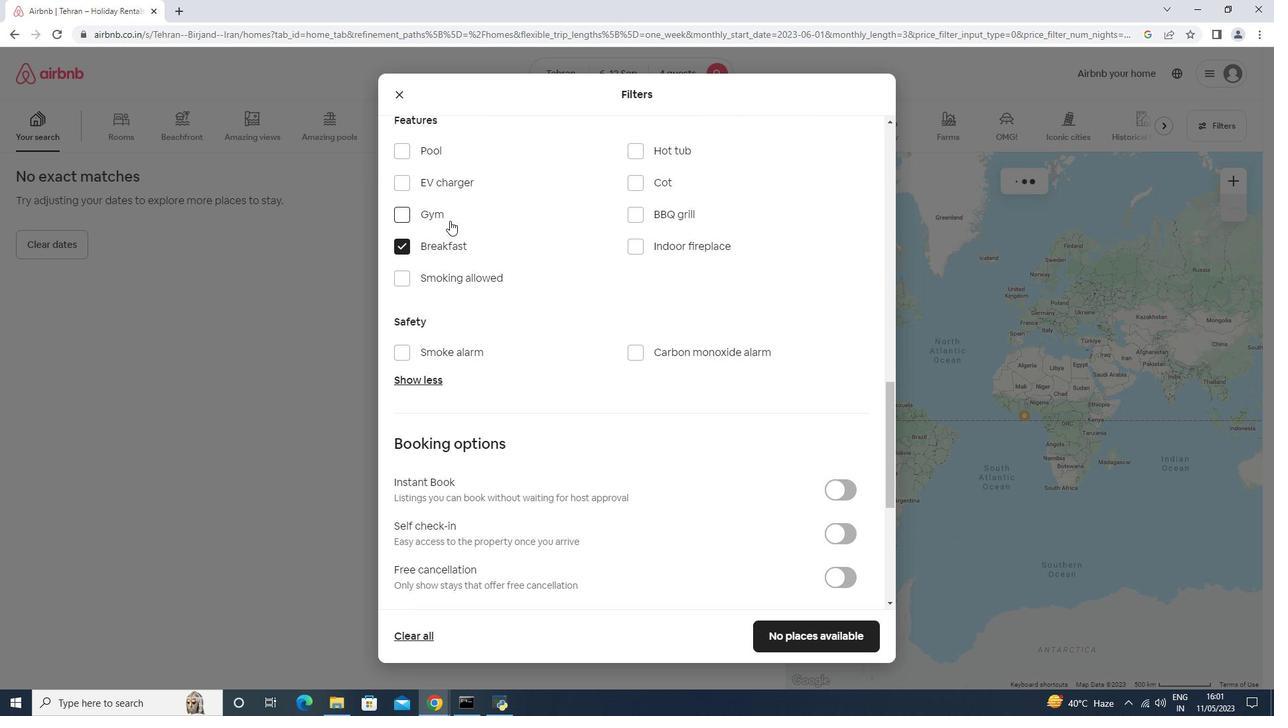 
Action: Mouse moved to (844, 527)
Screenshot: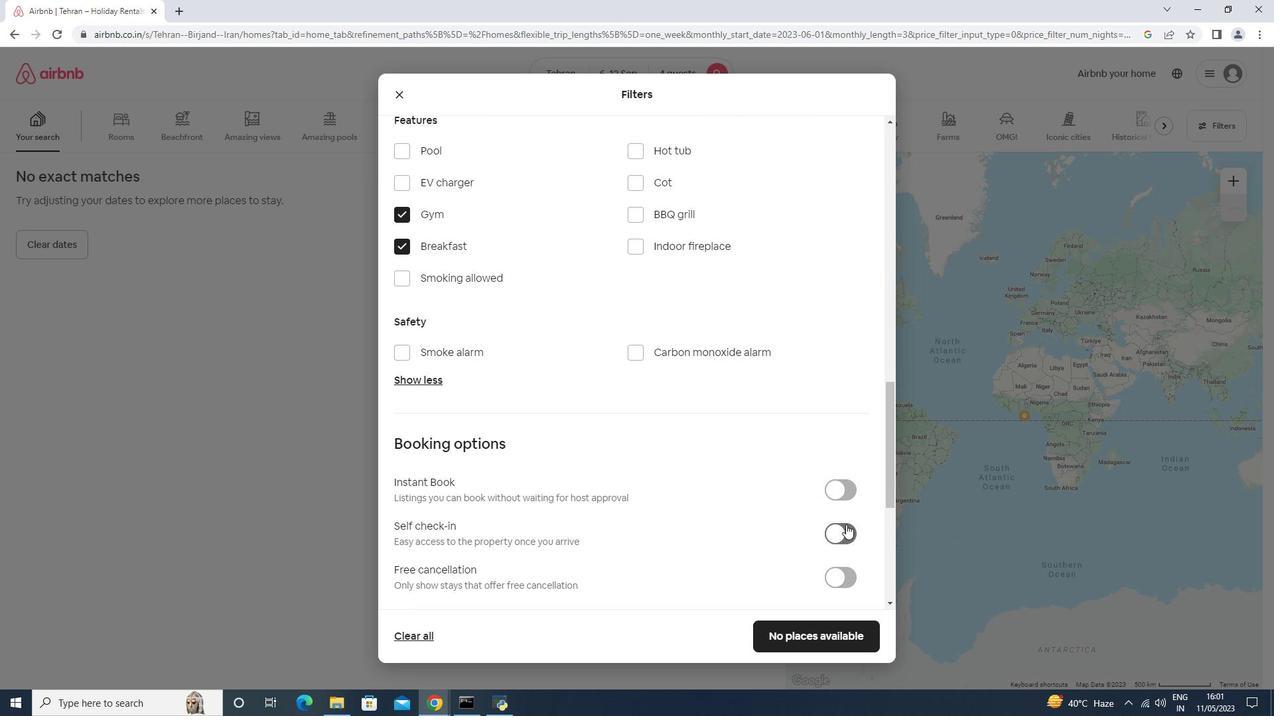 
Action: Mouse pressed left at (844, 527)
Screenshot: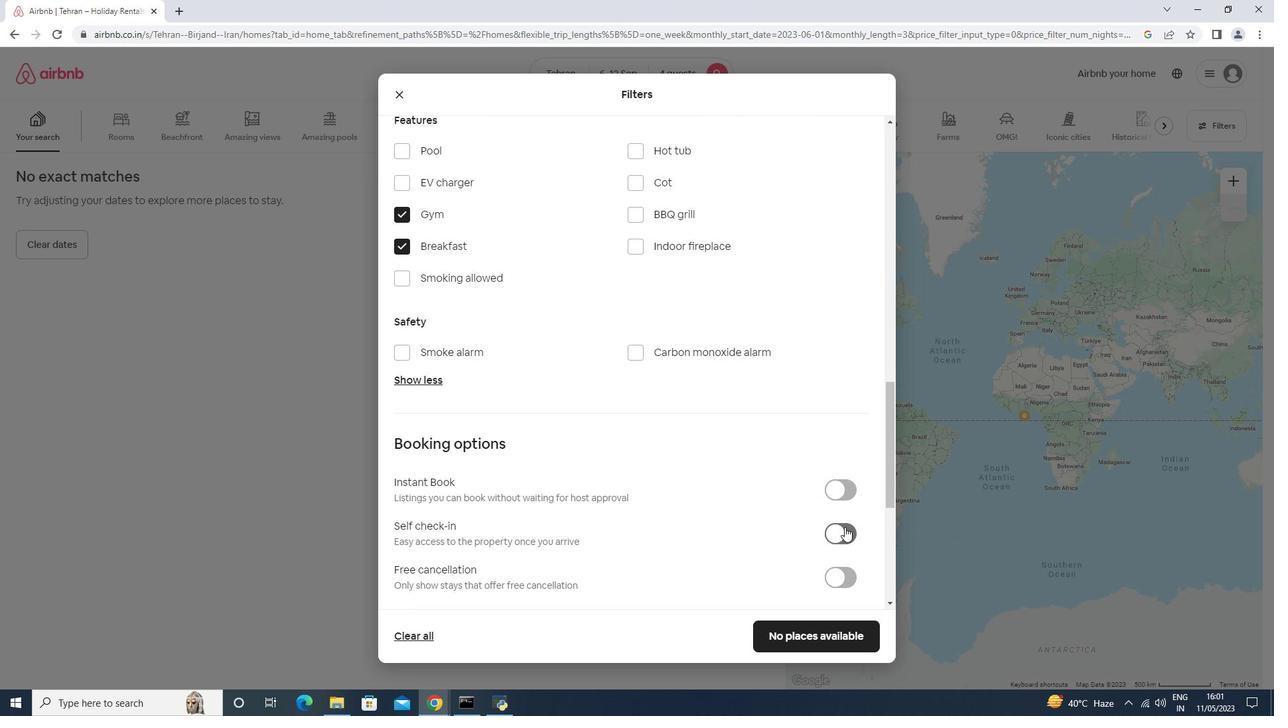 
Action: Mouse moved to (842, 525)
Screenshot: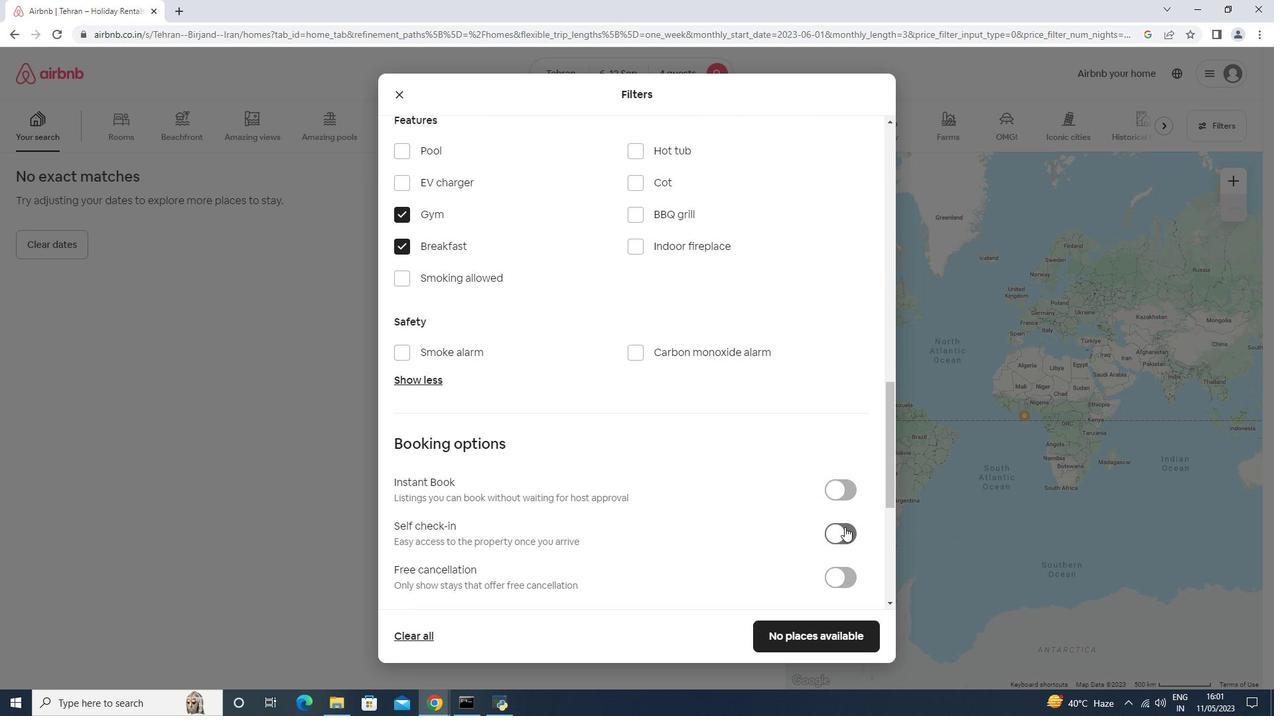 
Action: Mouse scrolled (842, 524) with delta (0, 0)
Screenshot: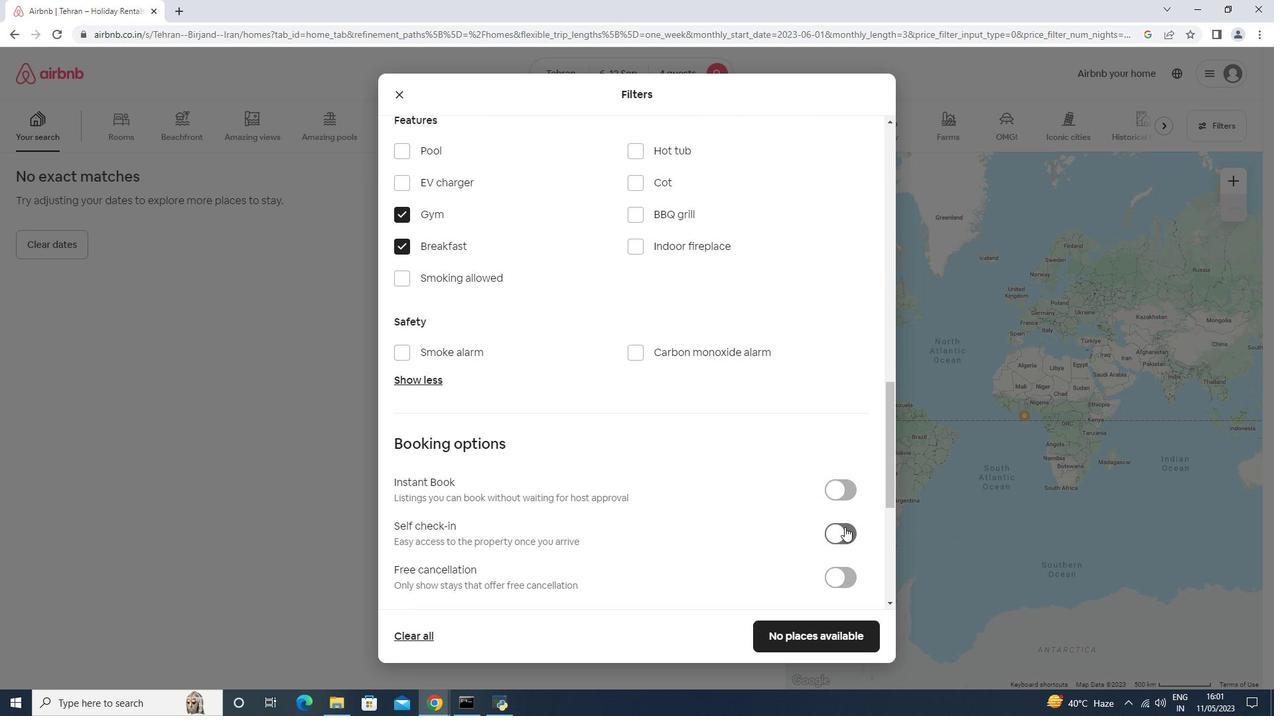 
Action: Mouse scrolled (842, 524) with delta (0, 0)
Screenshot: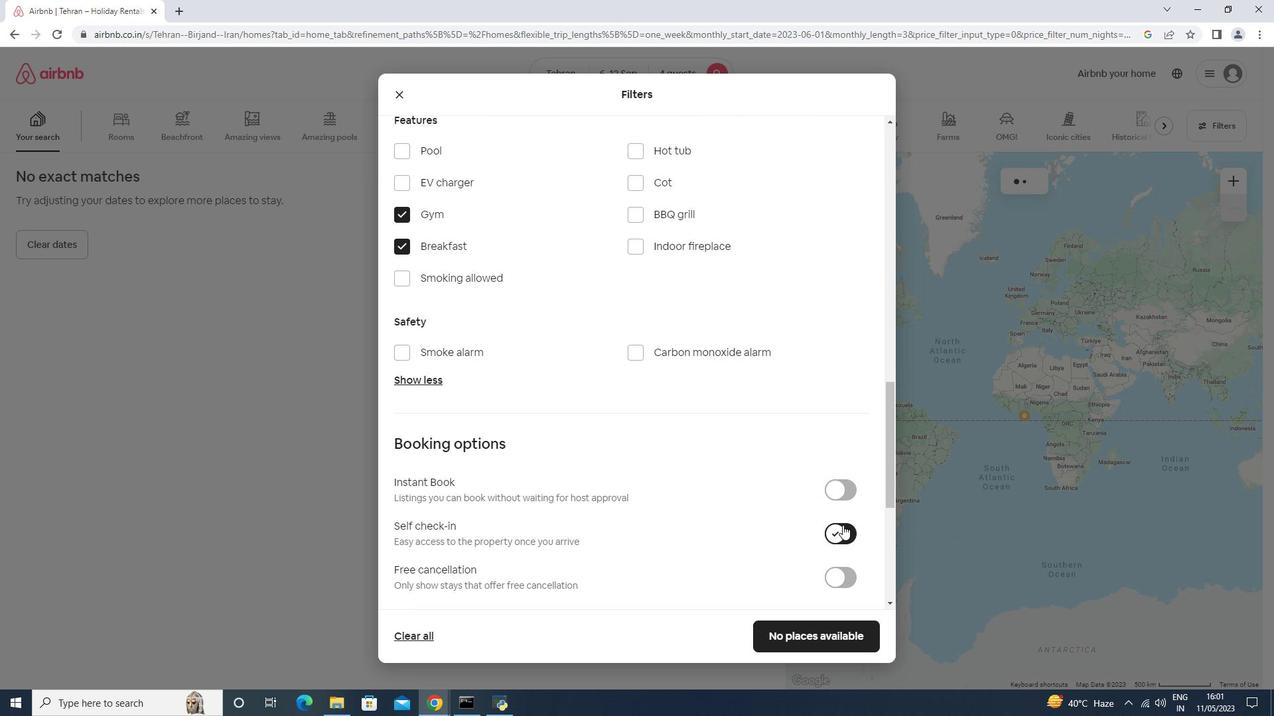 
Action: Mouse scrolled (842, 524) with delta (0, 0)
Screenshot: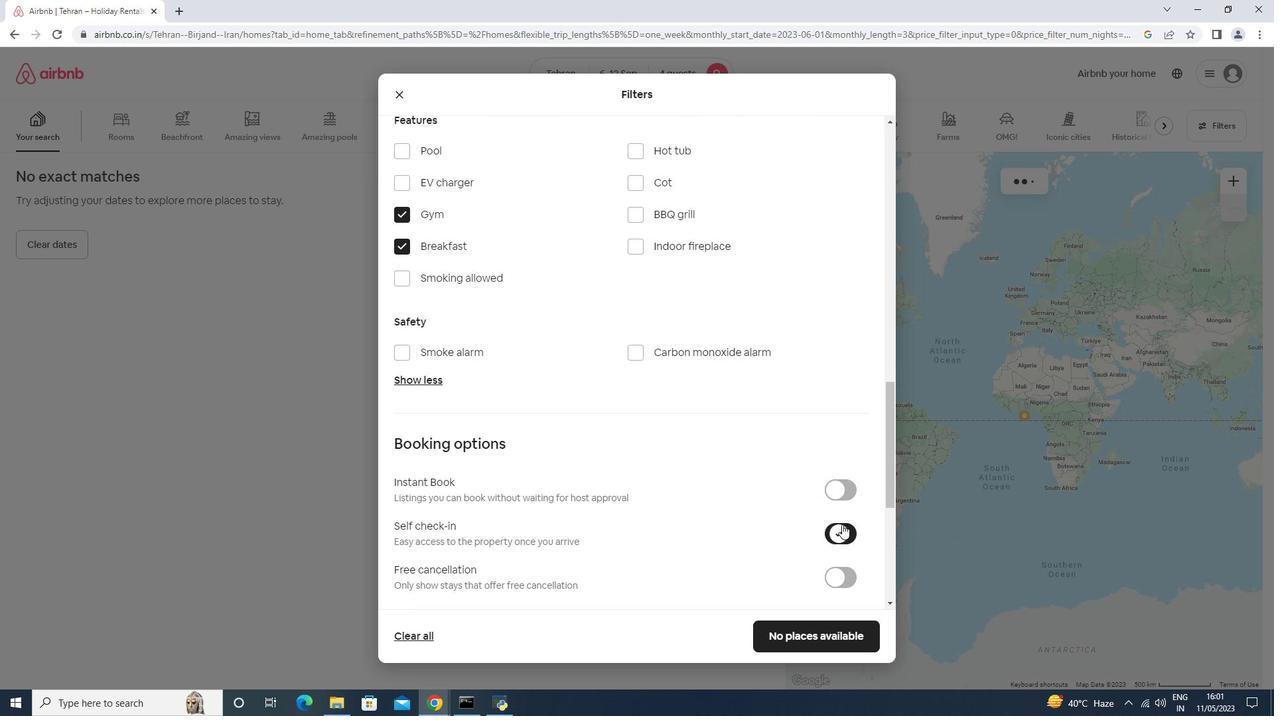 
Action: Mouse scrolled (842, 524) with delta (0, 0)
Screenshot: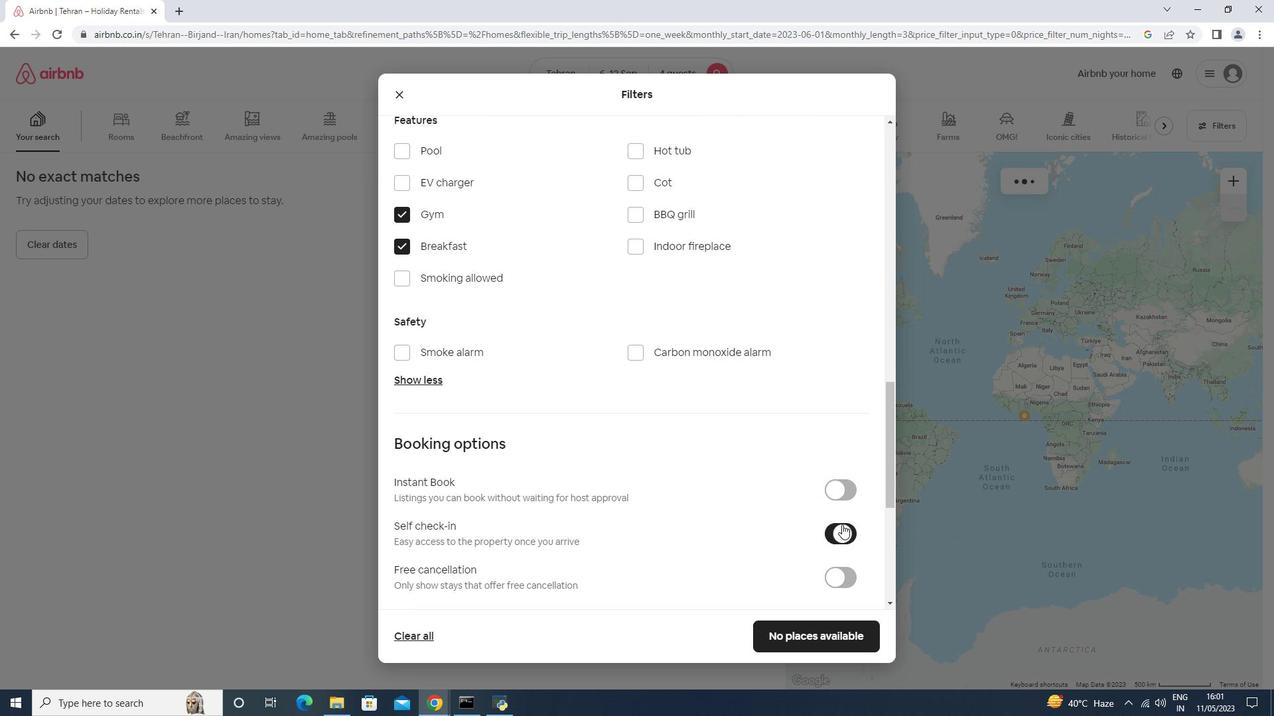 
Action: Mouse scrolled (842, 524) with delta (0, 0)
Screenshot: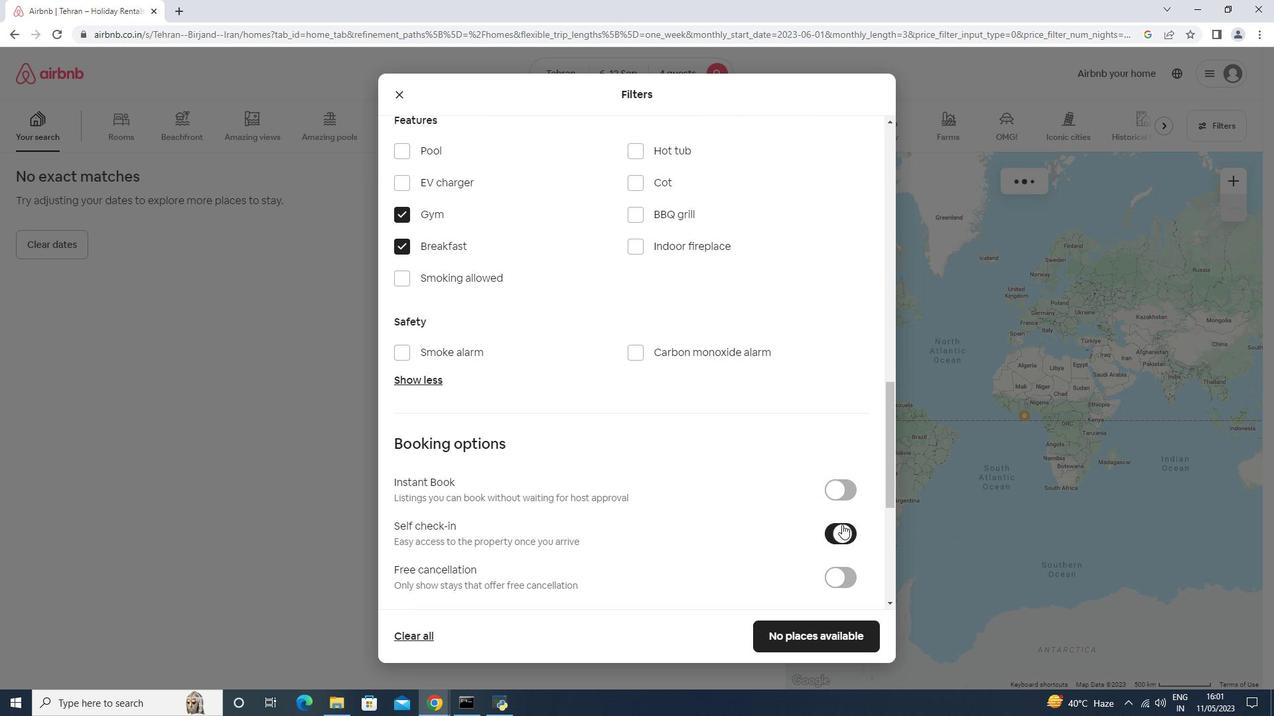 
Action: Mouse scrolled (842, 524) with delta (0, 0)
Screenshot: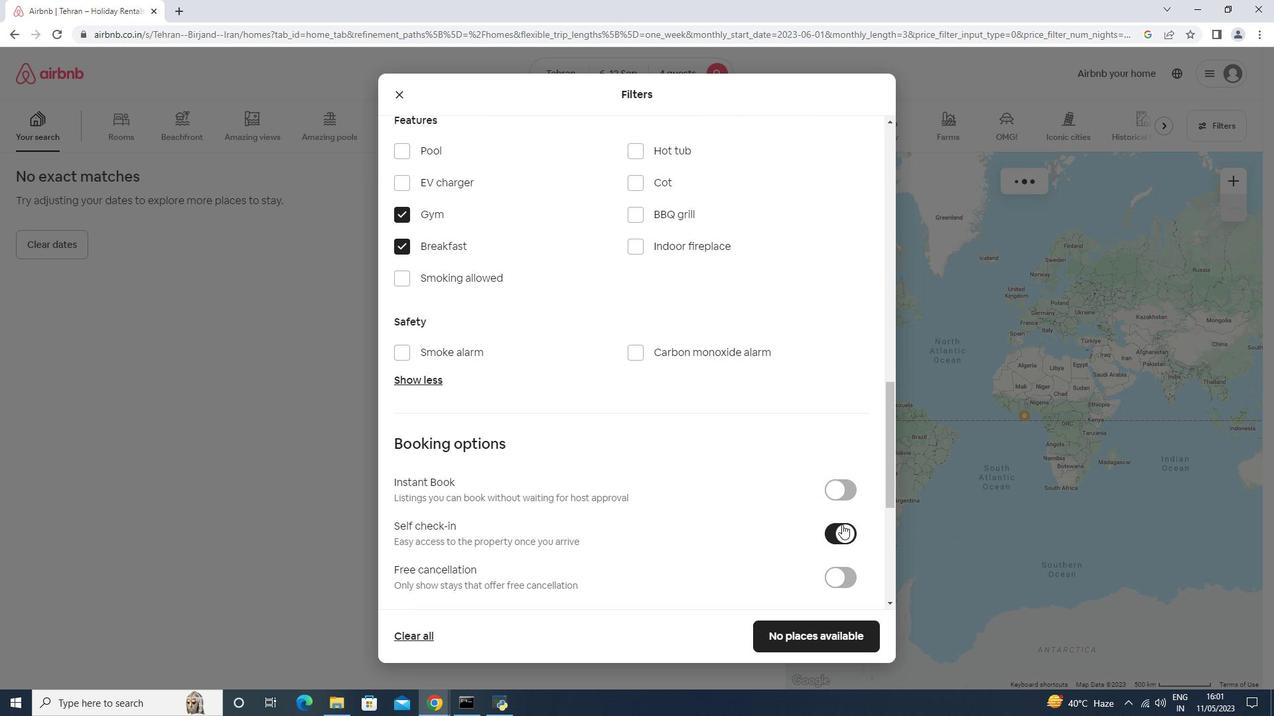 
Action: Mouse moved to (482, 509)
Screenshot: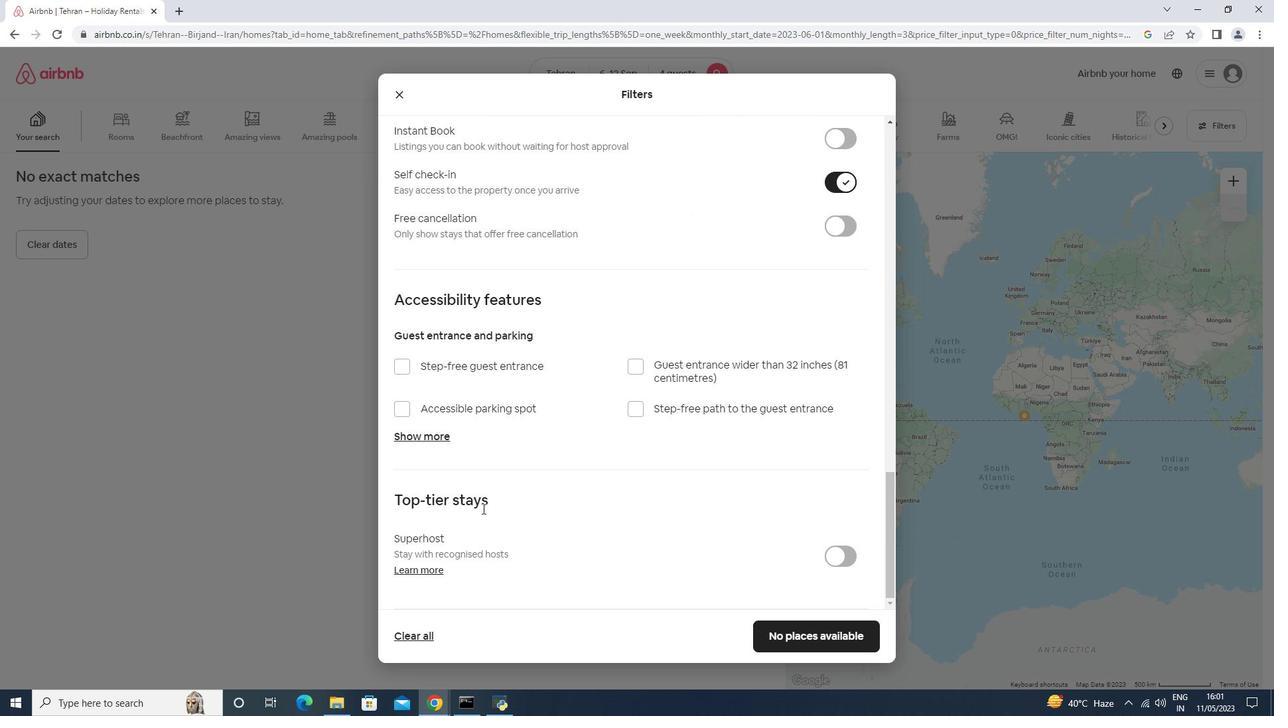 
Action: Mouse scrolled (482, 508) with delta (0, 0)
Screenshot: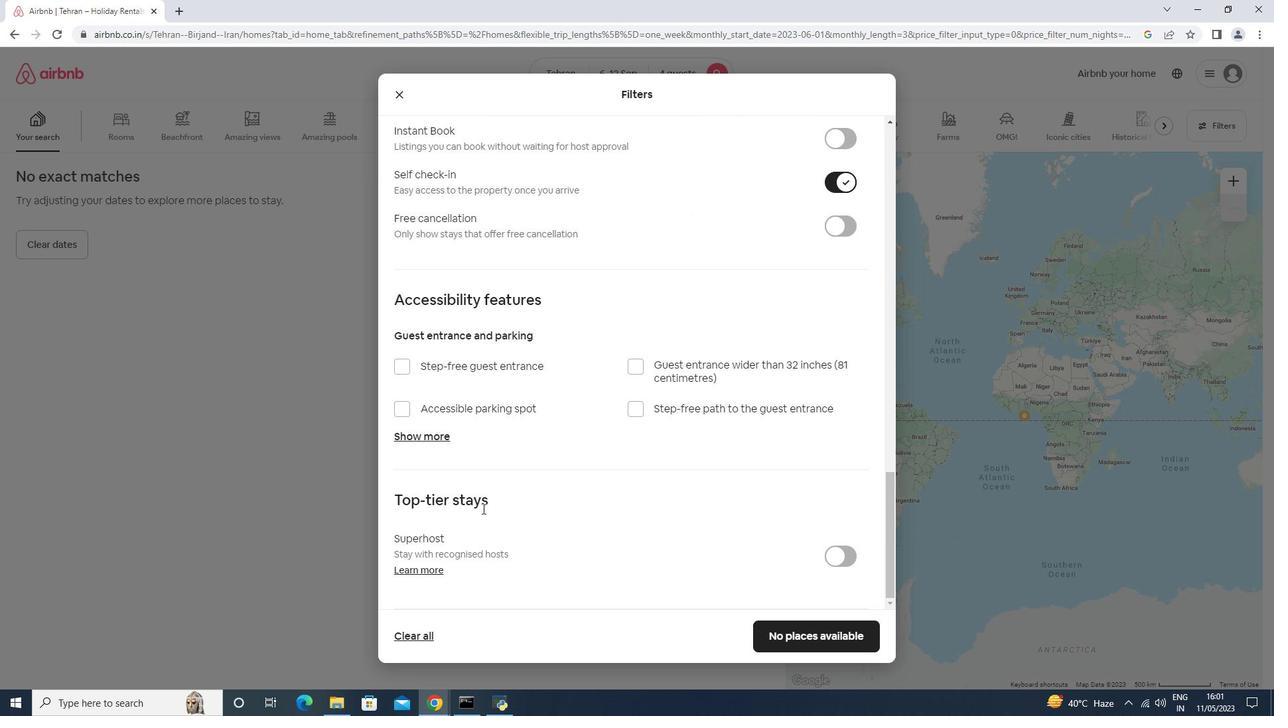 
Action: Mouse scrolled (482, 508) with delta (0, 0)
Screenshot: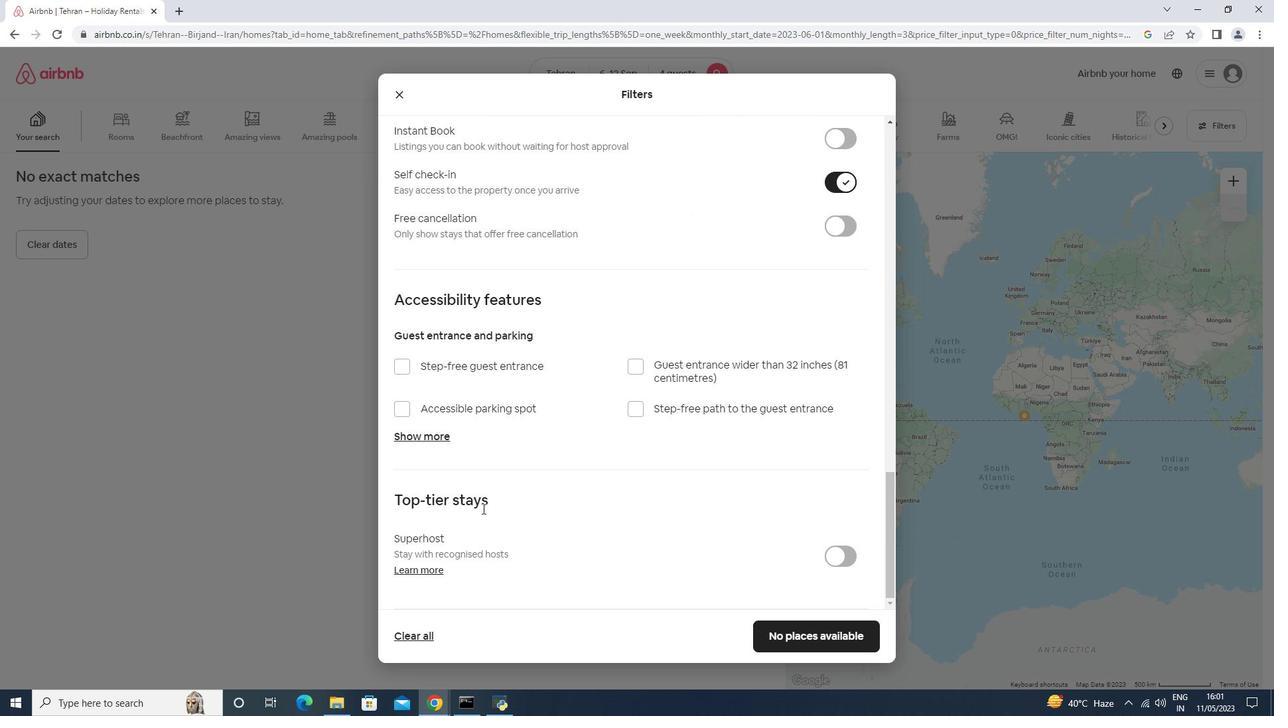 
Action: Mouse scrolled (482, 508) with delta (0, 0)
Screenshot: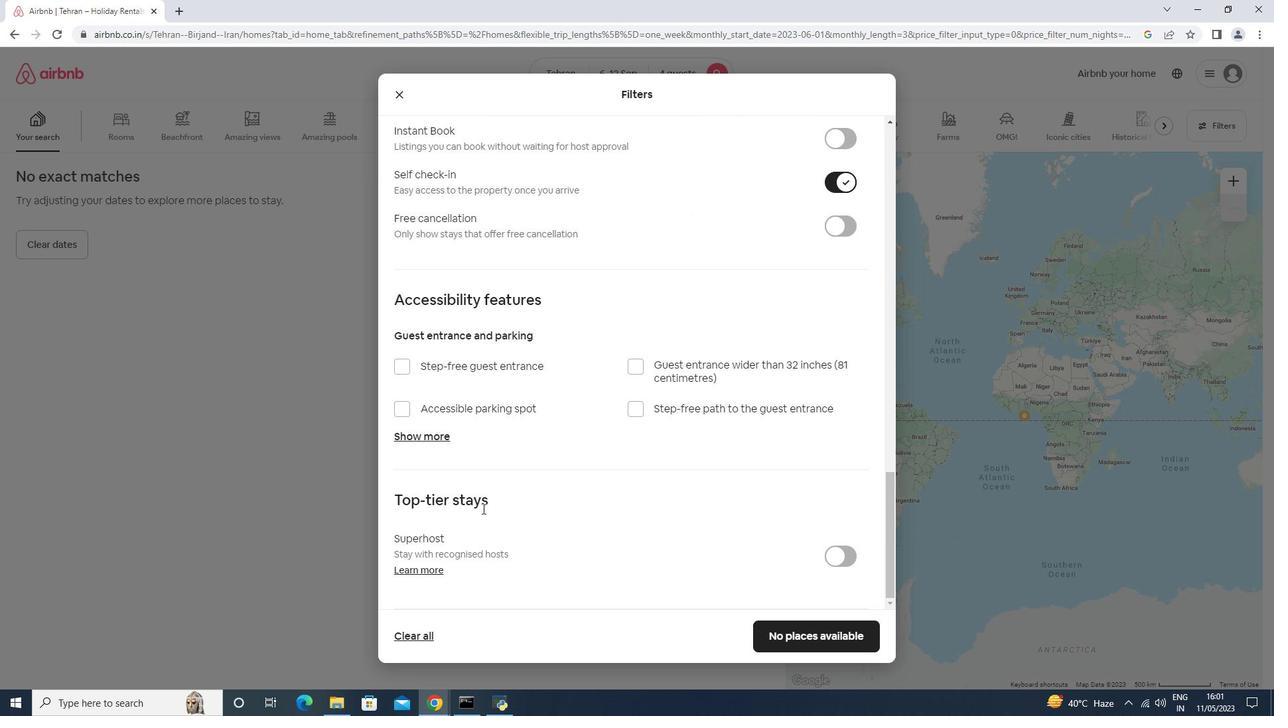
Action: Mouse moved to (482, 508)
Screenshot: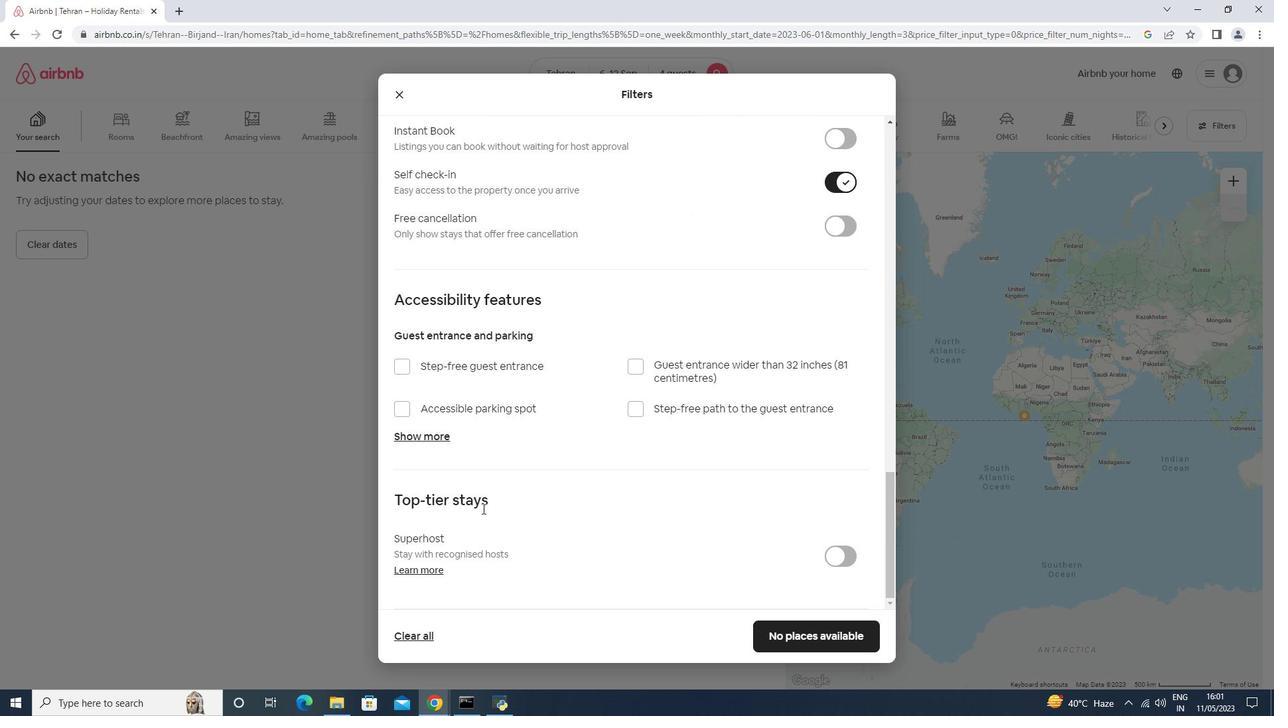 
Action: Mouse scrolled (482, 508) with delta (0, 0)
Screenshot: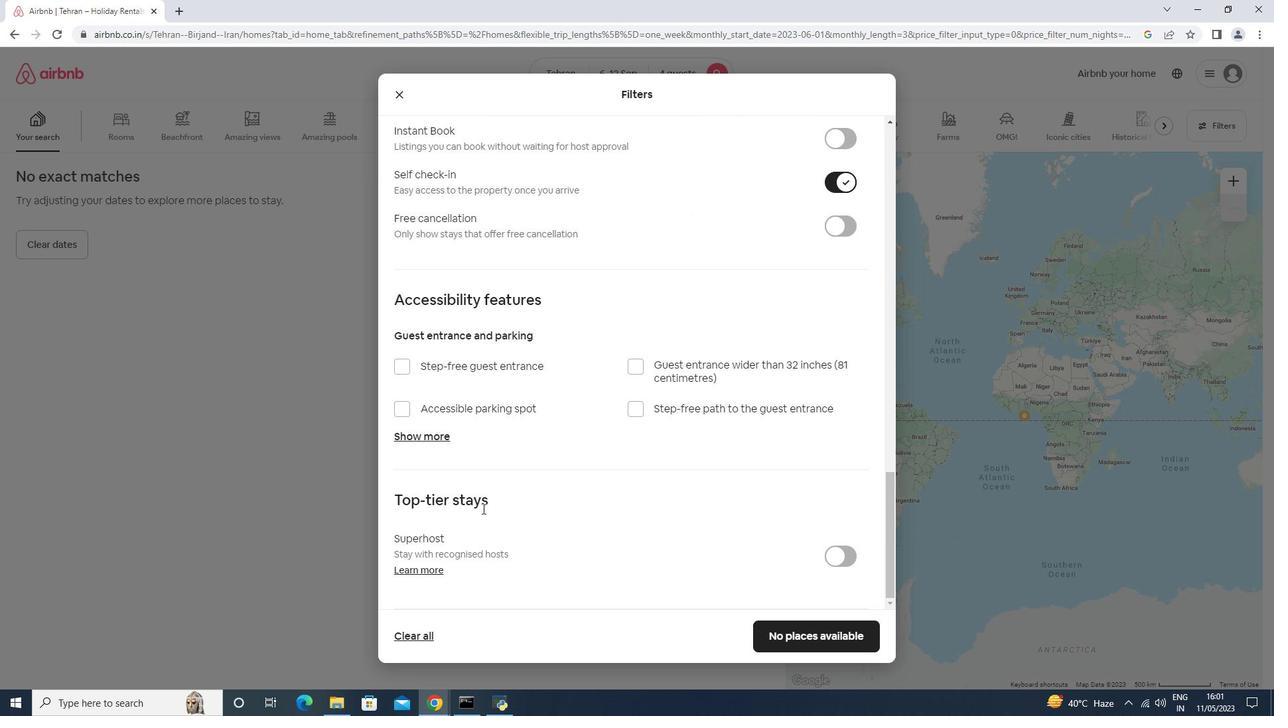 
Action: Mouse moved to (580, 532)
Screenshot: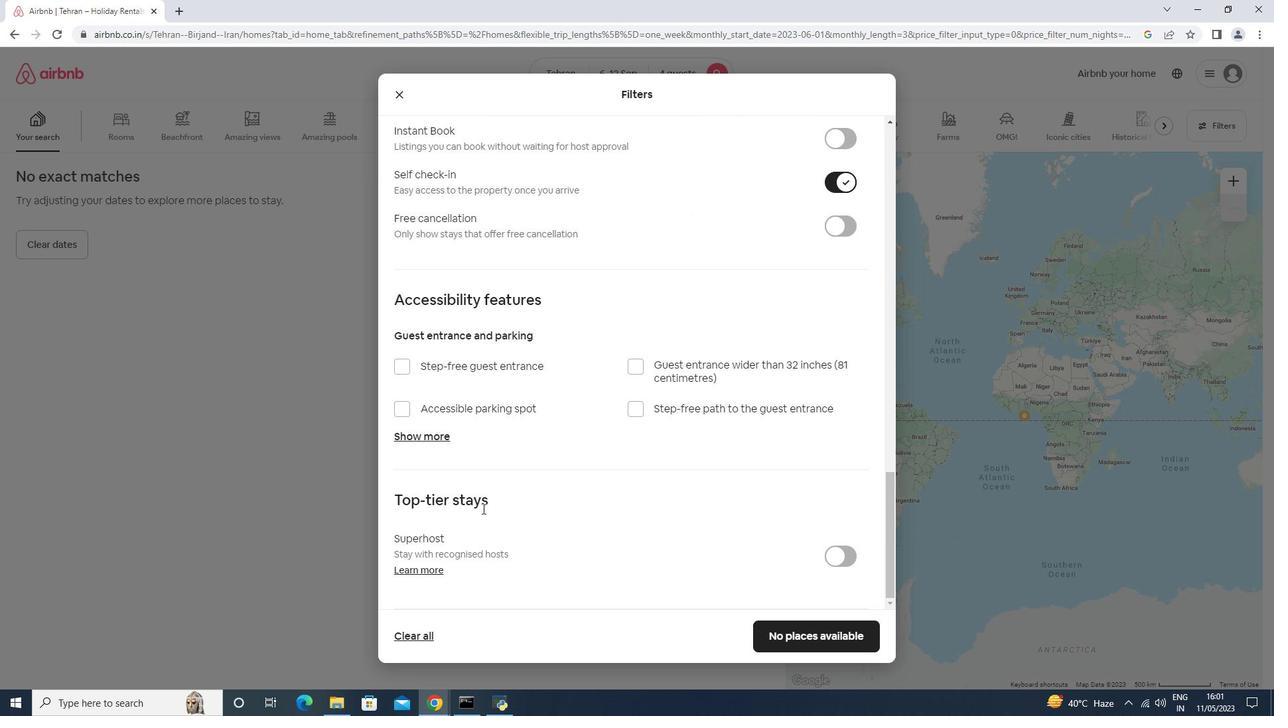 
Action: Mouse scrolled (482, 508) with delta (0, 0)
Screenshot: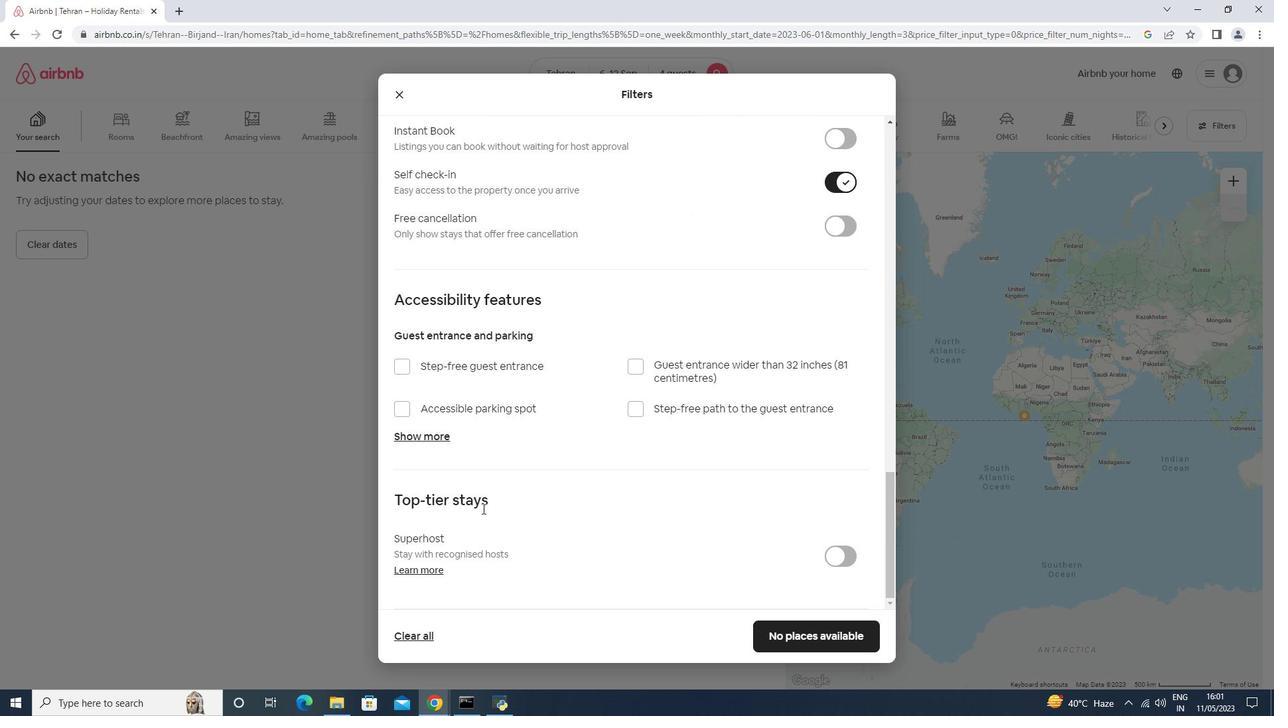 
Action: Mouse moved to (644, 550)
Screenshot: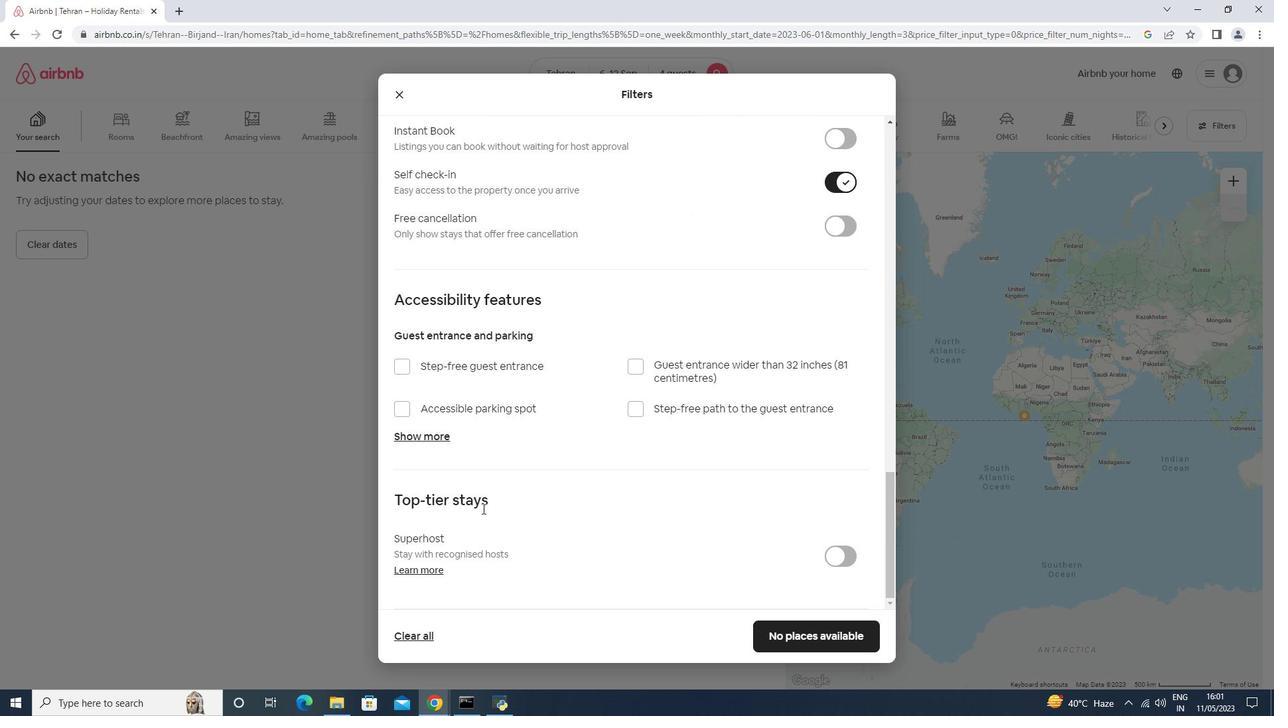 
Action: Mouse scrolled (482, 508) with delta (0, 0)
Screenshot: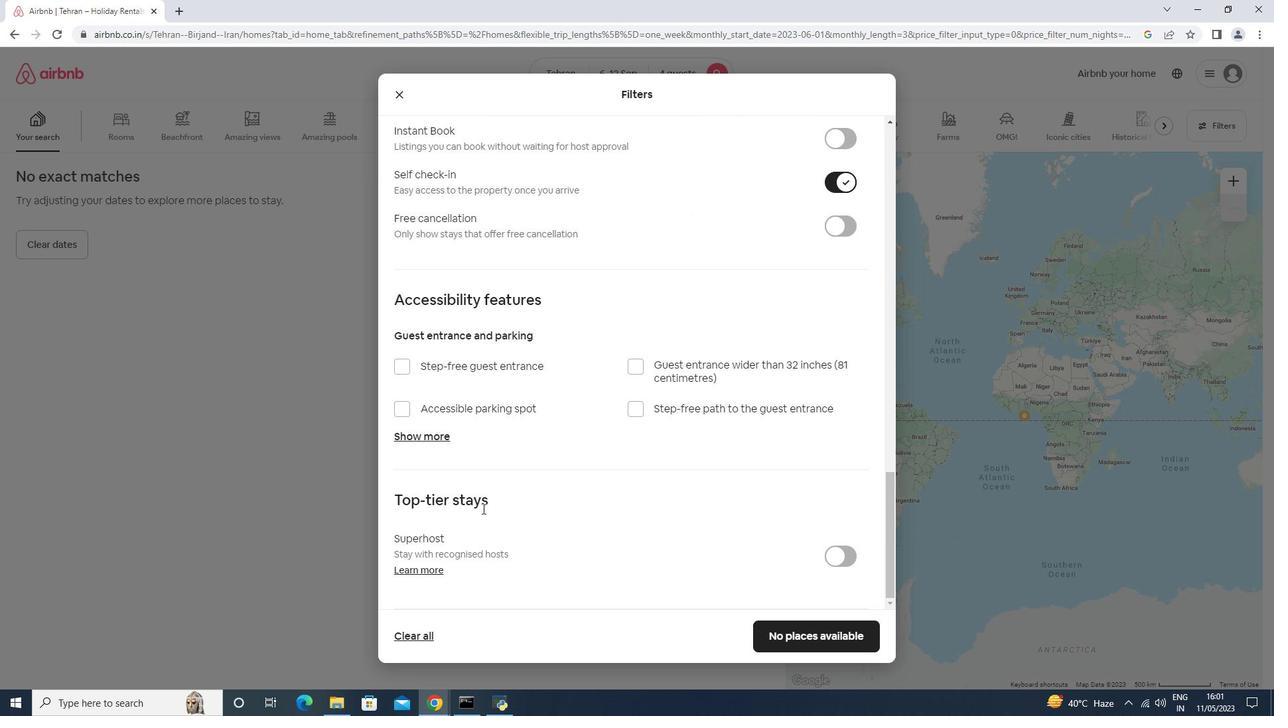 
Action: Mouse moved to (791, 651)
Screenshot: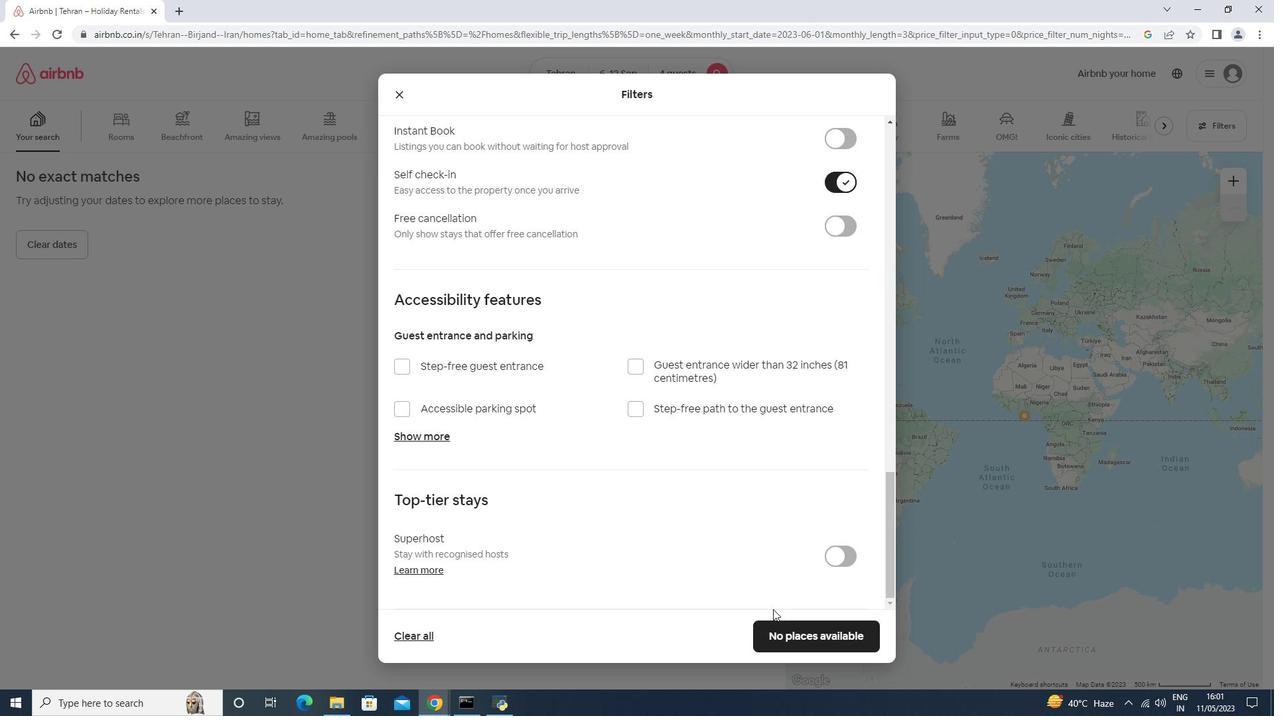 
Action: Mouse pressed left at (791, 651)
Screenshot: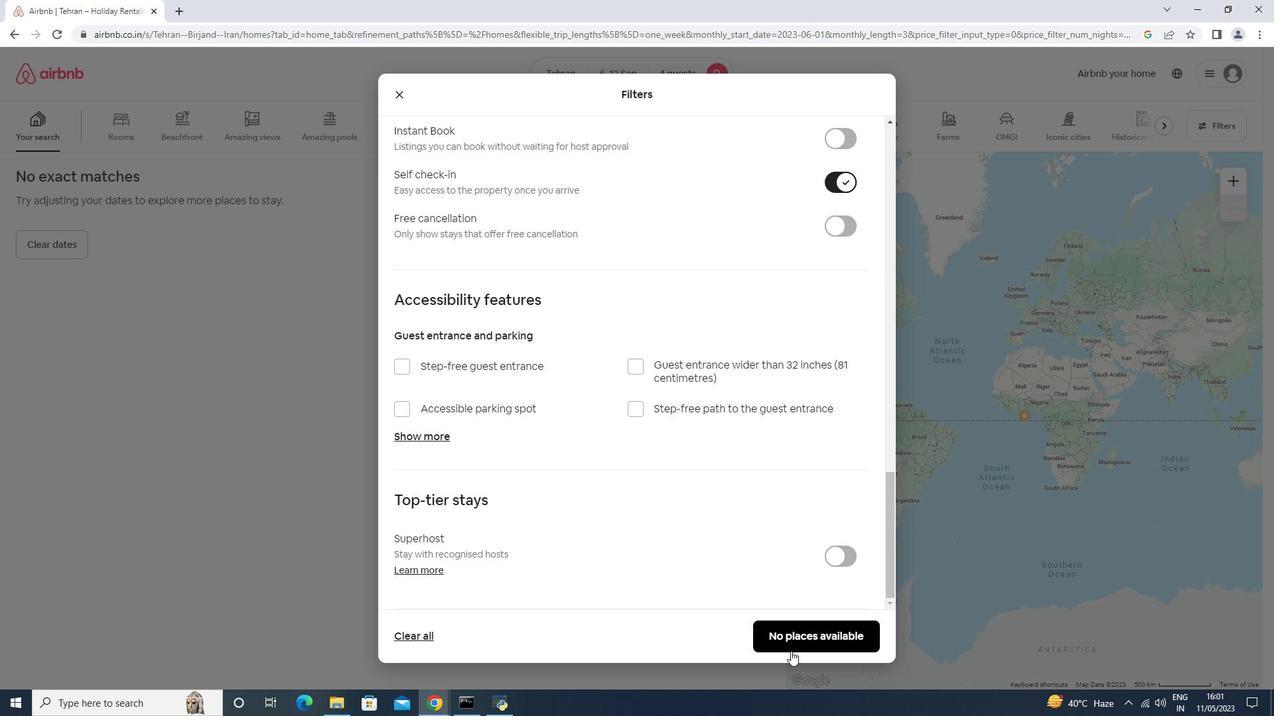 
Action: Mouse moved to (724, 378)
Screenshot: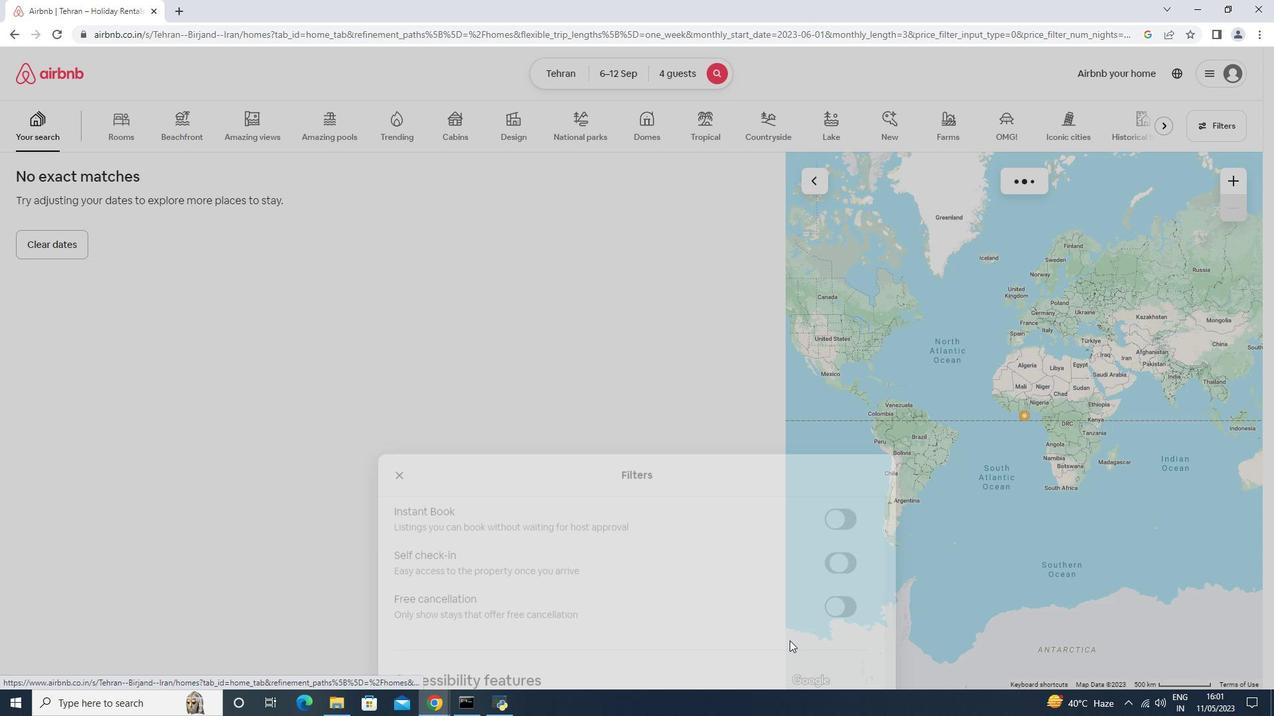 
